 Task: Look for space in Mtwango, Tanzania from 10th July, 2023 to 15th July, 2023 for 7 adults in price range Rs.10000 to Rs.15000. Place can be entire place or shared room with 4 bedrooms having 7 beds and 4 bathrooms. Property type can be house, flat, guest house. Amenities needed are: wifi, TV, free parkinig on premises, gym, breakfast. Booking option can be shelf check-in. Required host language is English.
Action: Mouse moved to (536, 118)
Screenshot: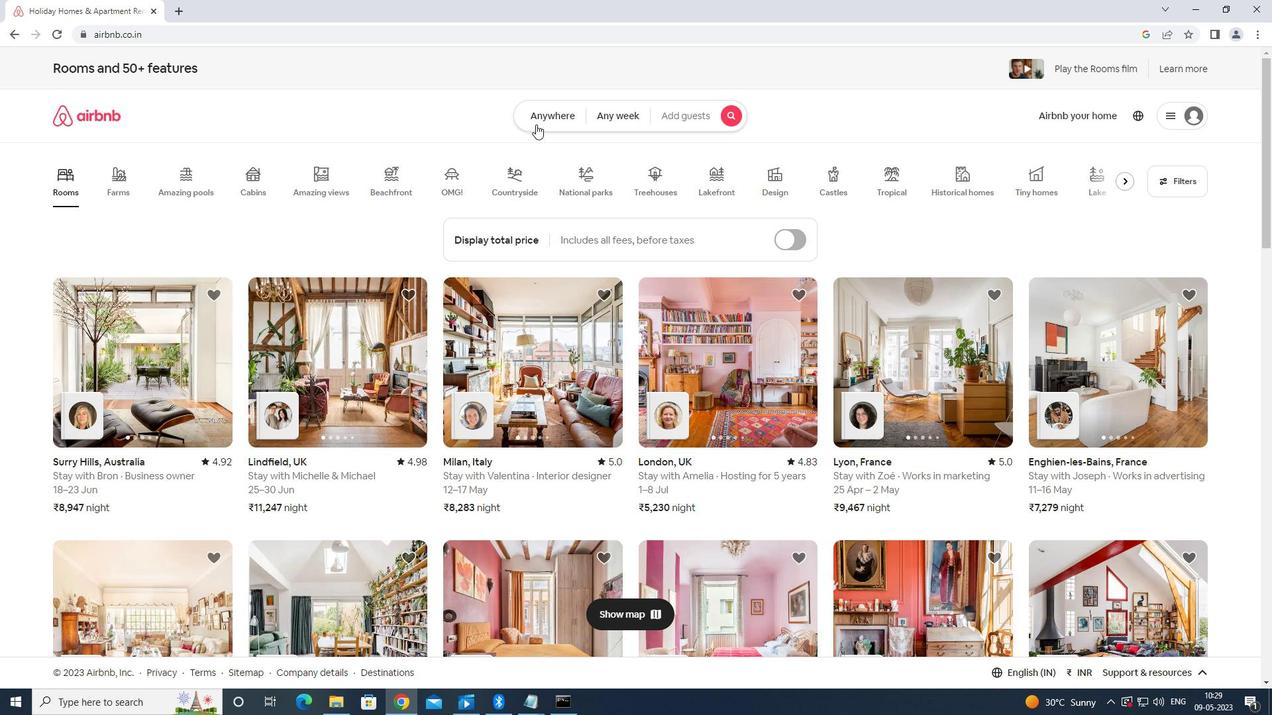 
Action: Mouse pressed left at (536, 118)
Screenshot: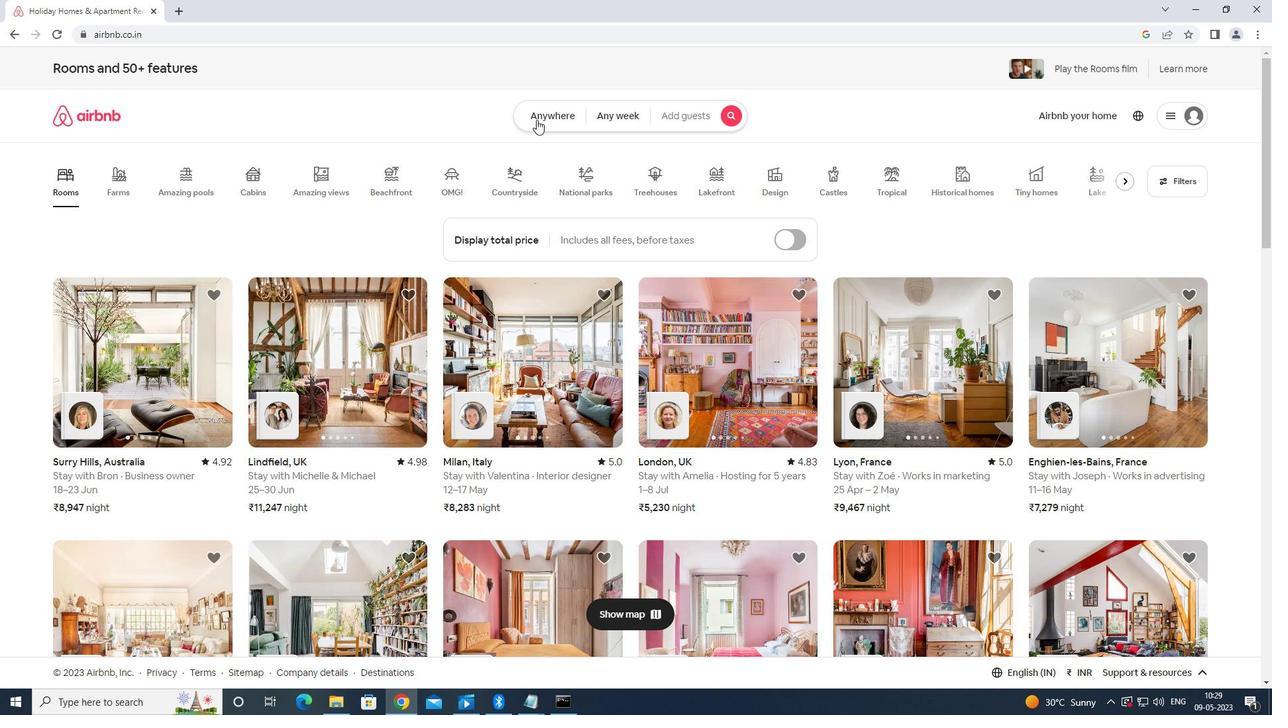 
Action: Mouse moved to (524, 156)
Screenshot: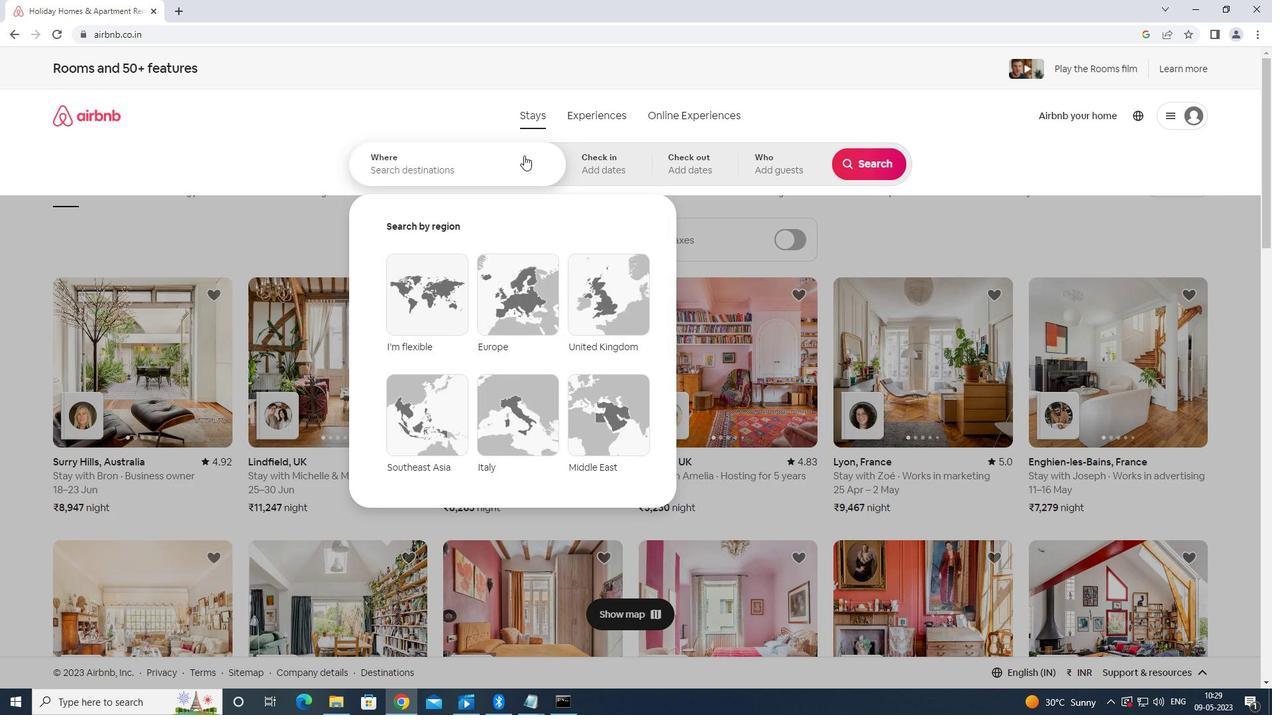 
Action: Mouse pressed left at (524, 156)
Screenshot: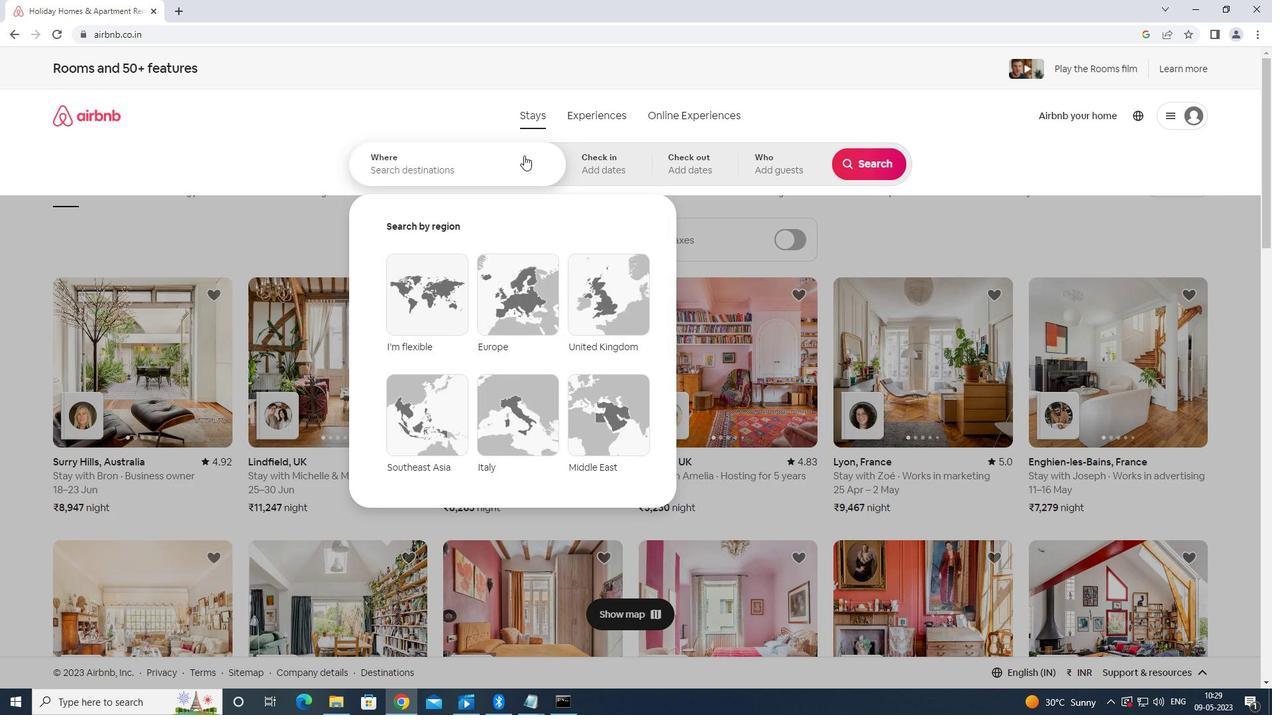 
Action: Key pressed mt<Key.backspace><Key.shift><Key.caps_lock>TWANGO<Key.space>TANZANIA<Key.enter>
Screenshot: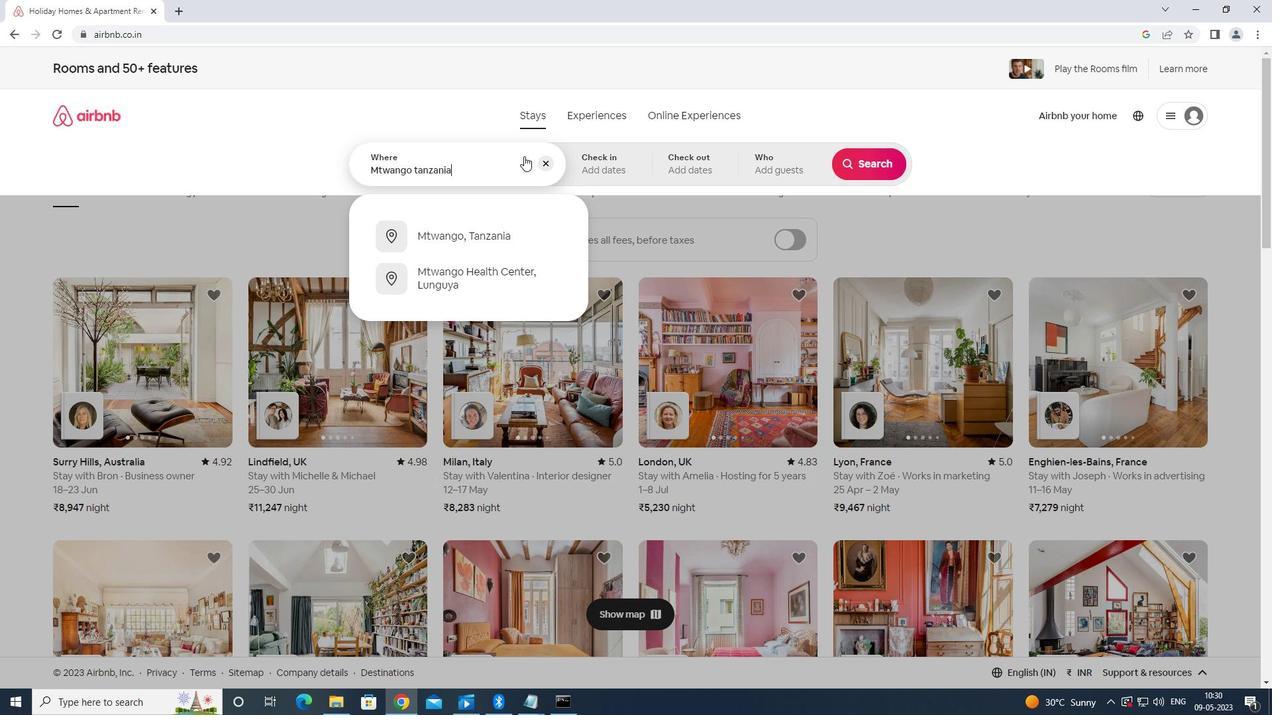 
Action: Mouse moved to (872, 269)
Screenshot: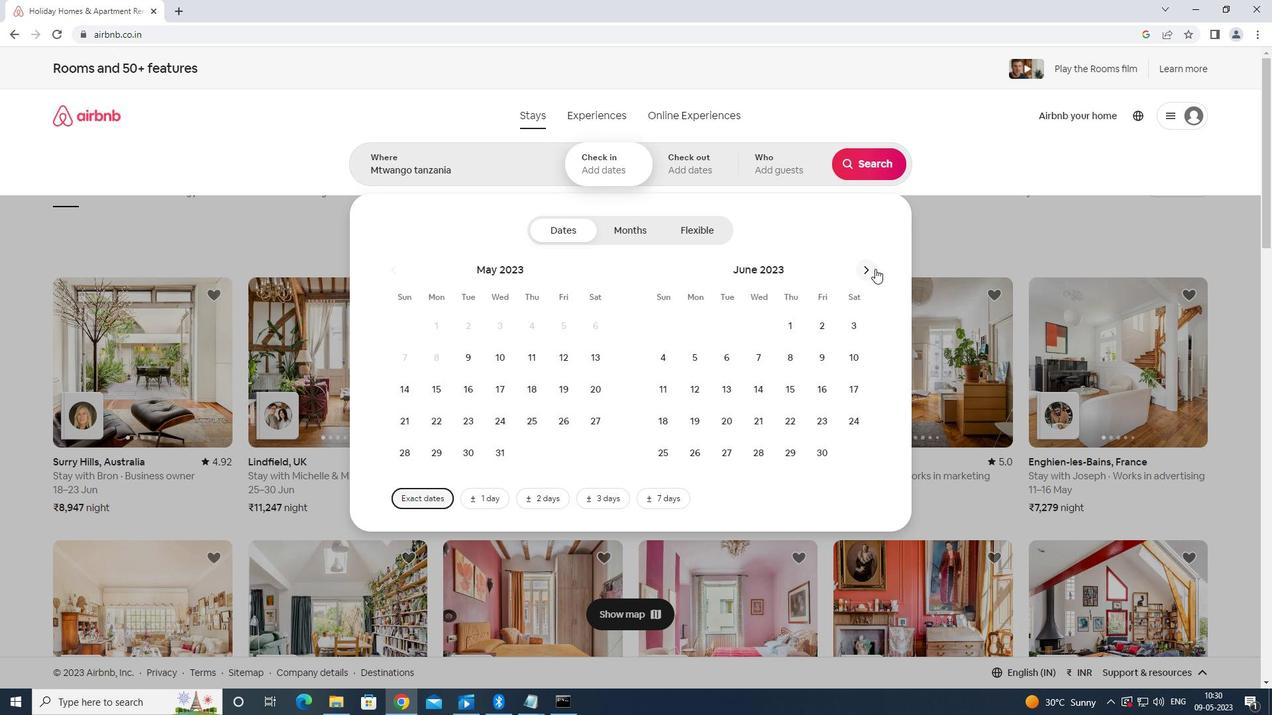 
Action: Mouse pressed left at (872, 269)
Screenshot: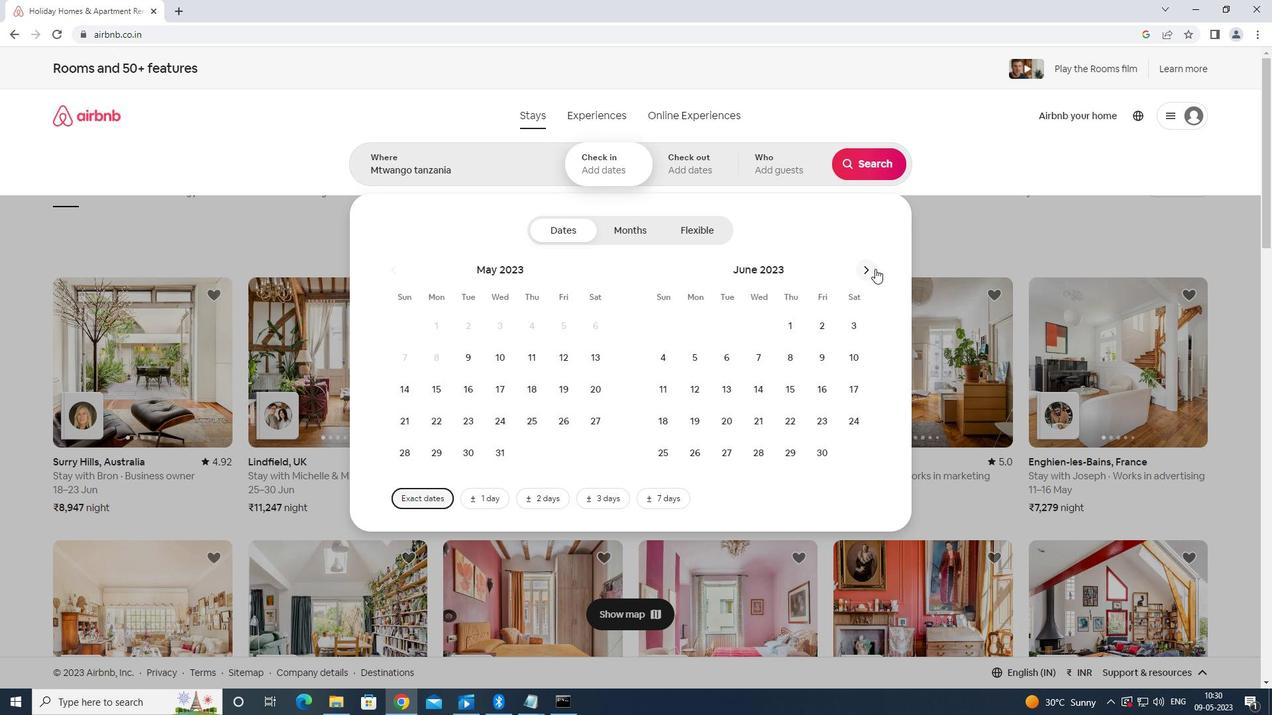 
Action: Mouse moved to (697, 392)
Screenshot: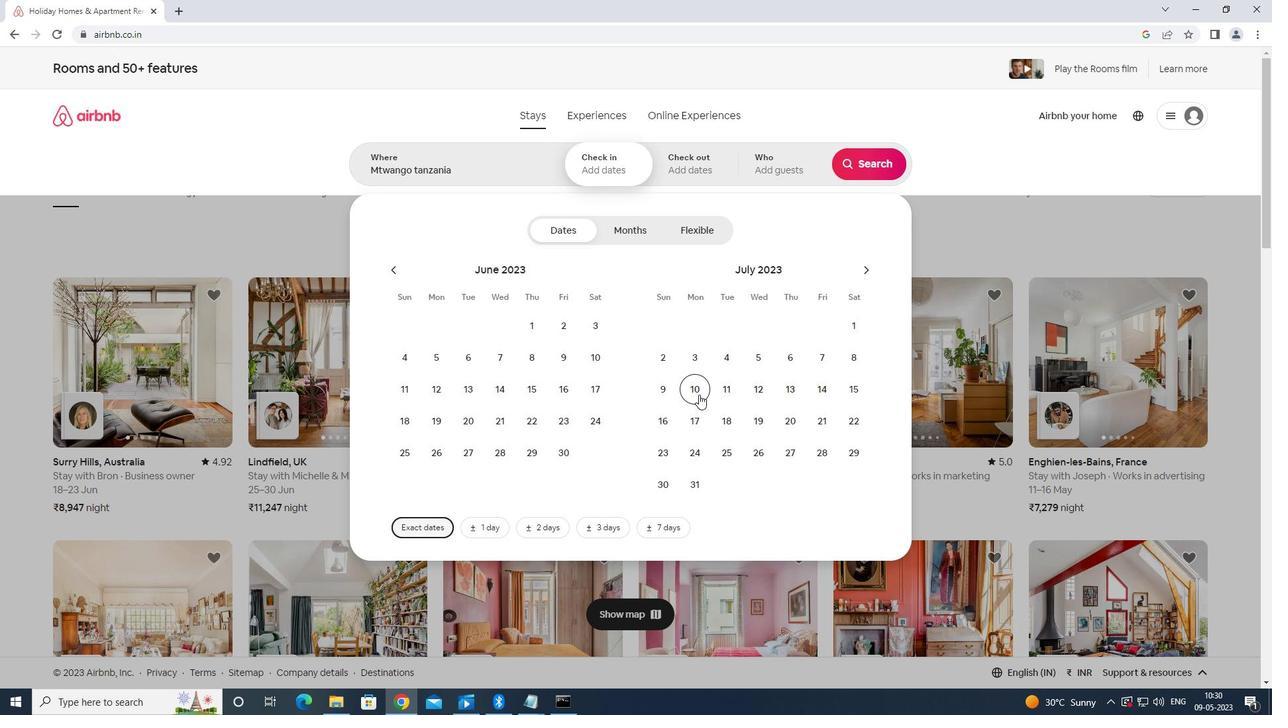 
Action: Mouse pressed left at (697, 392)
Screenshot: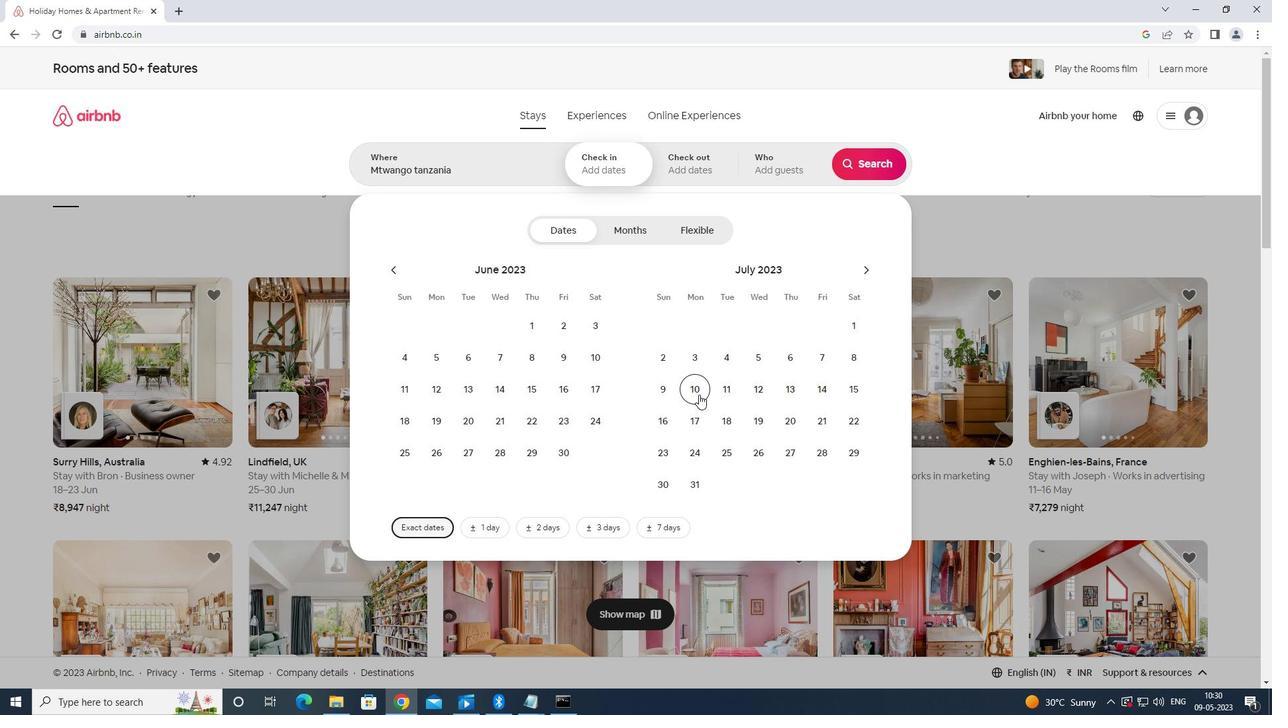 
Action: Mouse moved to (842, 382)
Screenshot: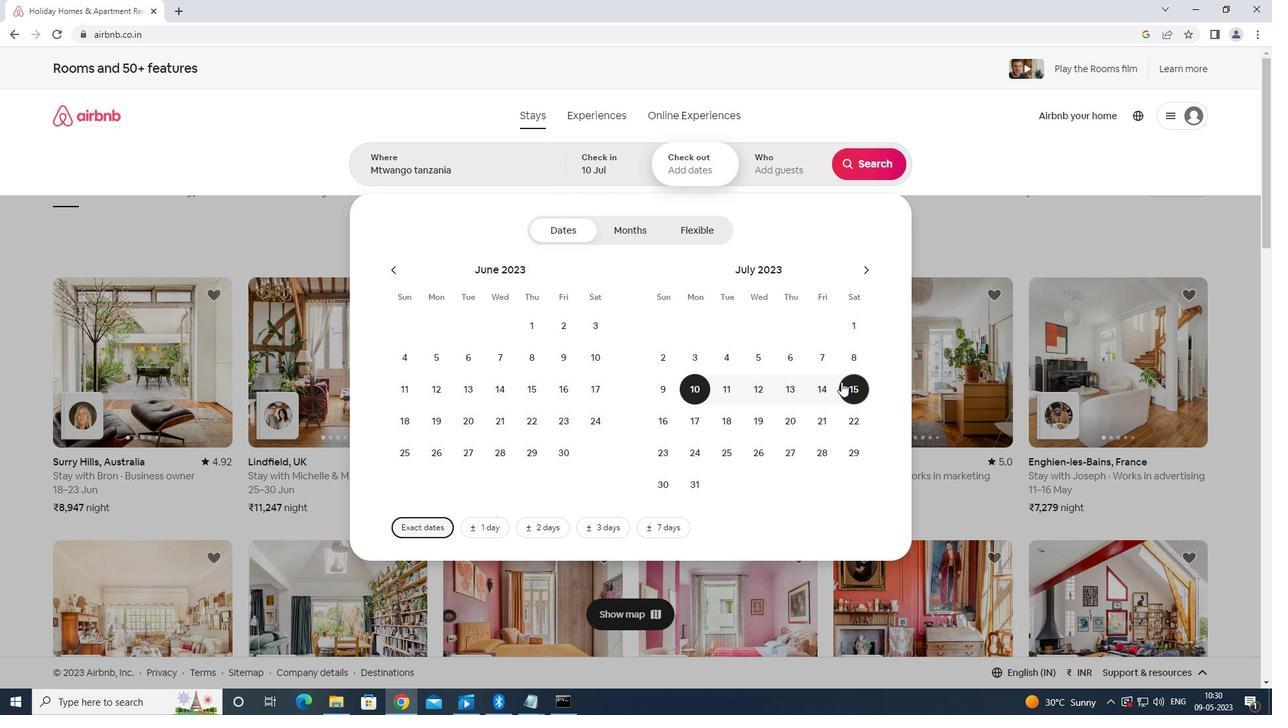 
Action: Mouse pressed left at (842, 382)
Screenshot: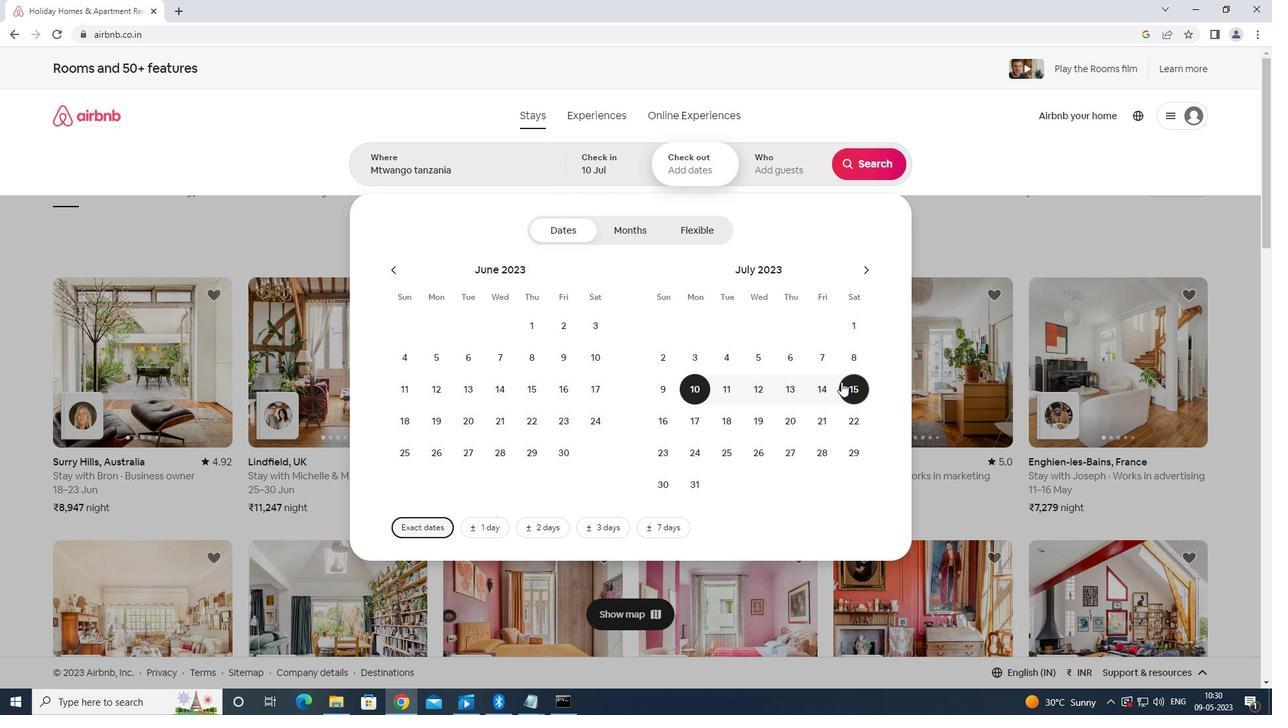 
Action: Mouse moved to (791, 157)
Screenshot: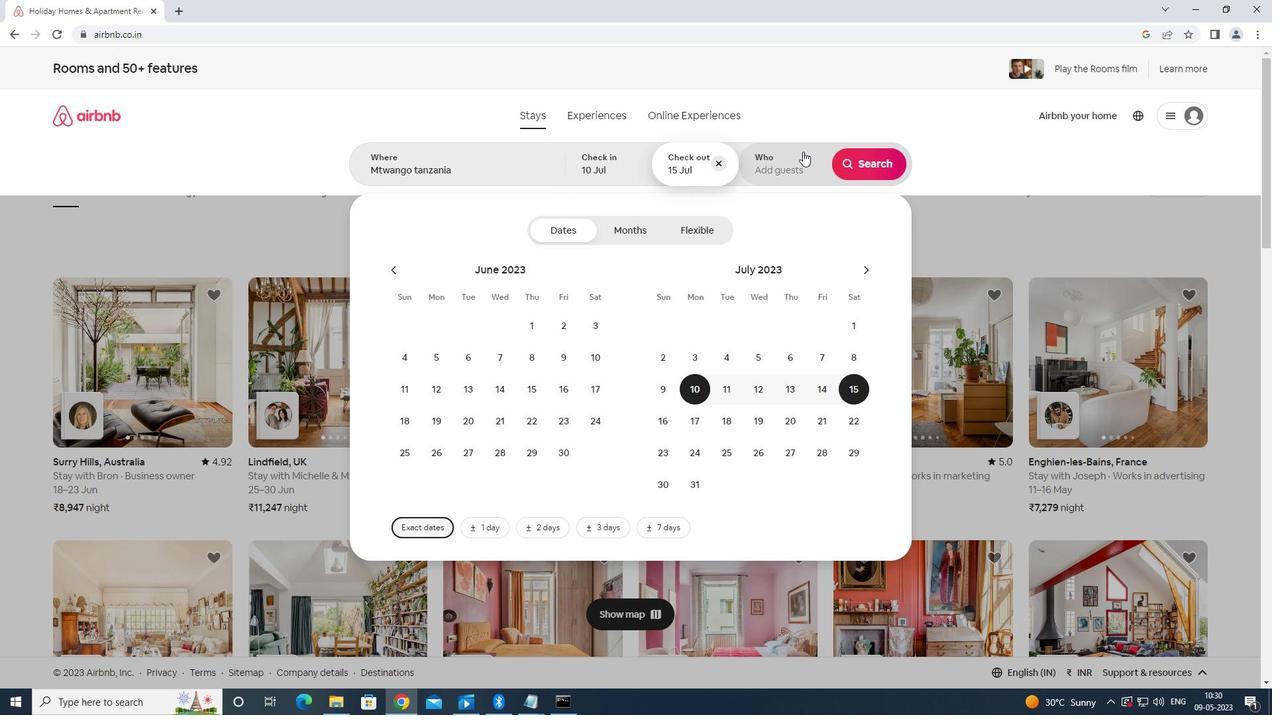 
Action: Mouse pressed left at (791, 157)
Screenshot: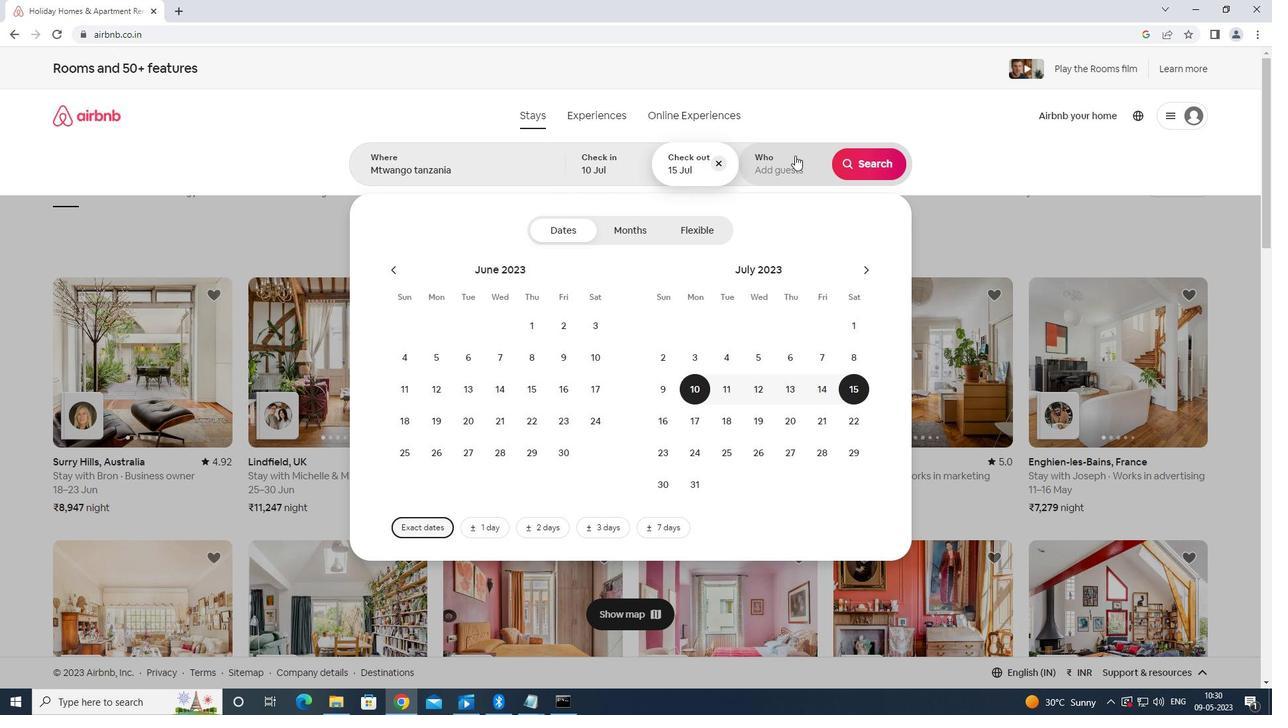 
Action: Mouse moved to (878, 232)
Screenshot: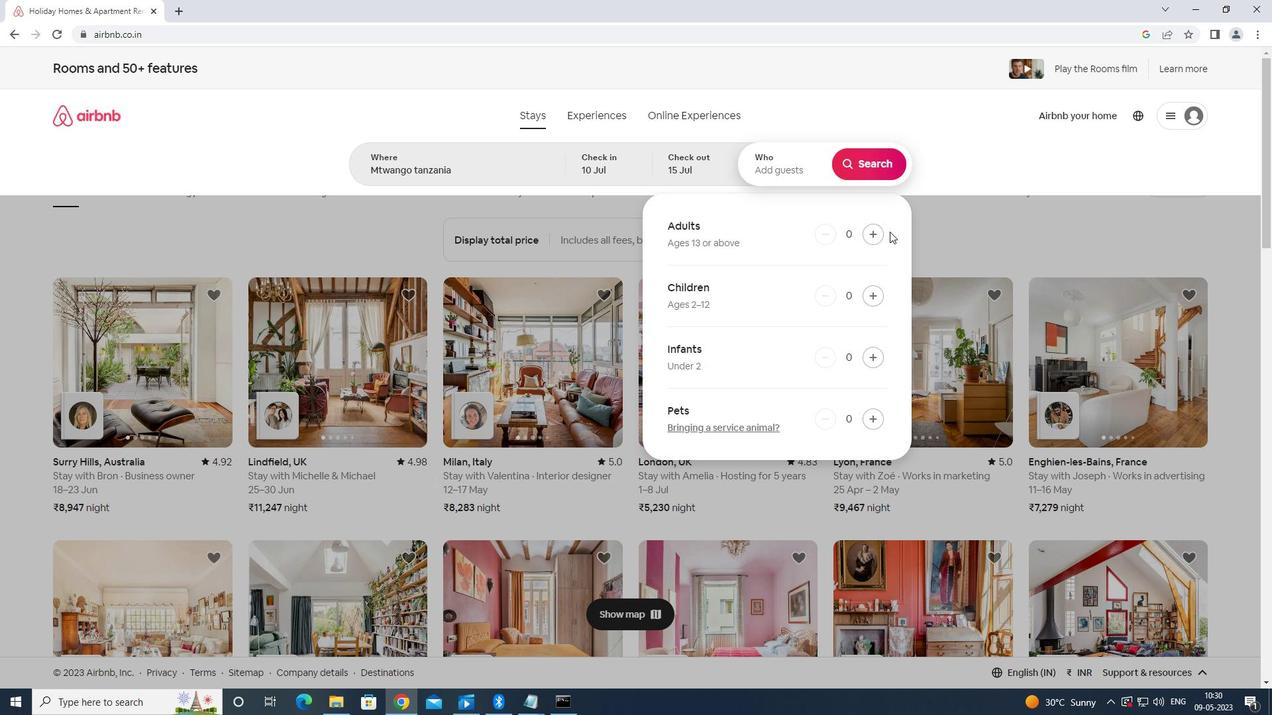 
Action: Mouse pressed left at (878, 232)
Screenshot: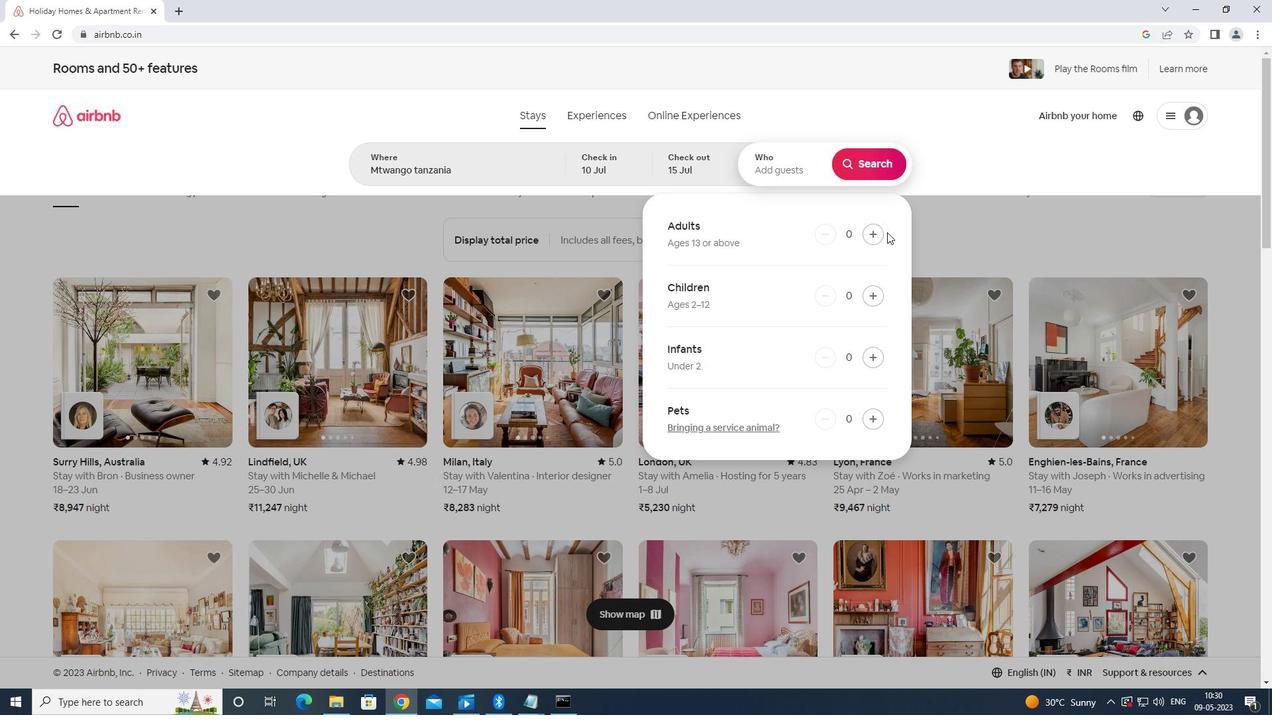 
Action: Mouse moved to (877, 232)
Screenshot: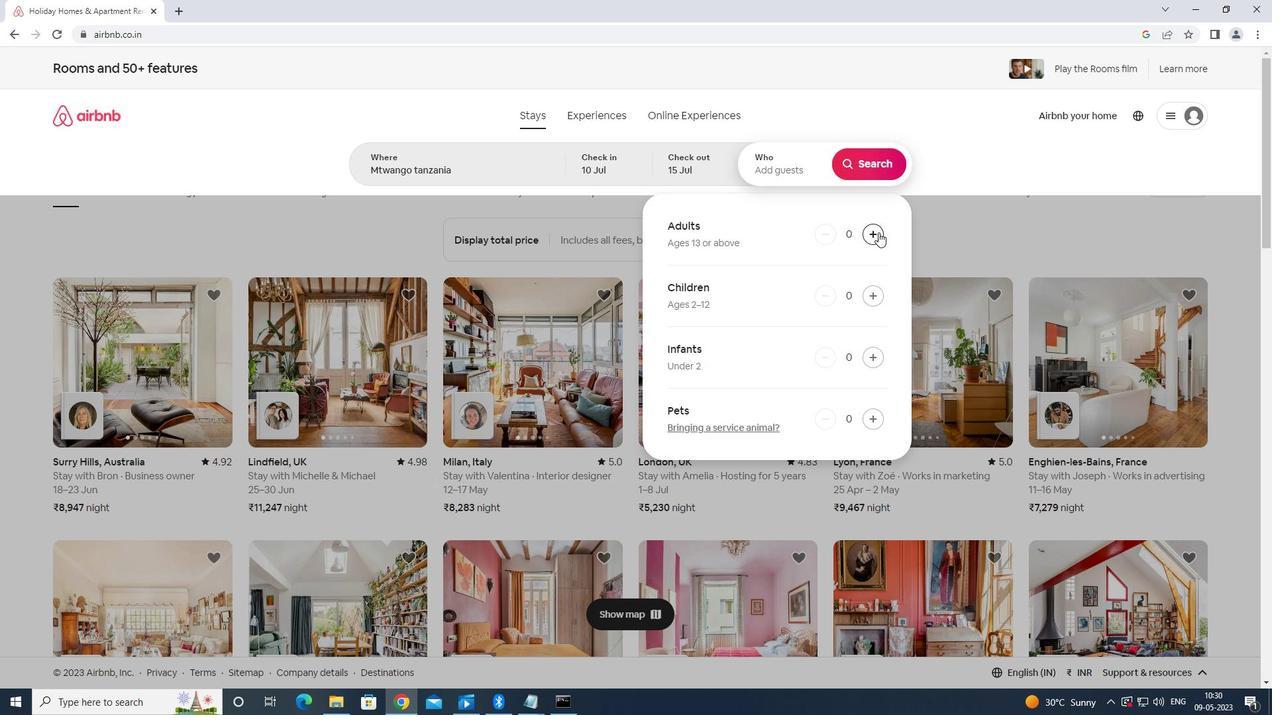 
Action: Mouse pressed left at (877, 232)
Screenshot: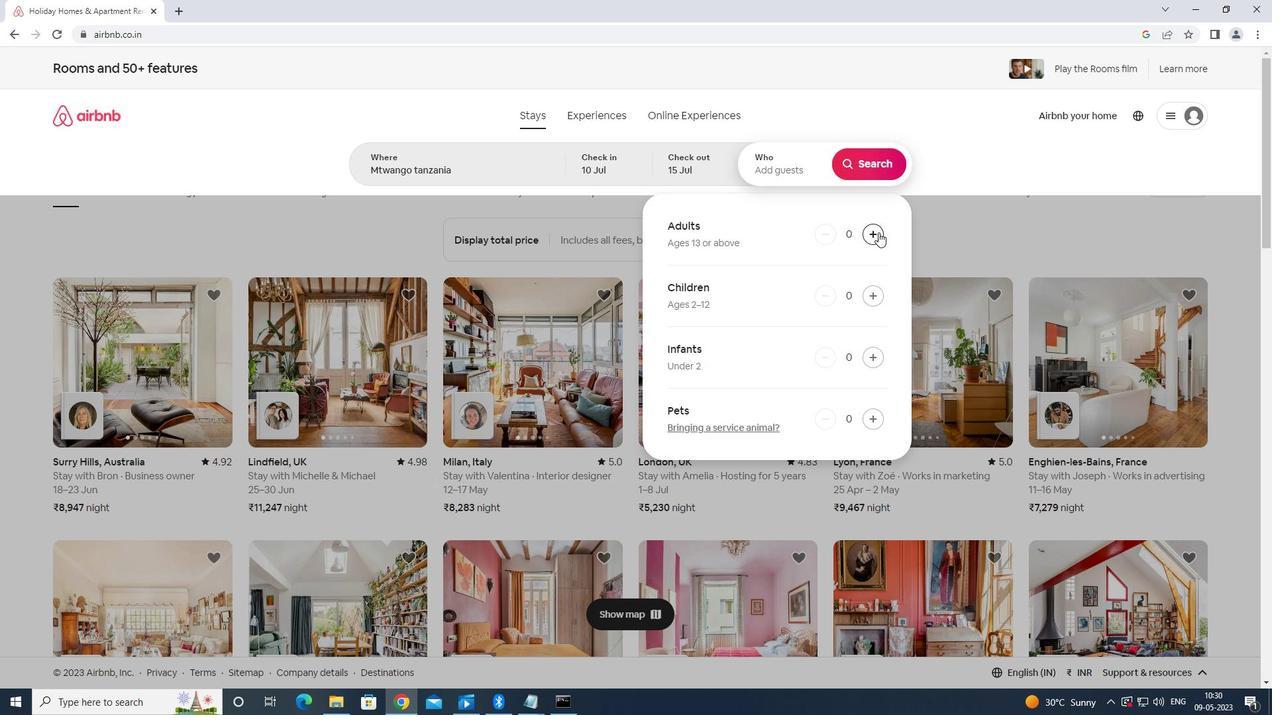 
Action: Mouse moved to (876, 233)
Screenshot: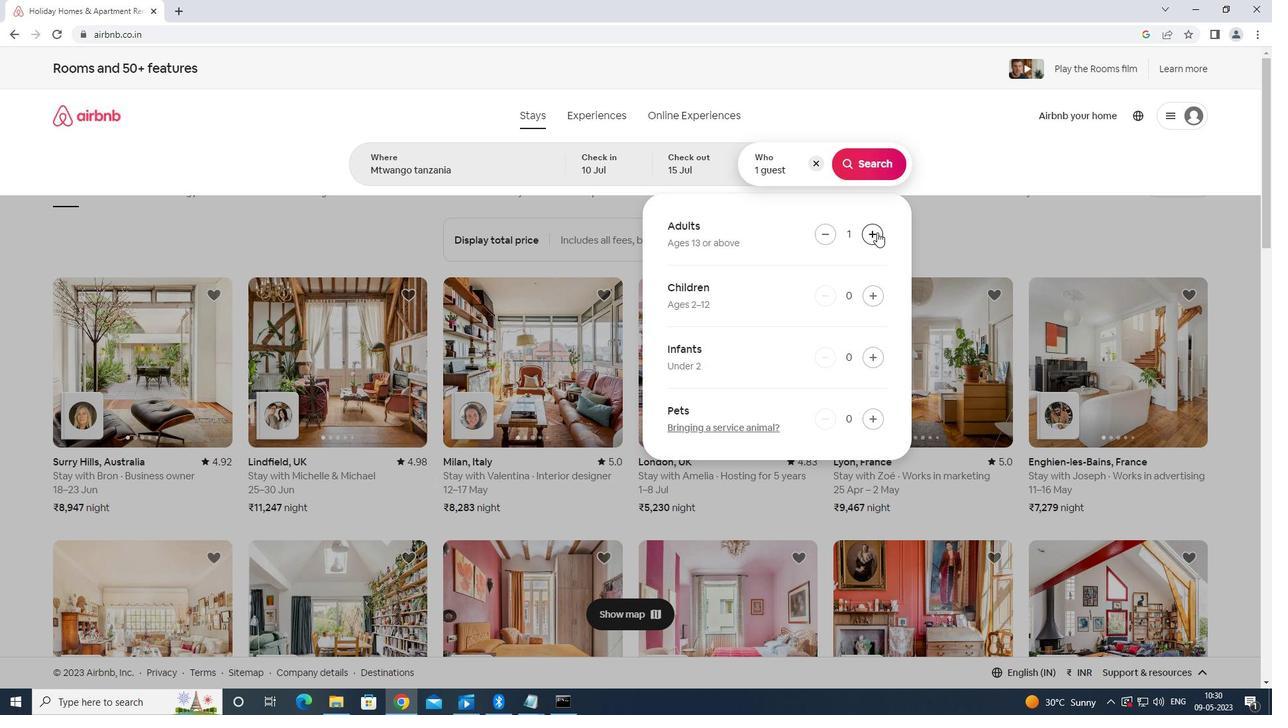 
Action: Mouse pressed left at (876, 233)
Screenshot: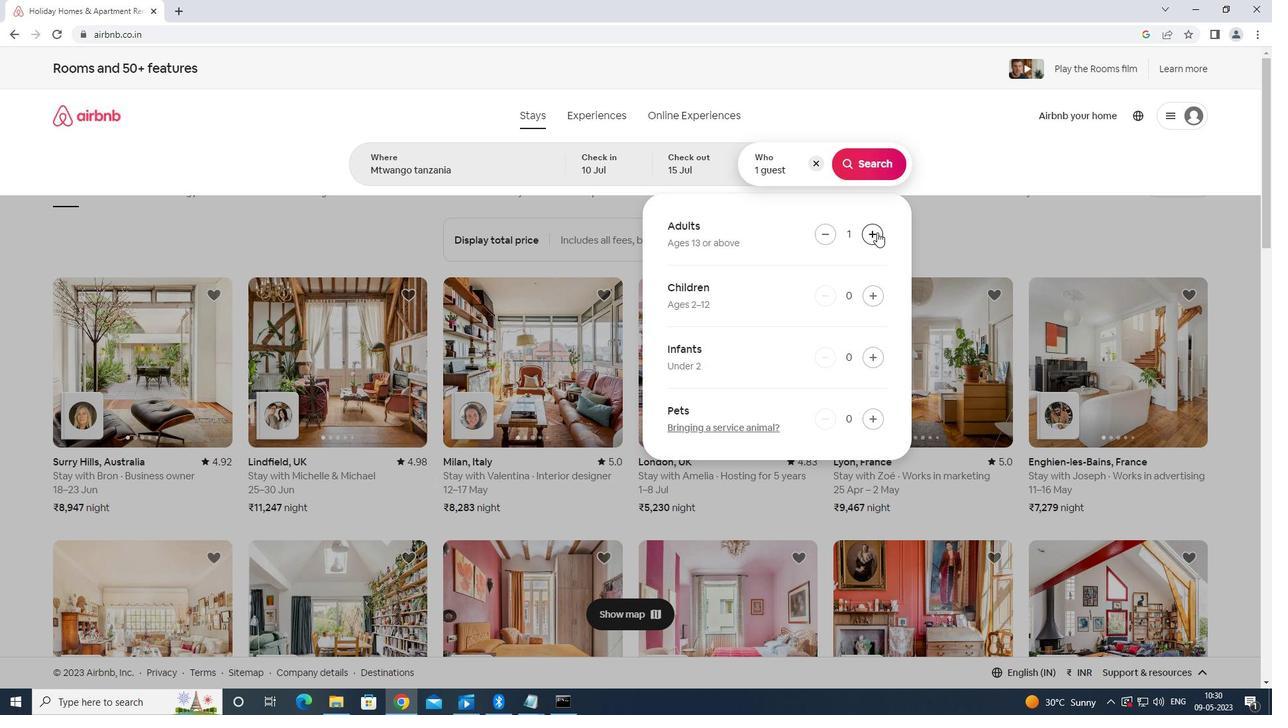 
Action: Mouse moved to (876, 233)
Screenshot: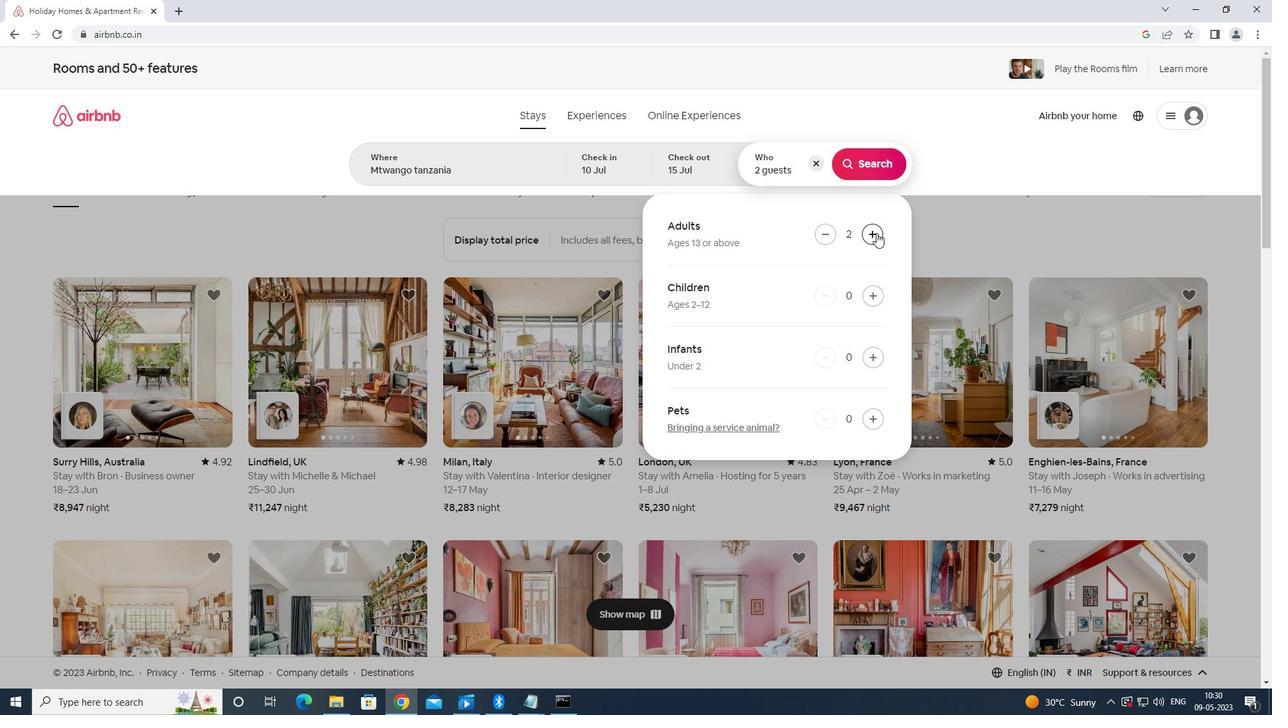 
Action: Mouse pressed left at (876, 233)
Screenshot: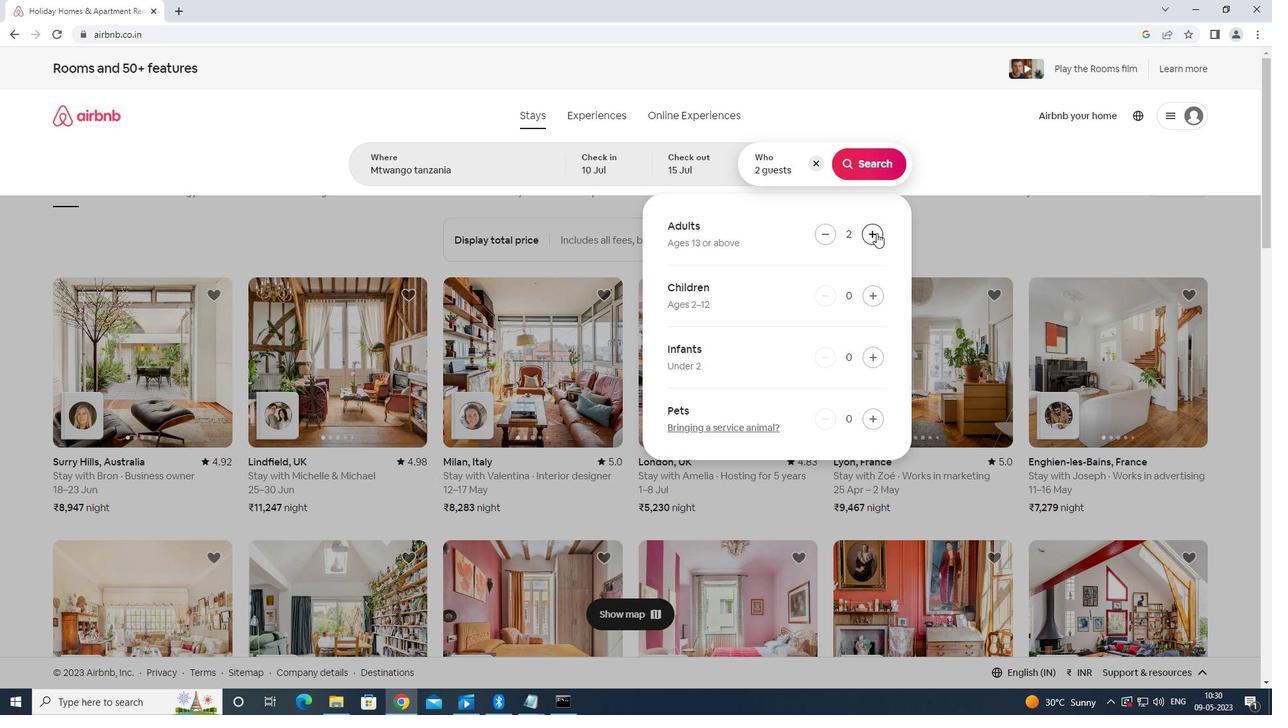 
Action: Mouse pressed left at (876, 233)
Screenshot: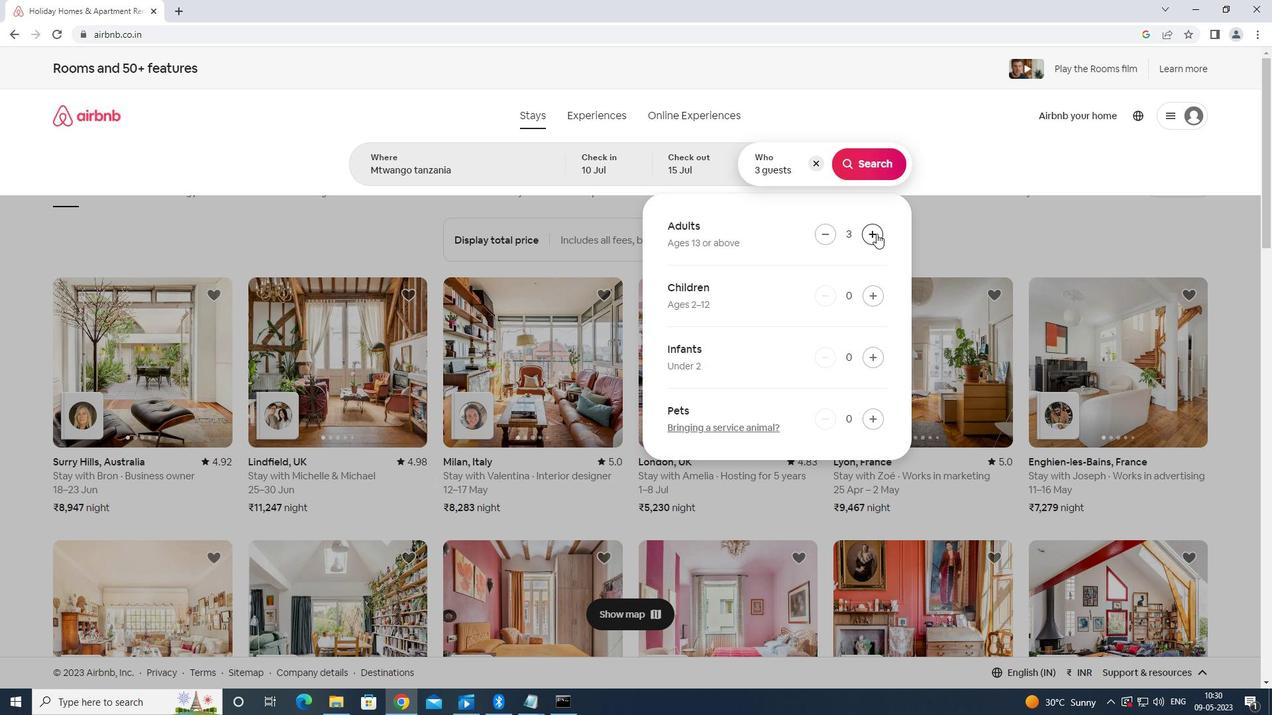 
Action: Mouse pressed left at (876, 233)
Screenshot: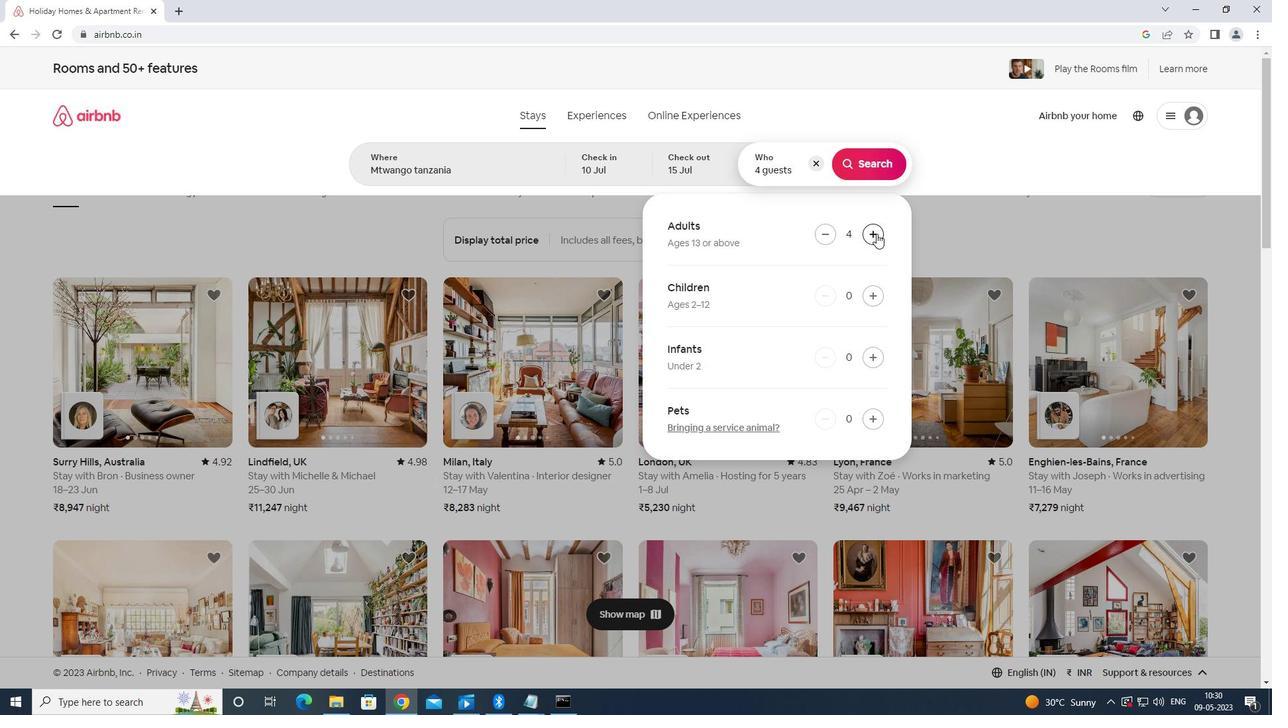 
Action: Mouse pressed left at (876, 233)
Screenshot: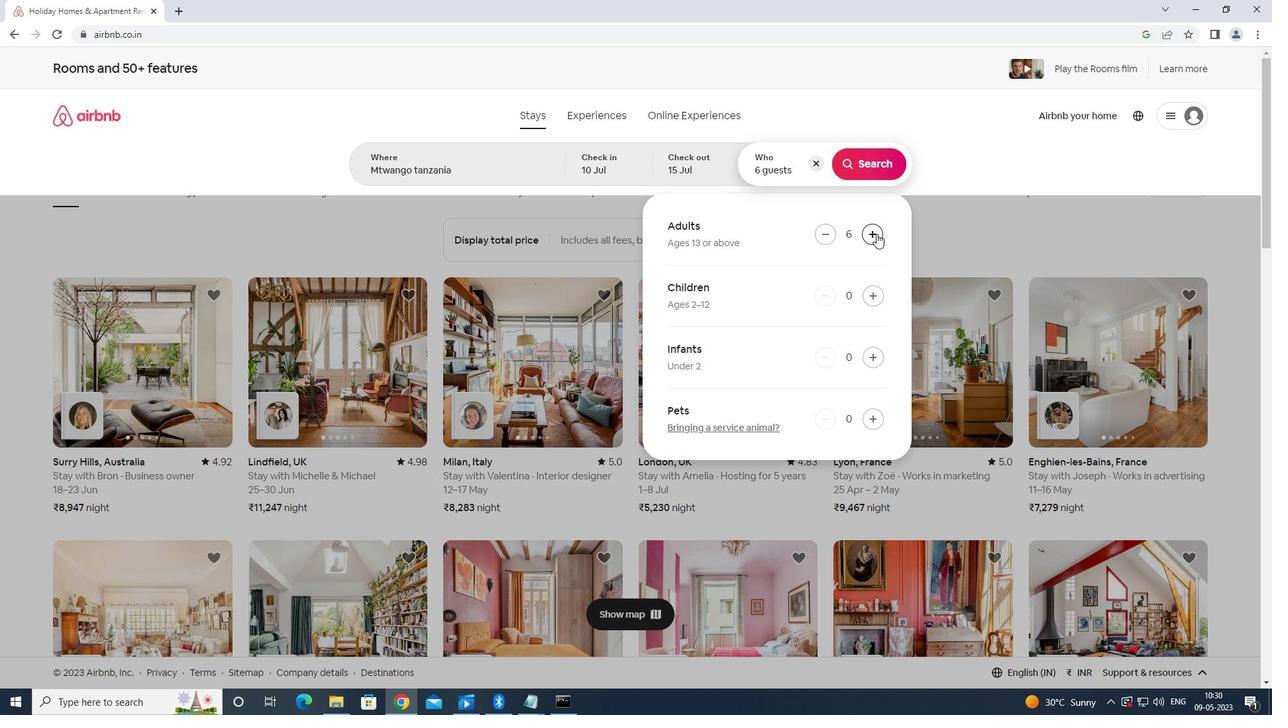 
Action: Mouse moved to (866, 163)
Screenshot: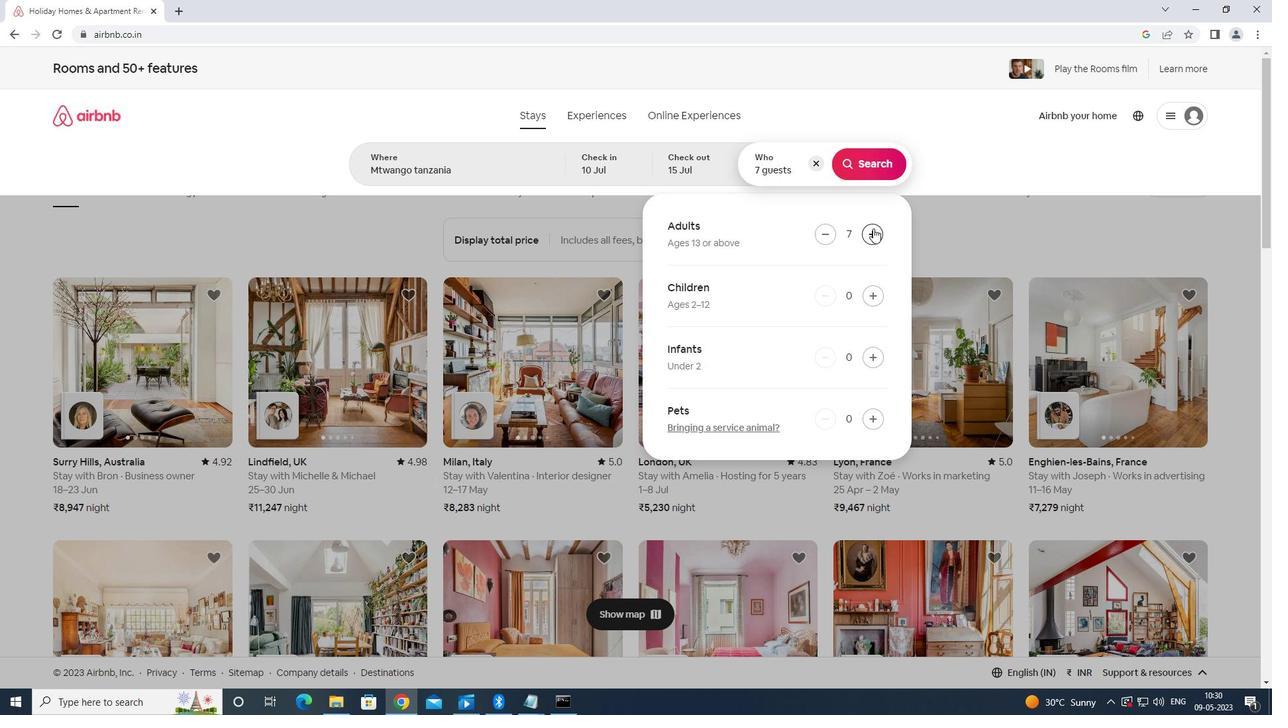 
Action: Mouse pressed left at (866, 163)
Screenshot: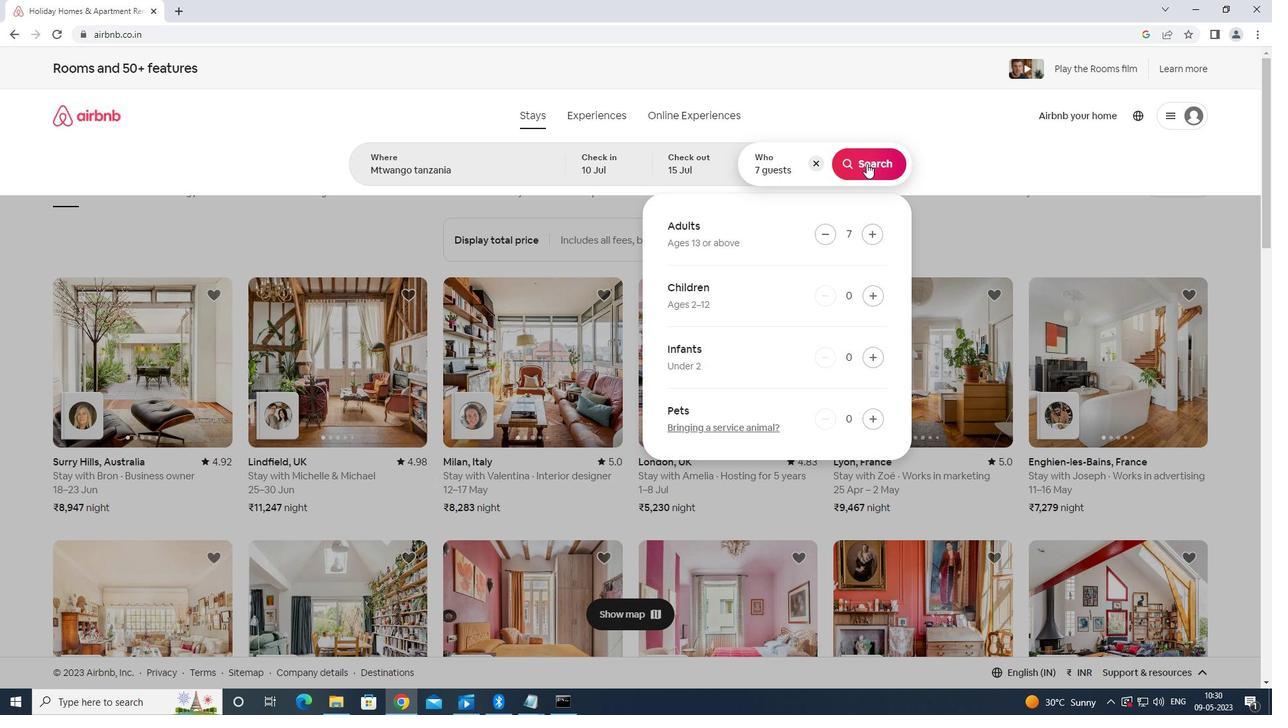 
Action: Mouse moved to (1229, 121)
Screenshot: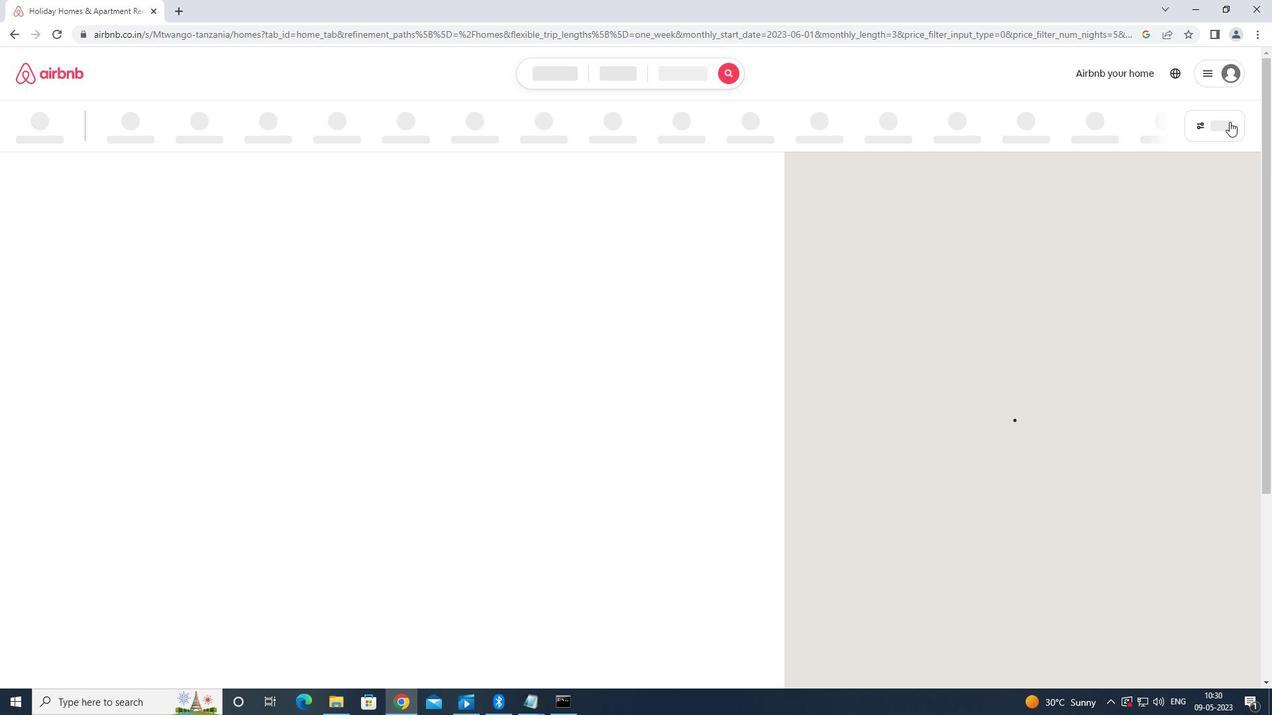 
Action: Mouse pressed left at (1229, 121)
Screenshot: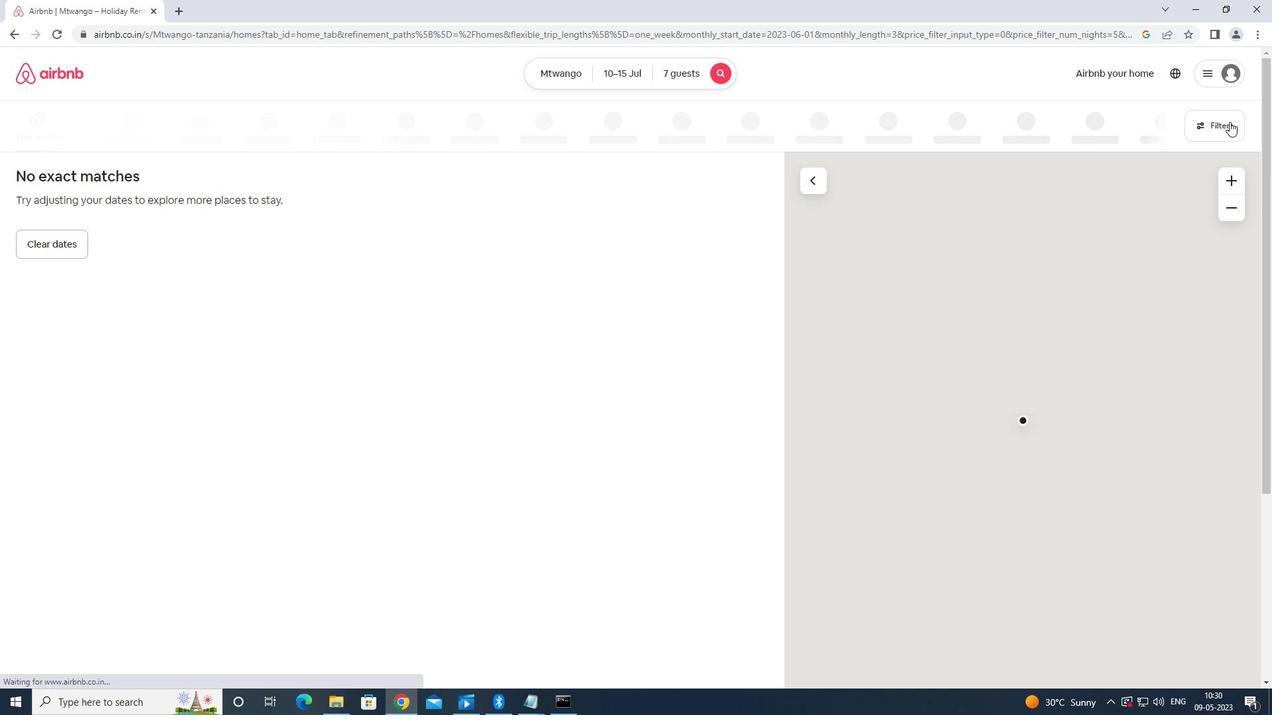
Action: Mouse moved to (502, 440)
Screenshot: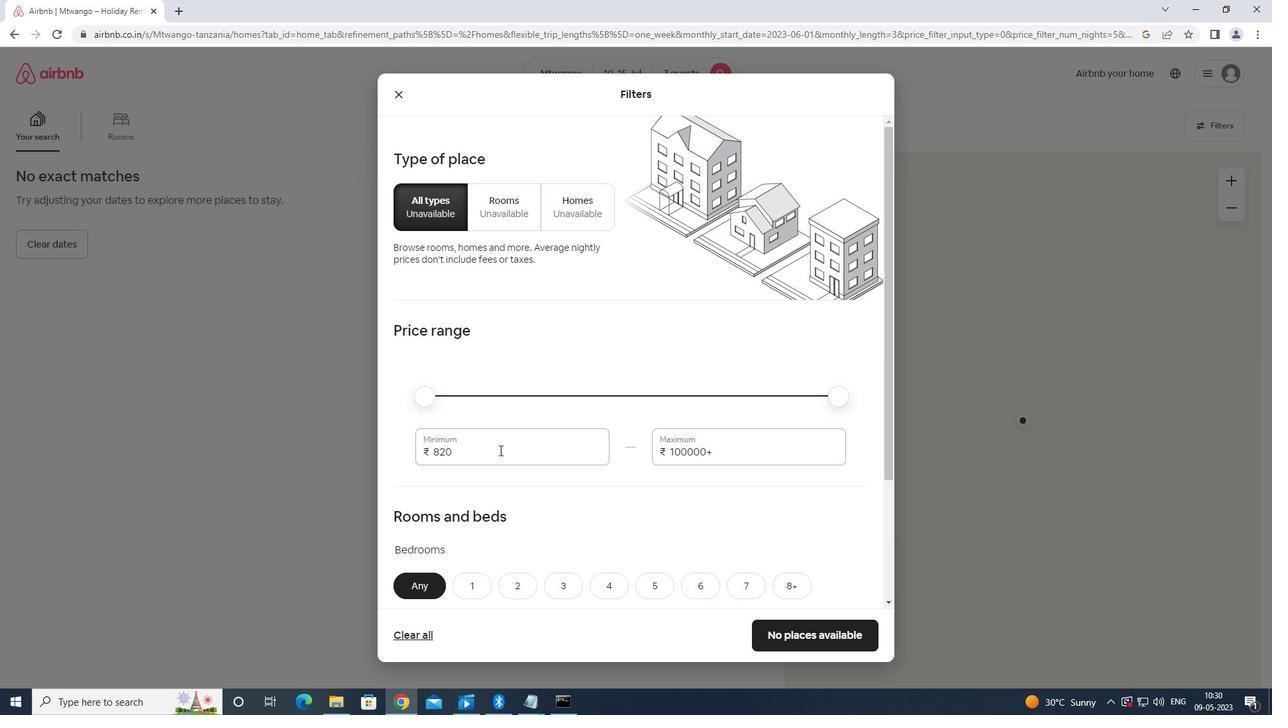 
Action: Mouse pressed left at (502, 440)
Screenshot: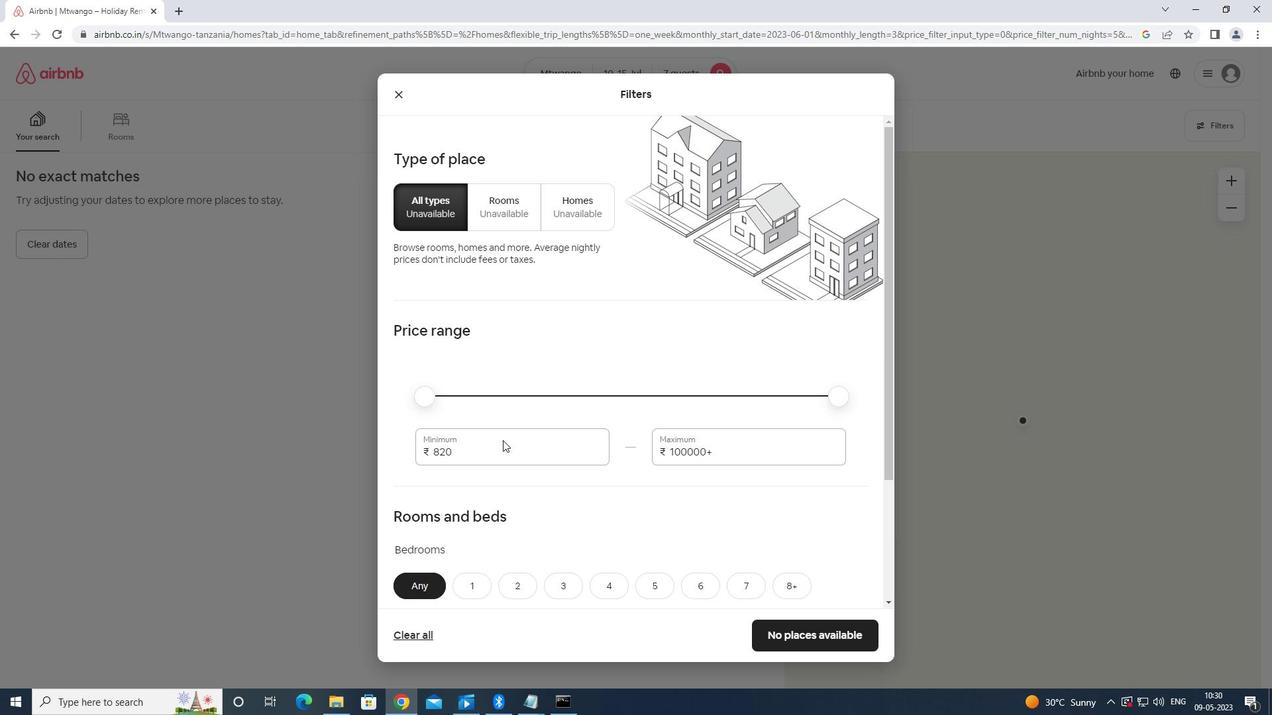 
Action: Mouse moved to (505, 438)
Screenshot: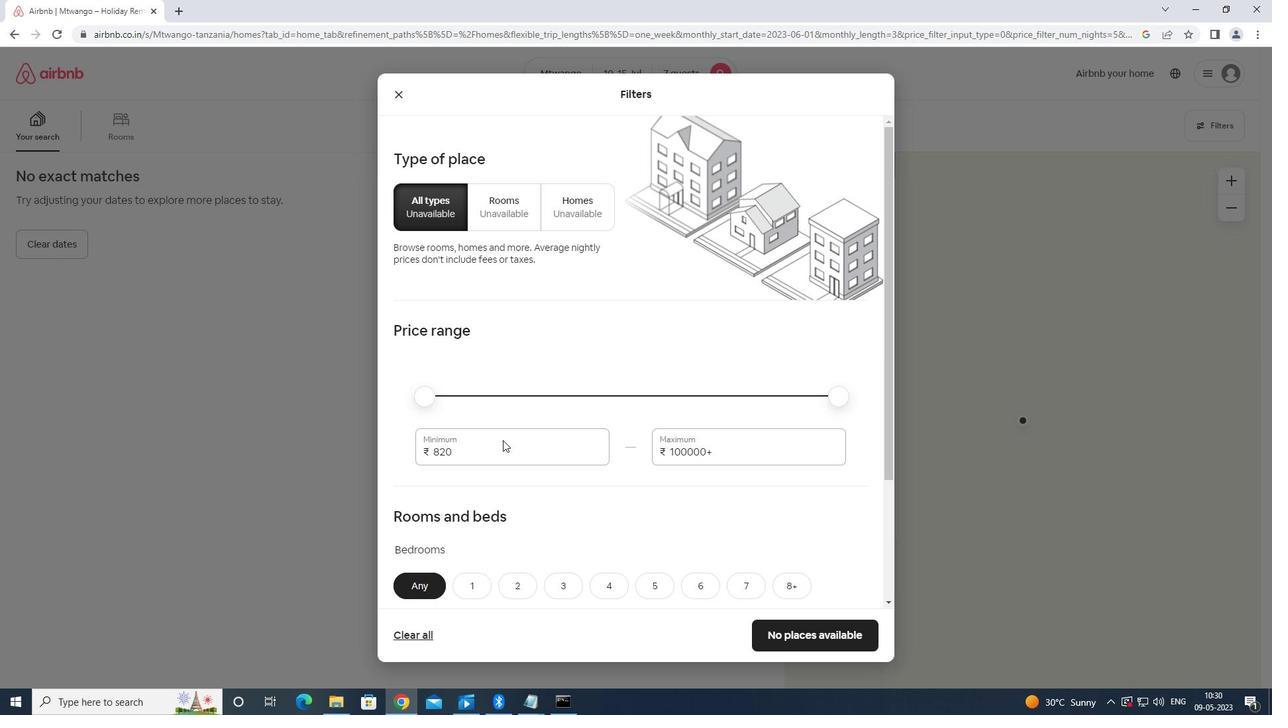 
Action: Key pressed <Key.backspace><Key.backspace><Key.backspace><Key.backspace><Key.backspace><Key.backspace><Key.backspace><Key.backspace><Key.backspace><Key.backspace>10000
Screenshot: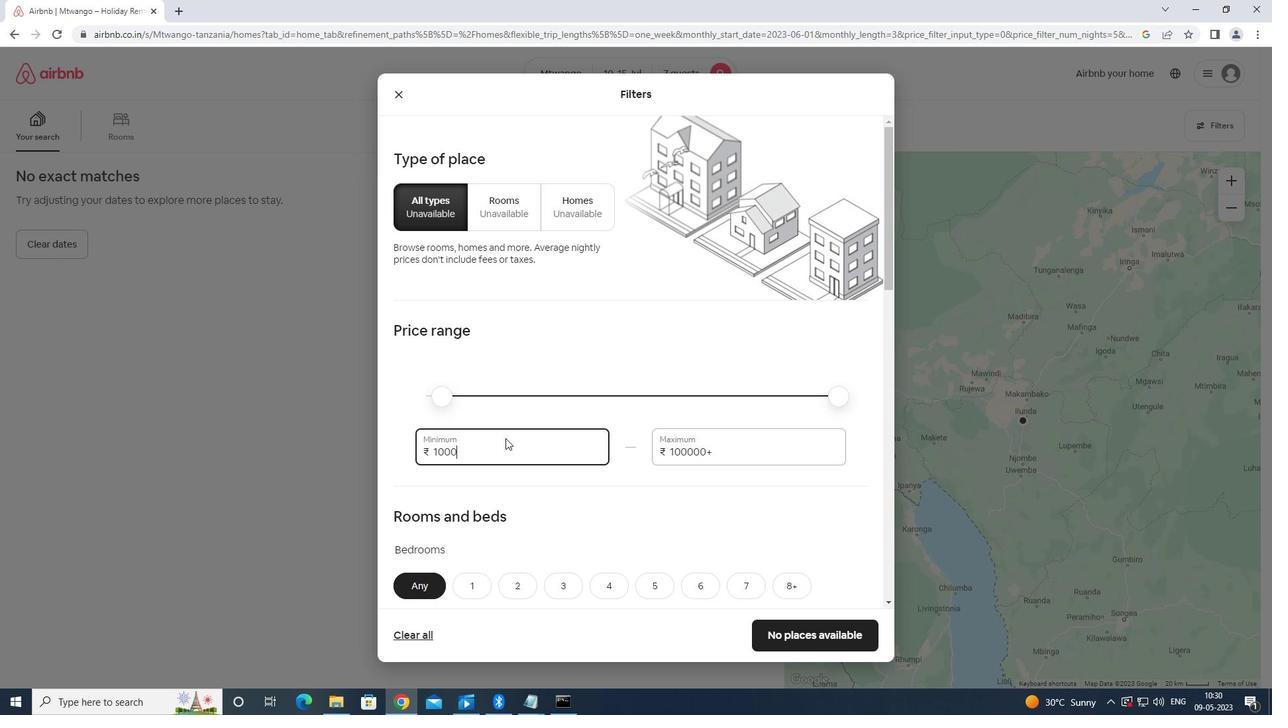 
Action: Mouse moved to (740, 454)
Screenshot: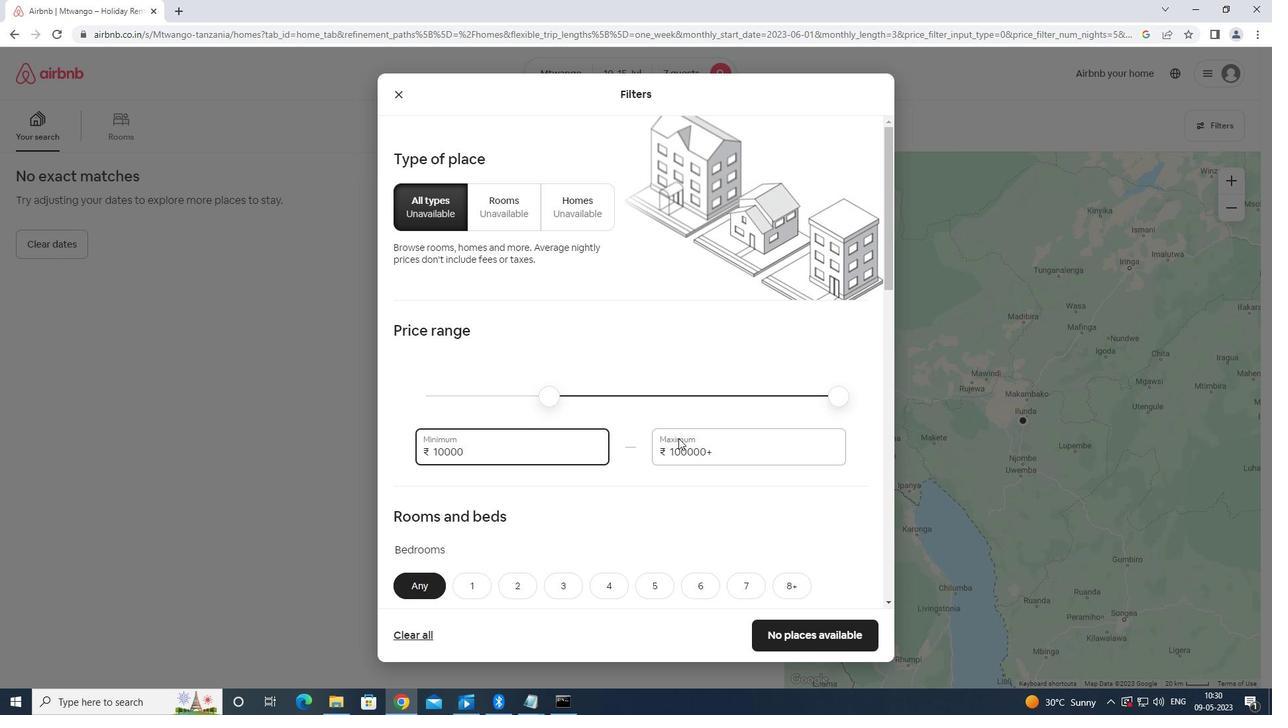
Action: Mouse pressed left at (740, 454)
Screenshot: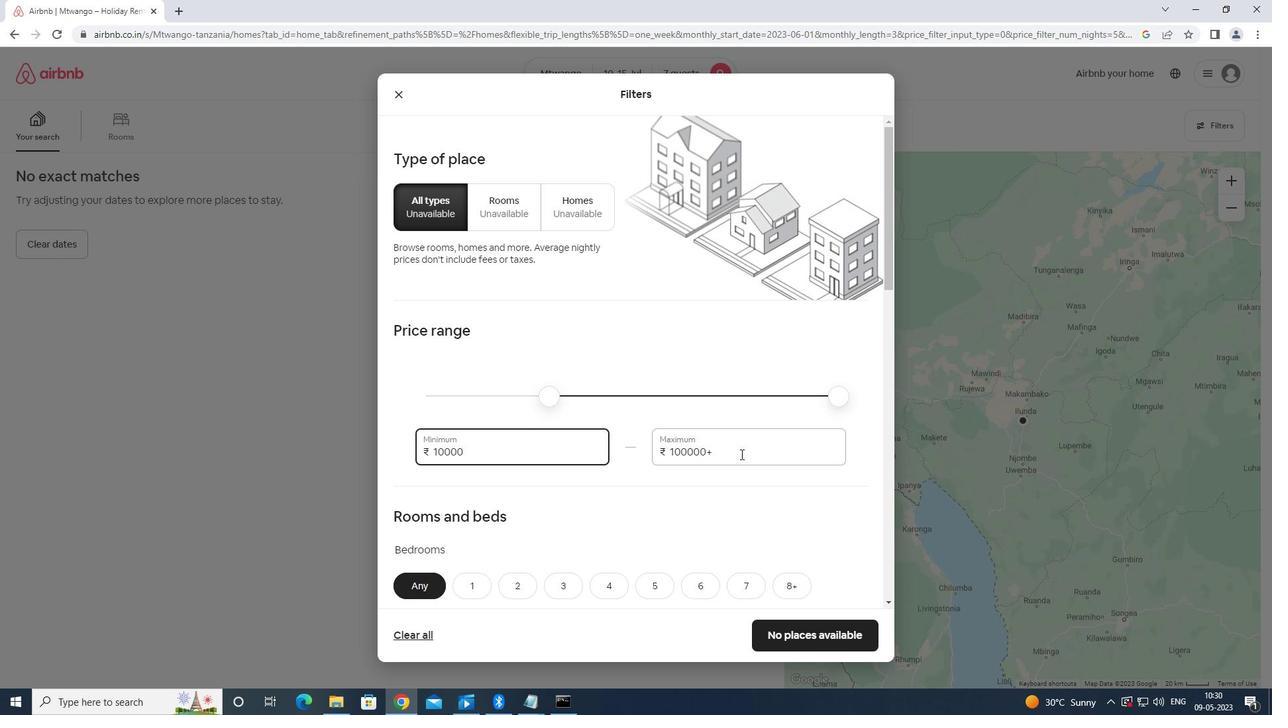 
Action: Key pressed <Key.backspace><Key.backspace><Key.backspace><Key.backspace><Key.backspace><Key.backspace><Key.backspace><Key.backspace><Key.backspace><Key.backspace><Key.backspace><Key.backspace><Key.backspace><Key.backspace>15000
Screenshot: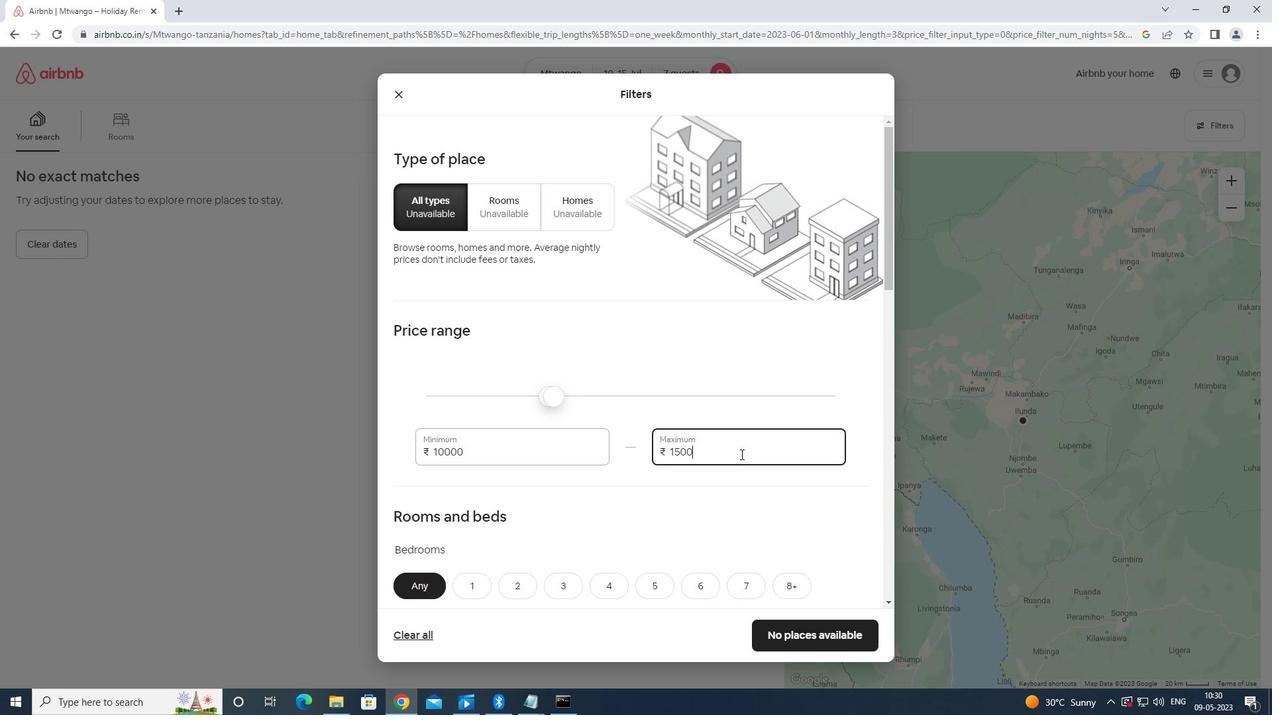 
Action: Mouse moved to (850, 424)
Screenshot: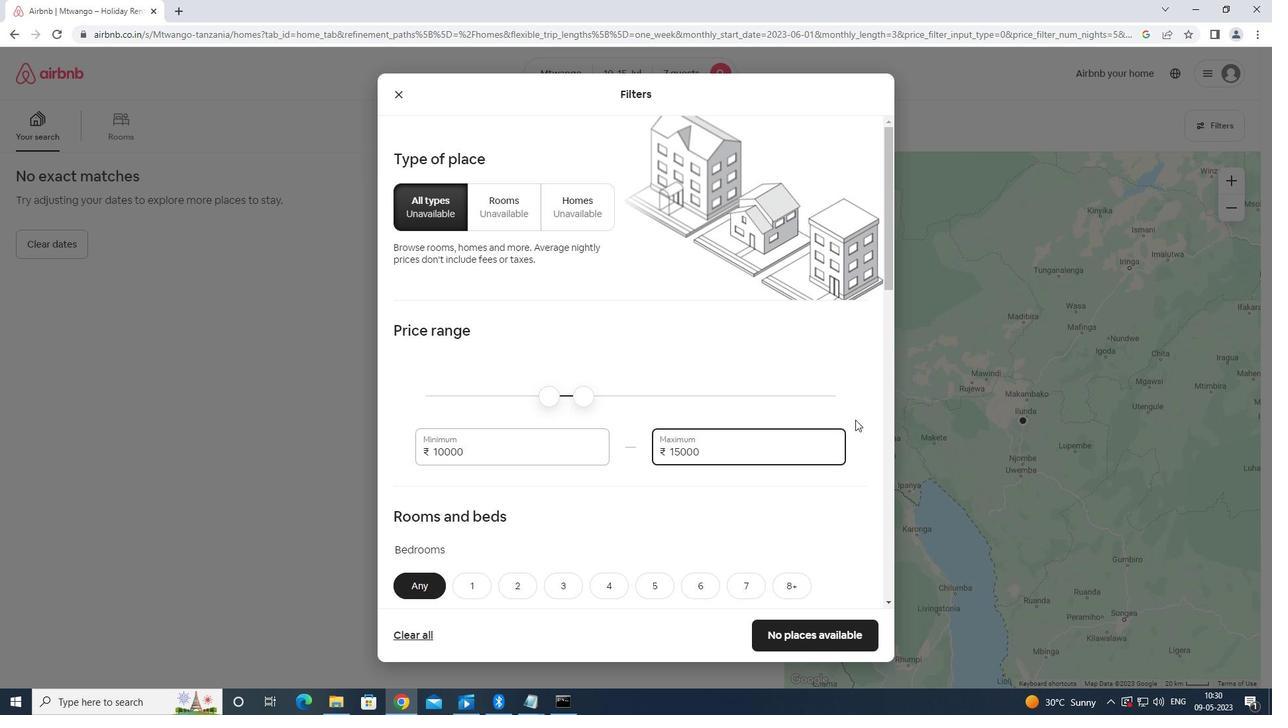 
Action: Mouse scrolled (850, 423) with delta (0, 0)
Screenshot: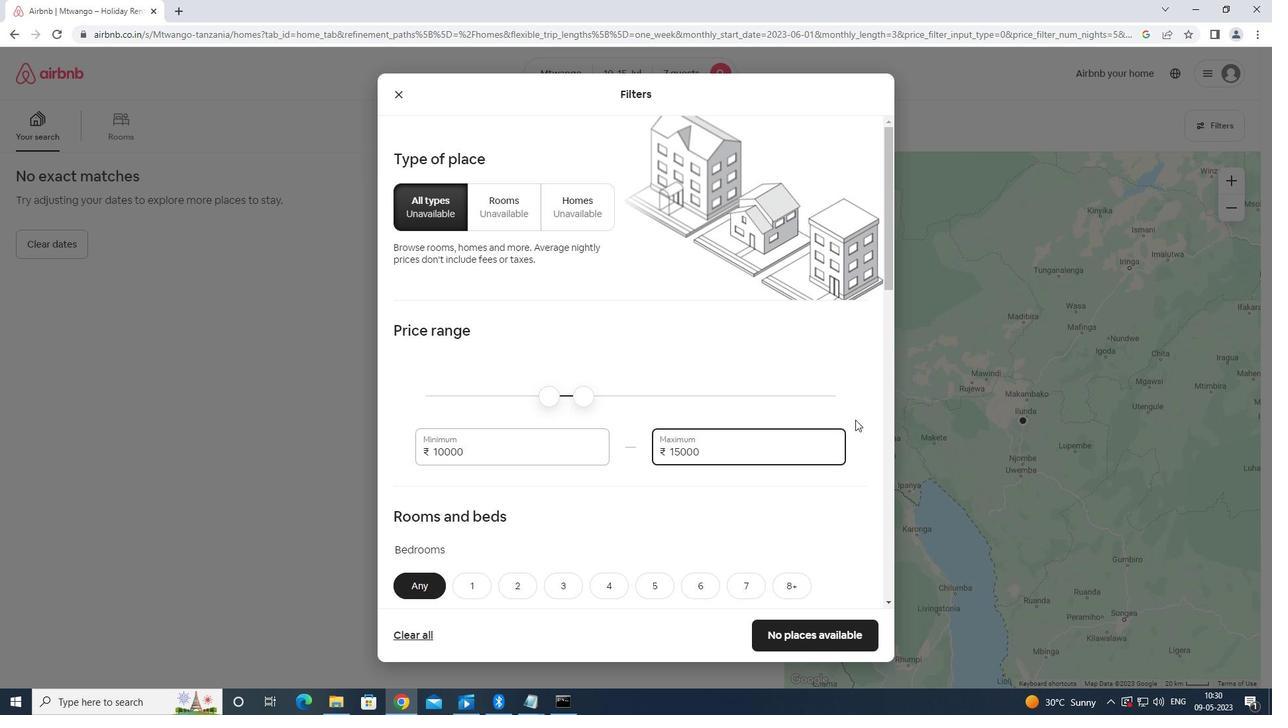 
Action: Mouse moved to (848, 425)
Screenshot: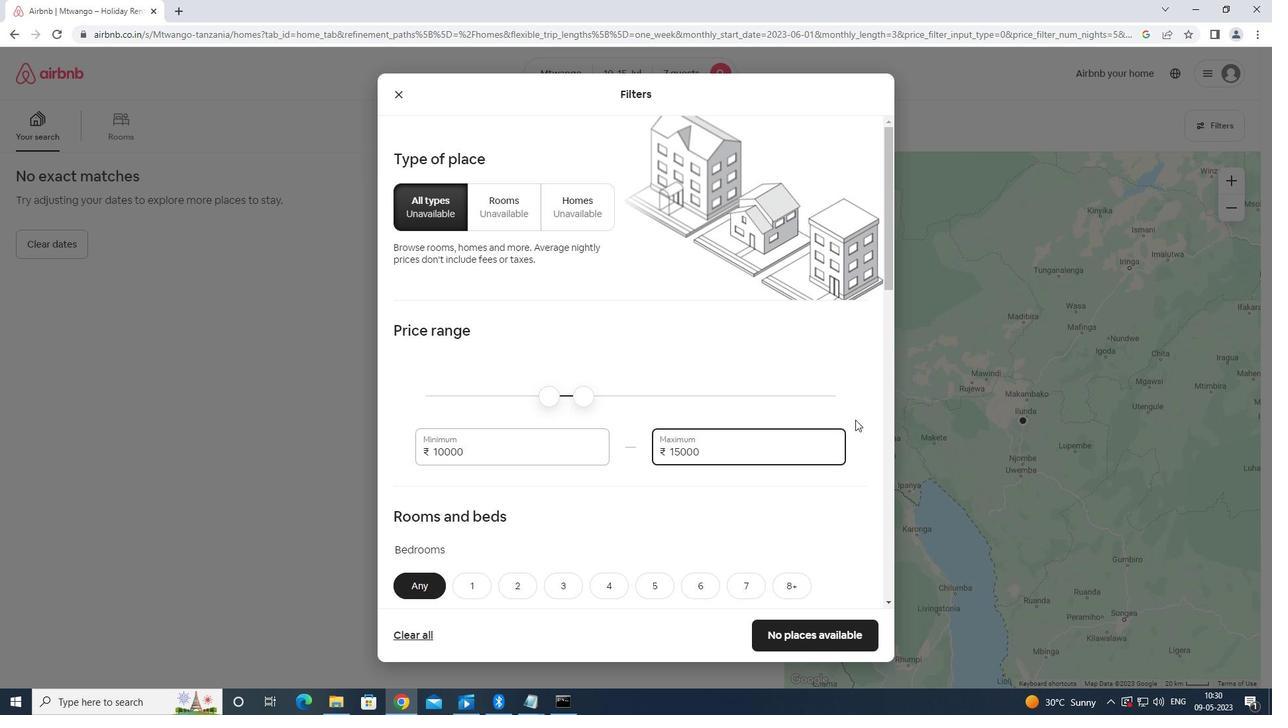 
Action: Mouse scrolled (848, 424) with delta (0, 0)
Screenshot: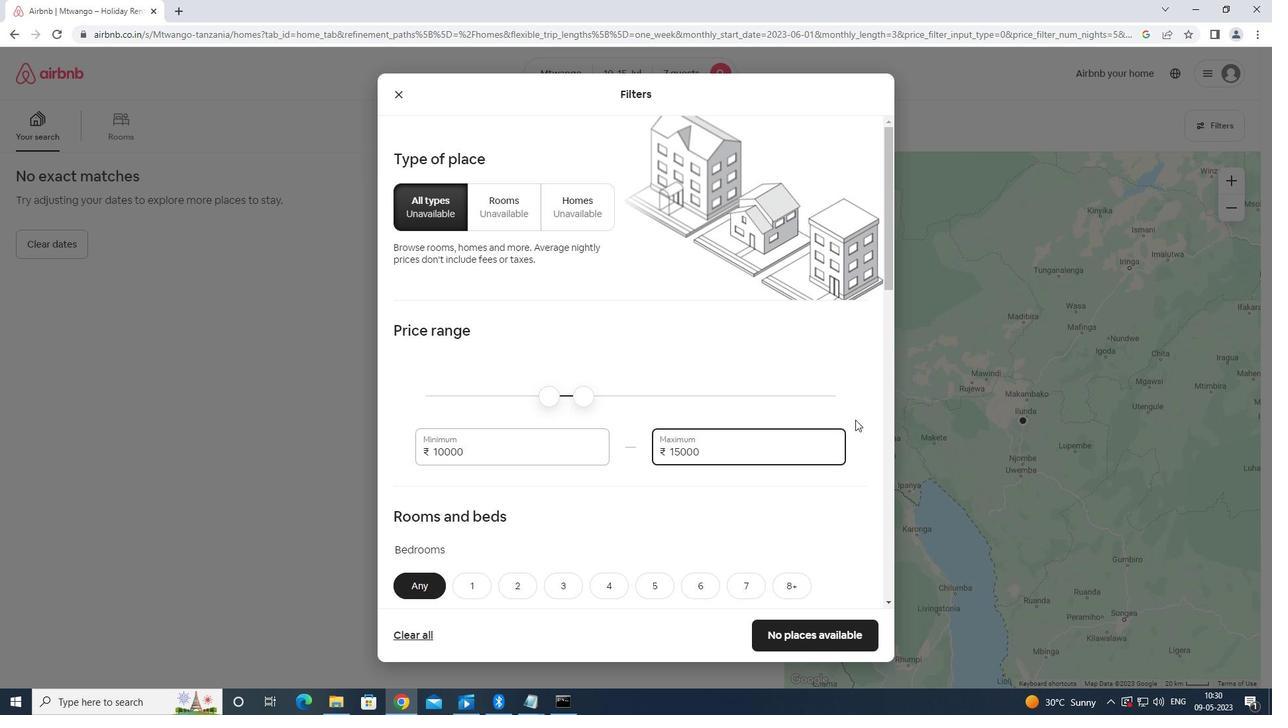 
Action: Mouse moved to (846, 428)
Screenshot: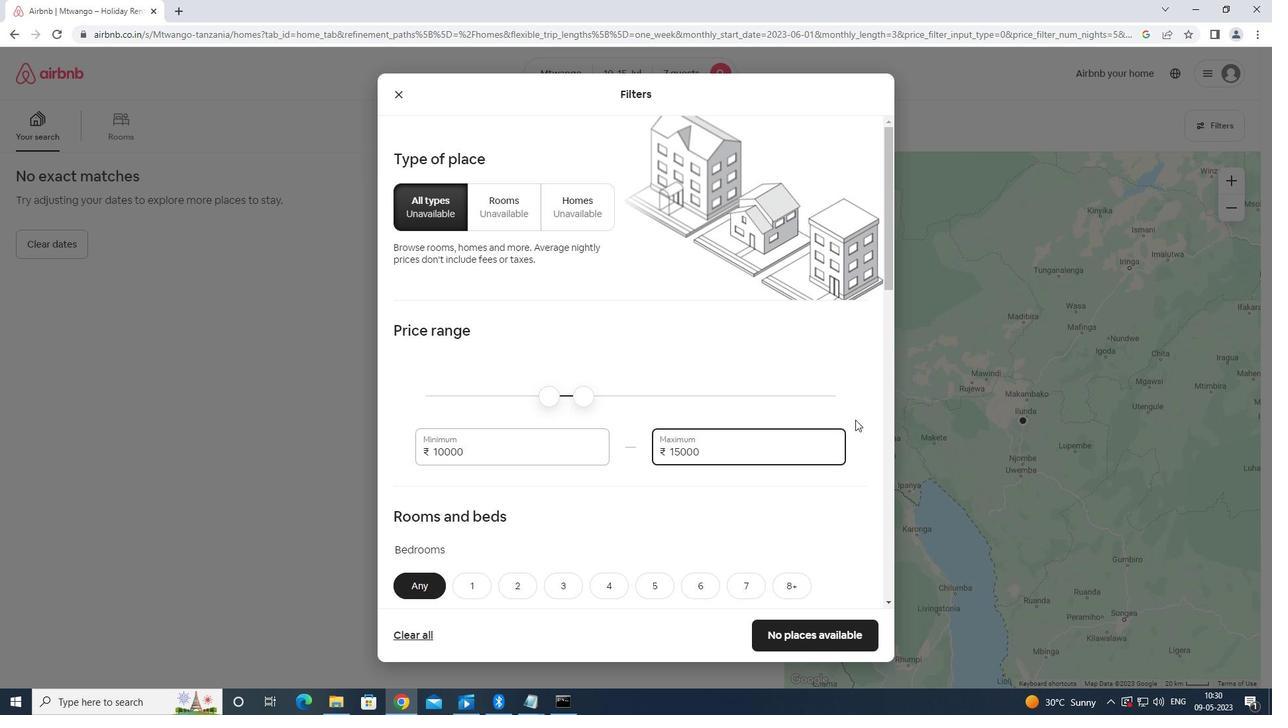 
Action: Mouse scrolled (846, 428) with delta (0, 0)
Screenshot: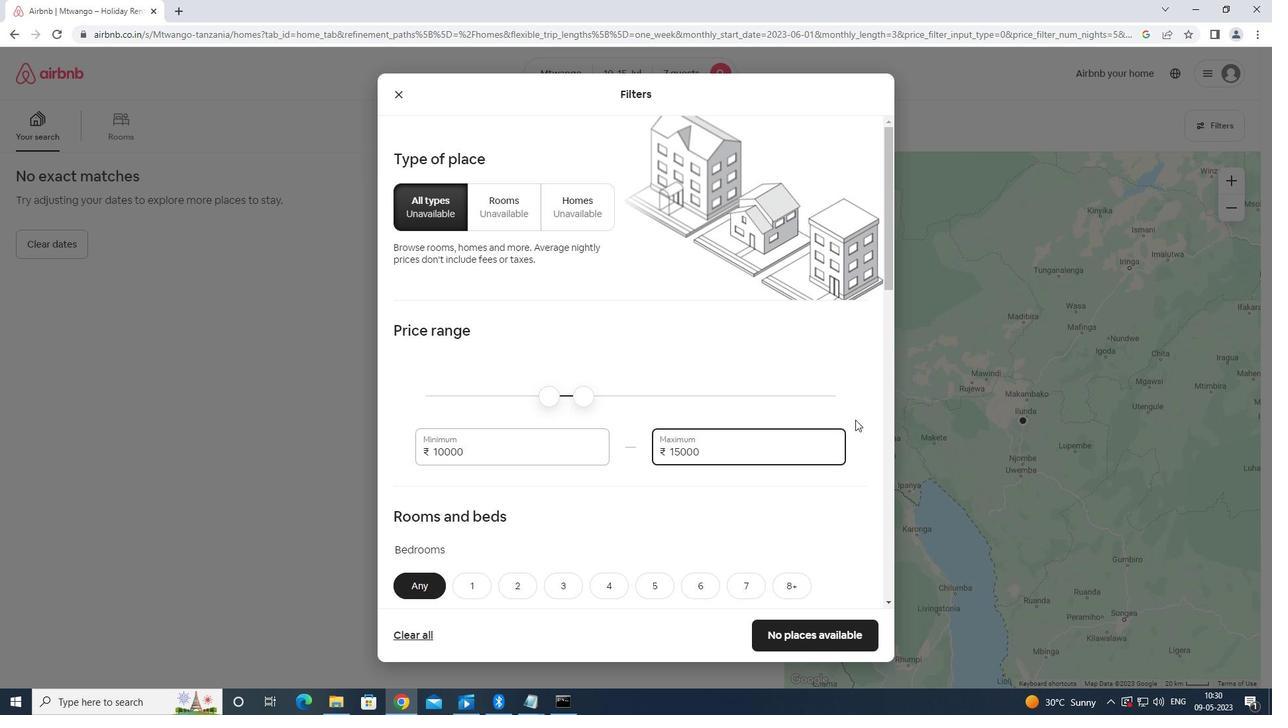 
Action: Mouse moved to (611, 389)
Screenshot: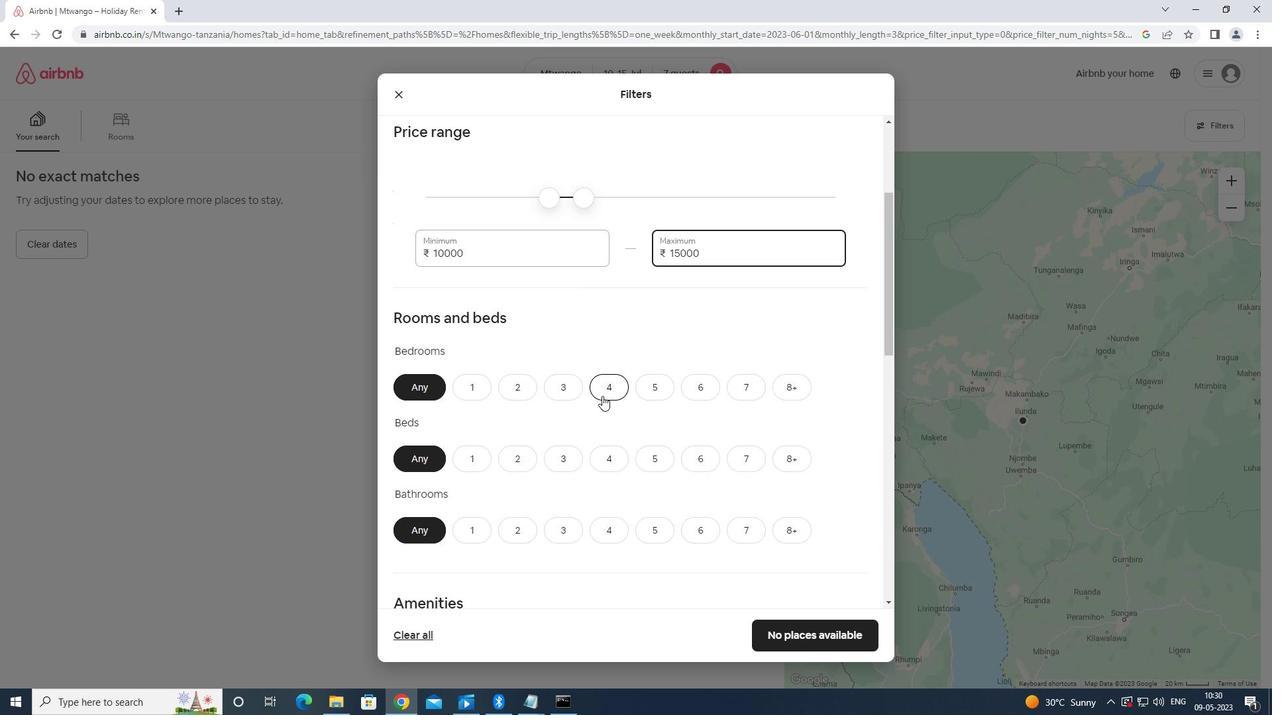 
Action: Mouse pressed left at (611, 389)
Screenshot: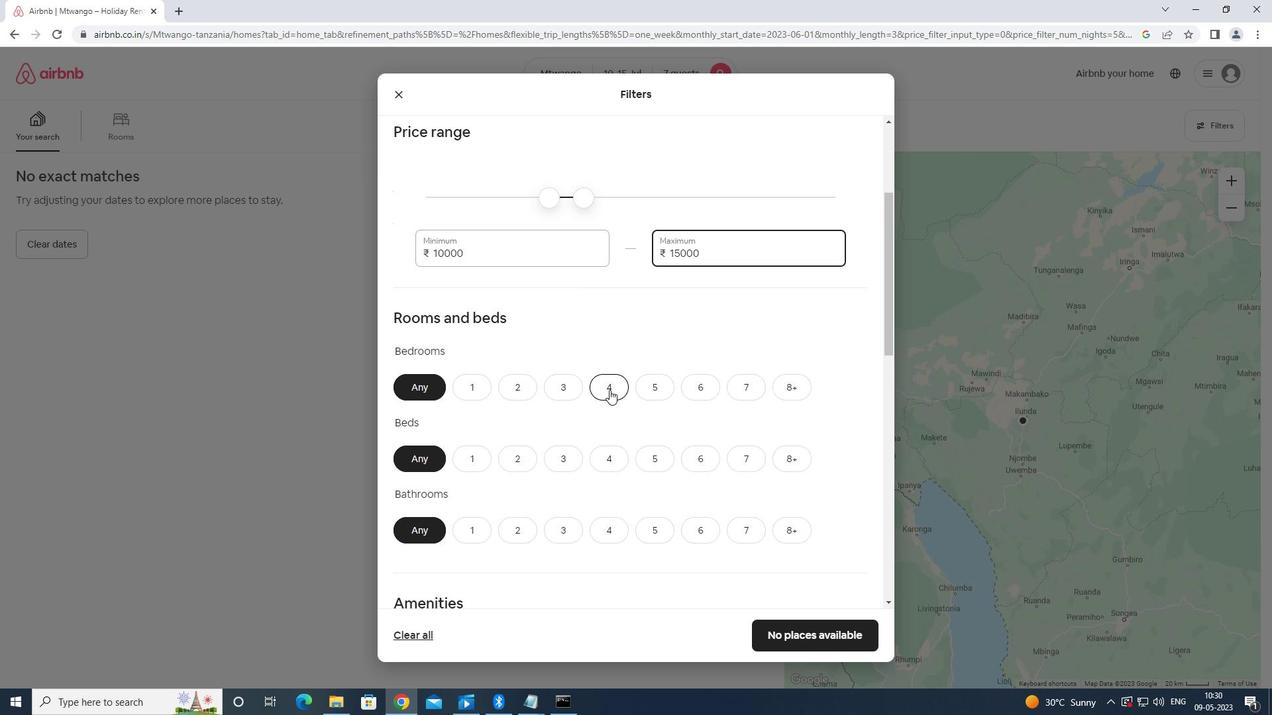 
Action: Mouse moved to (752, 461)
Screenshot: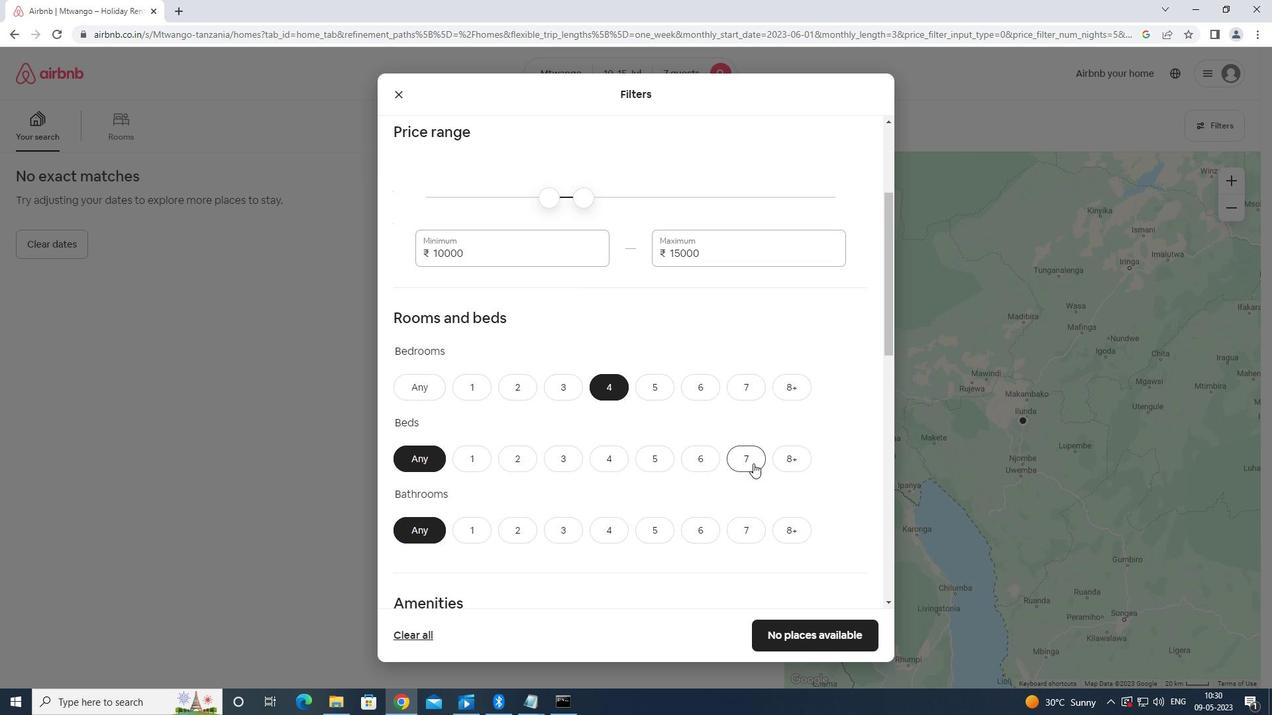 
Action: Mouse pressed left at (752, 461)
Screenshot: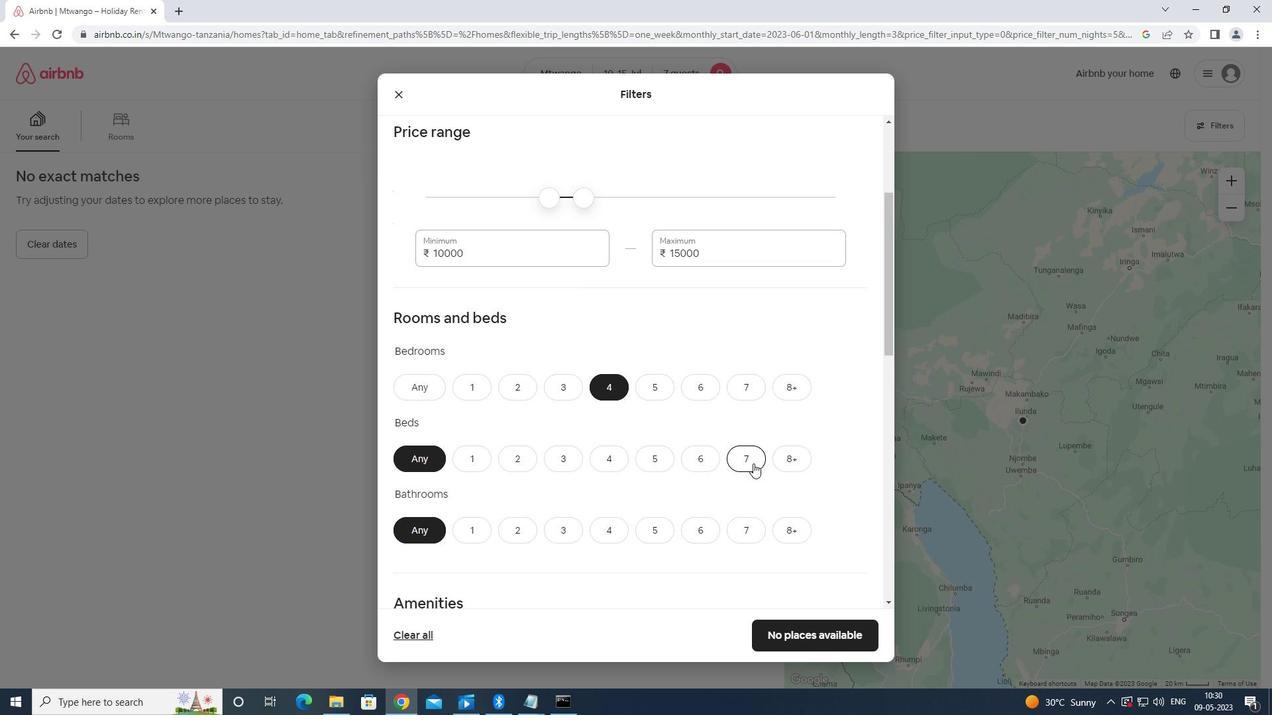 
Action: Mouse moved to (609, 531)
Screenshot: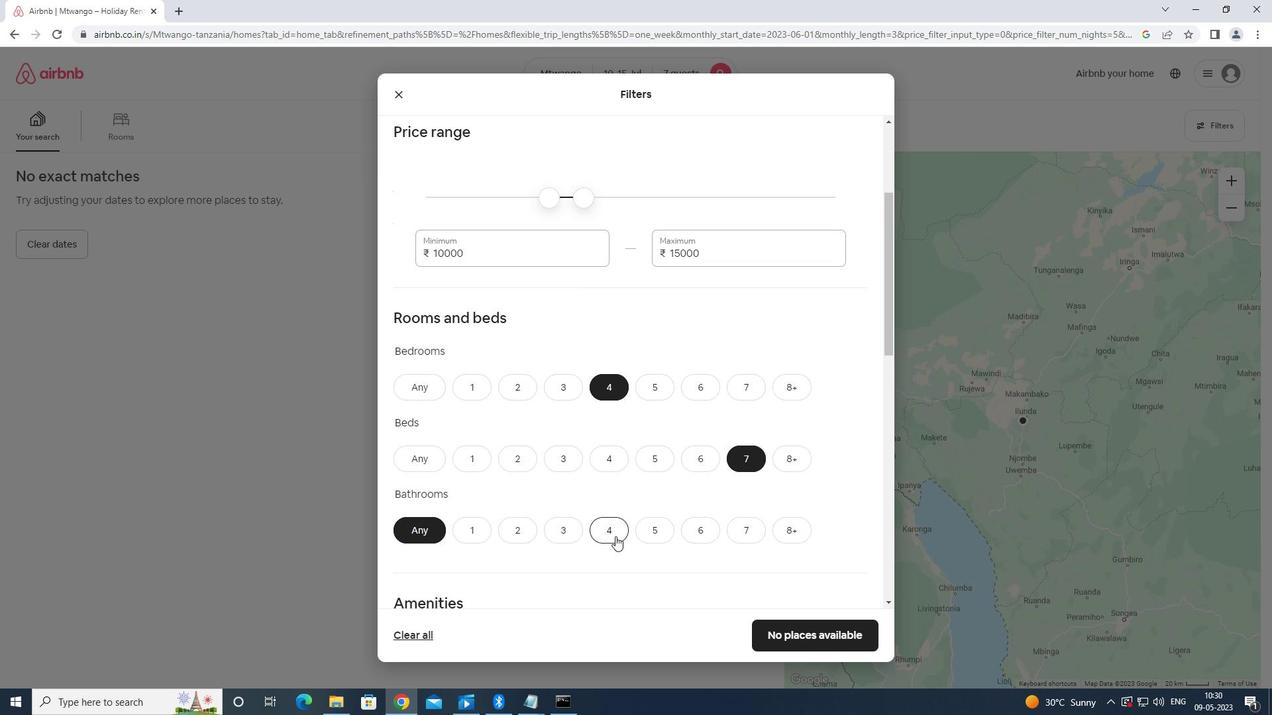 
Action: Mouse pressed left at (609, 531)
Screenshot: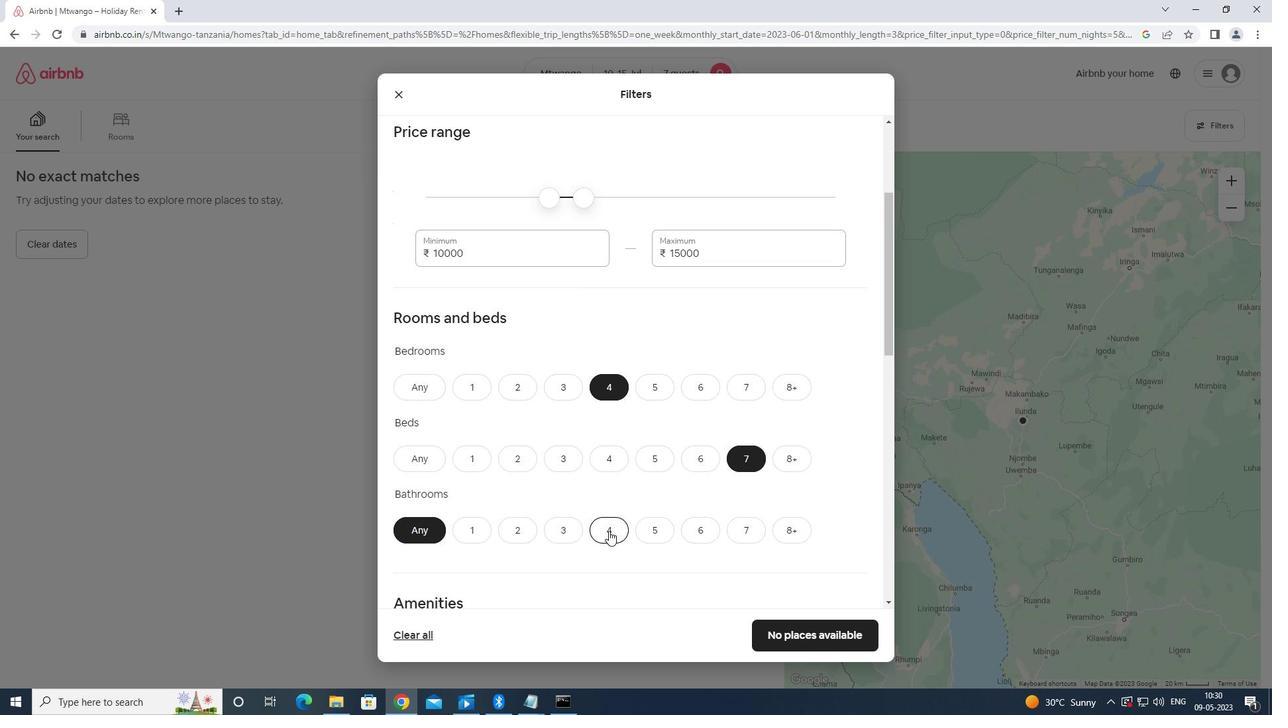 
Action: Mouse moved to (600, 530)
Screenshot: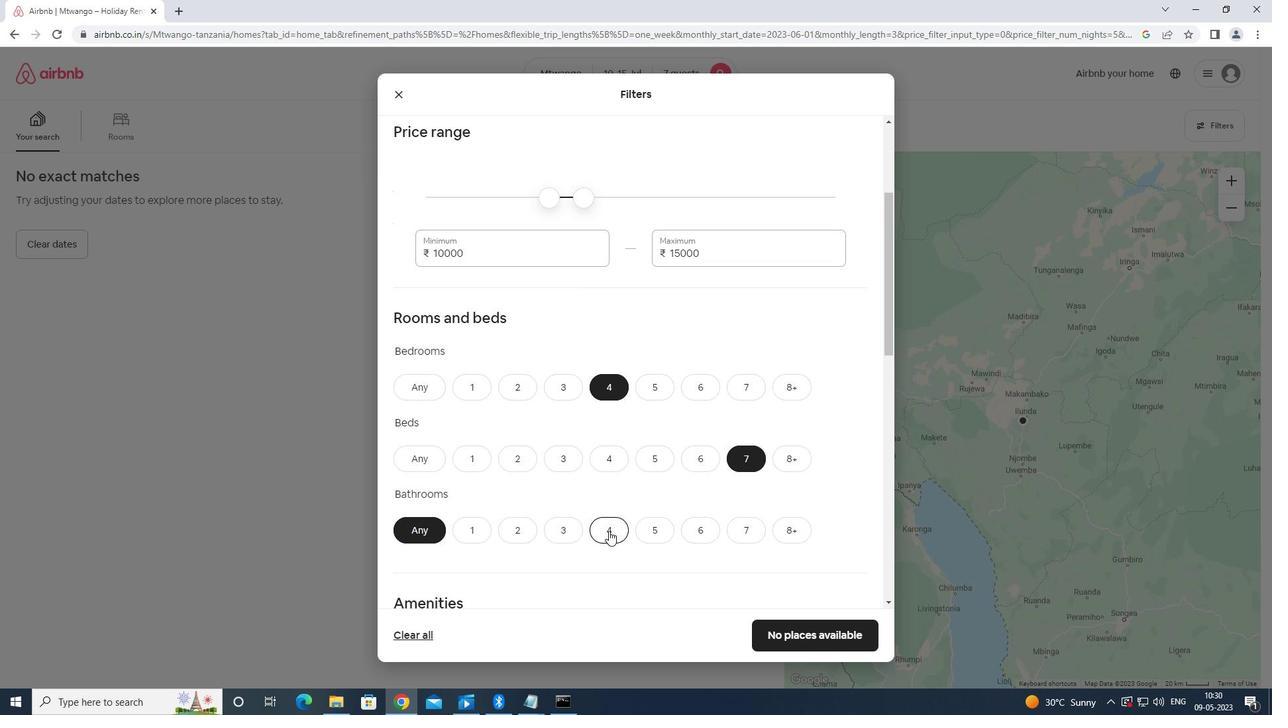 
Action: Mouse scrolled (600, 530) with delta (0, 0)
Screenshot: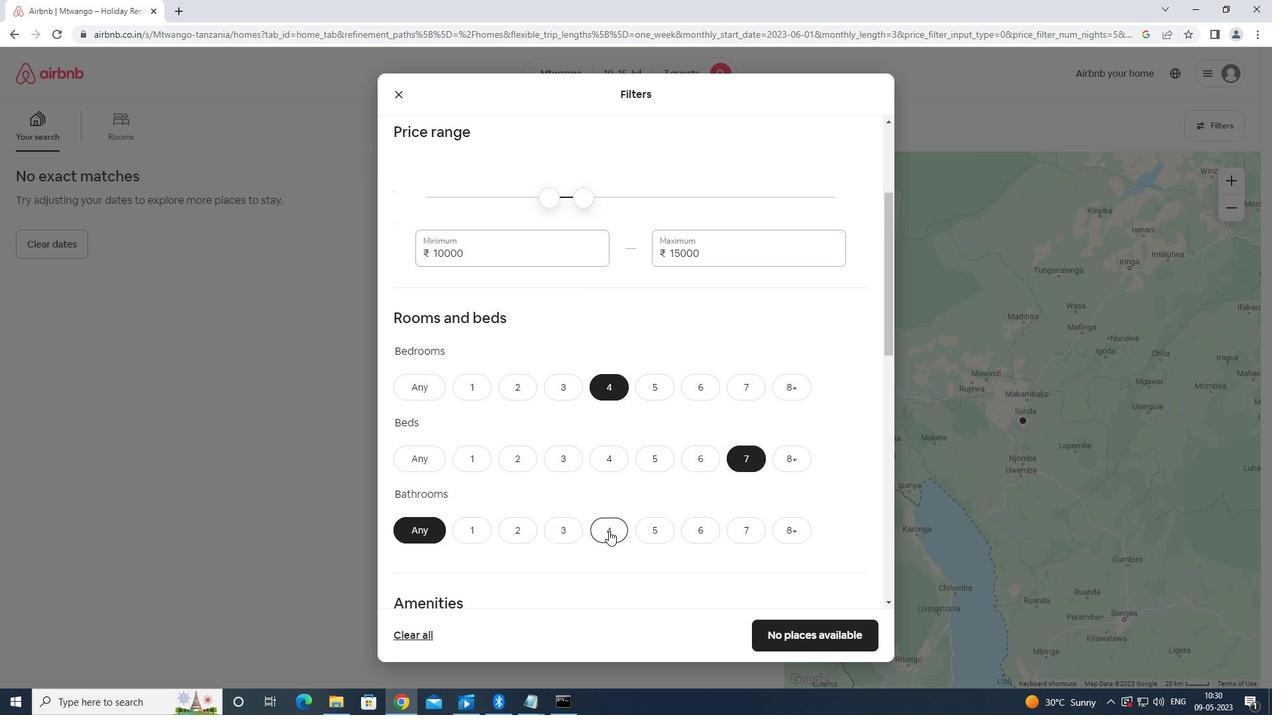 
Action: Mouse scrolled (600, 530) with delta (0, 0)
Screenshot: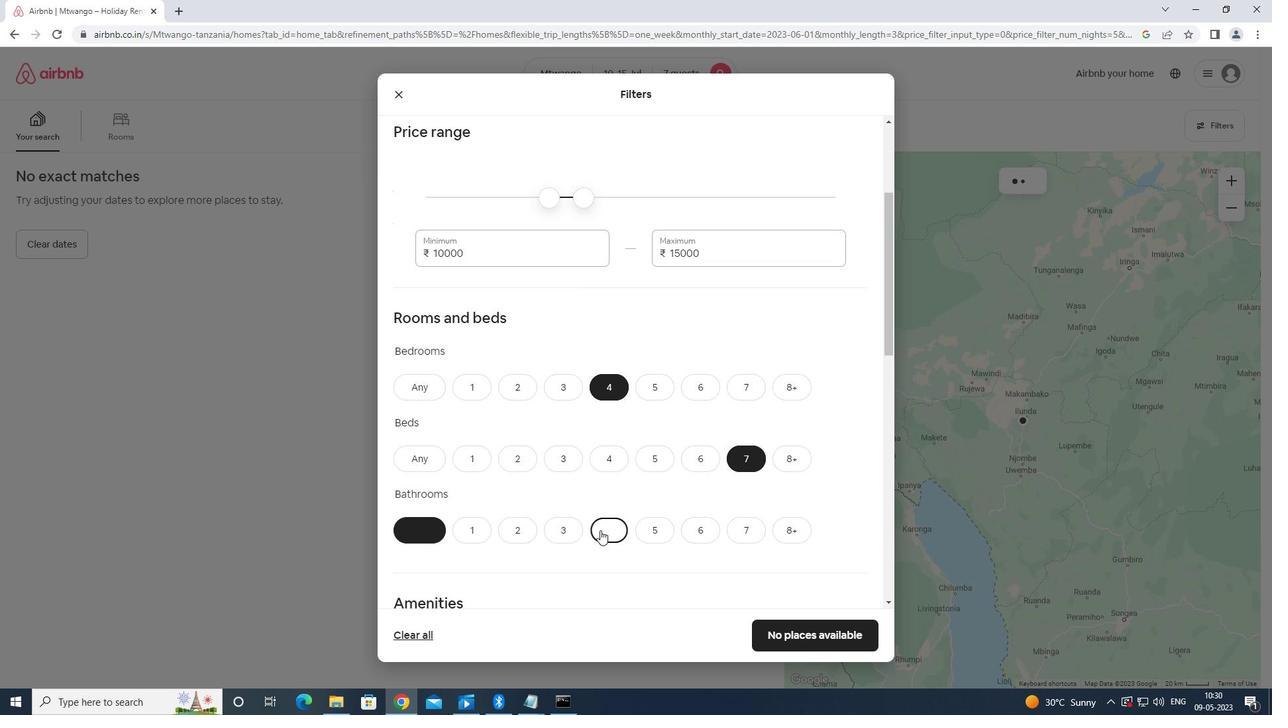 
Action: Mouse moved to (600, 530)
Screenshot: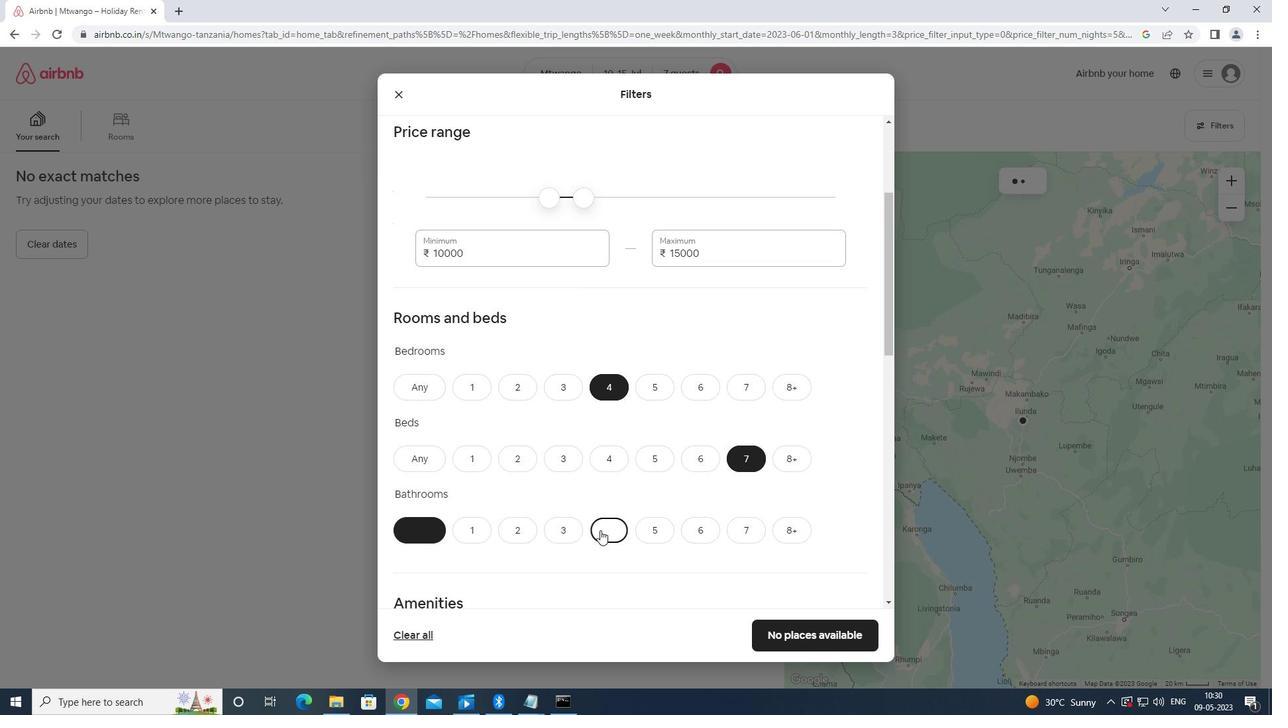 
Action: Mouse scrolled (600, 530) with delta (0, 0)
Screenshot: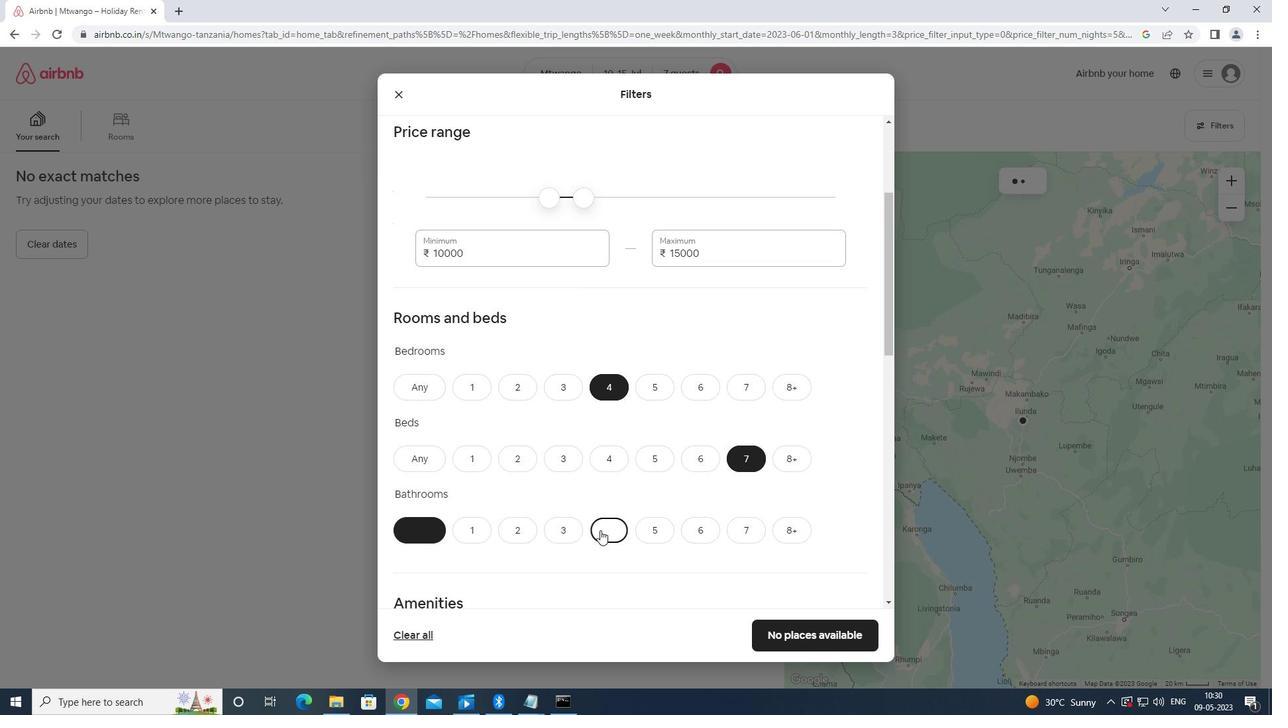 
Action: Mouse moved to (398, 465)
Screenshot: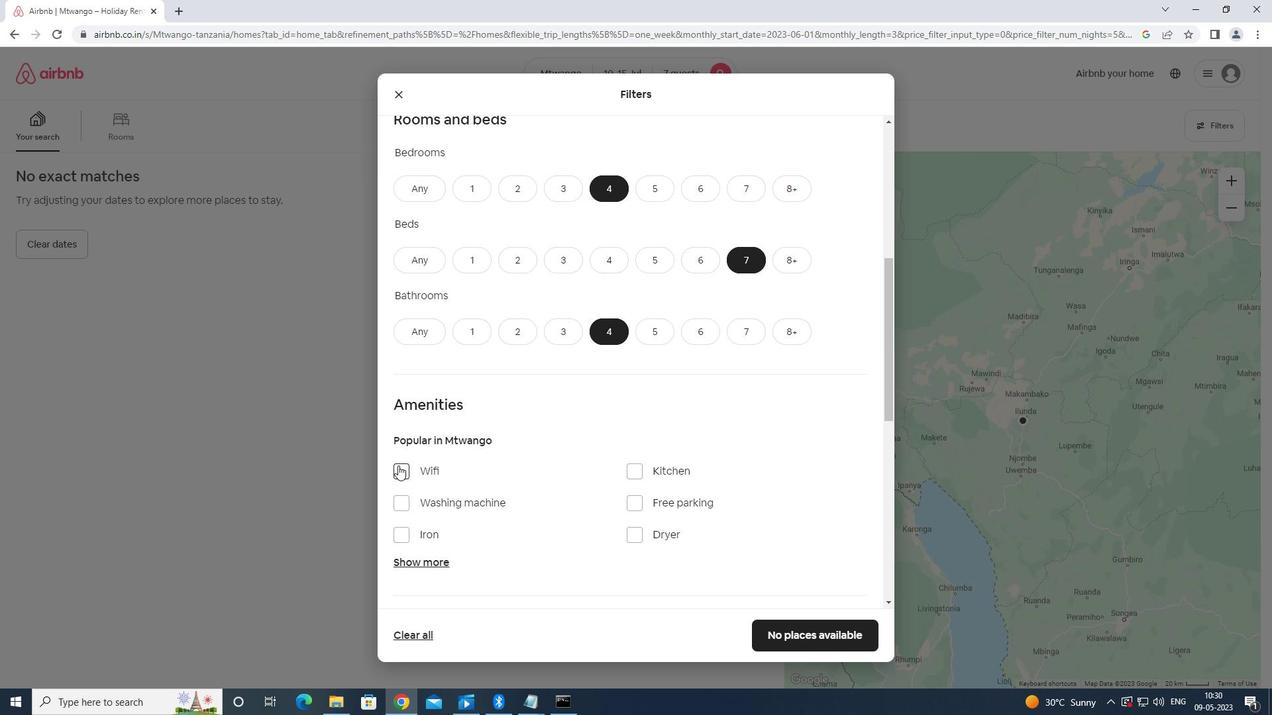 
Action: Mouse pressed left at (398, 465)
Screenshot: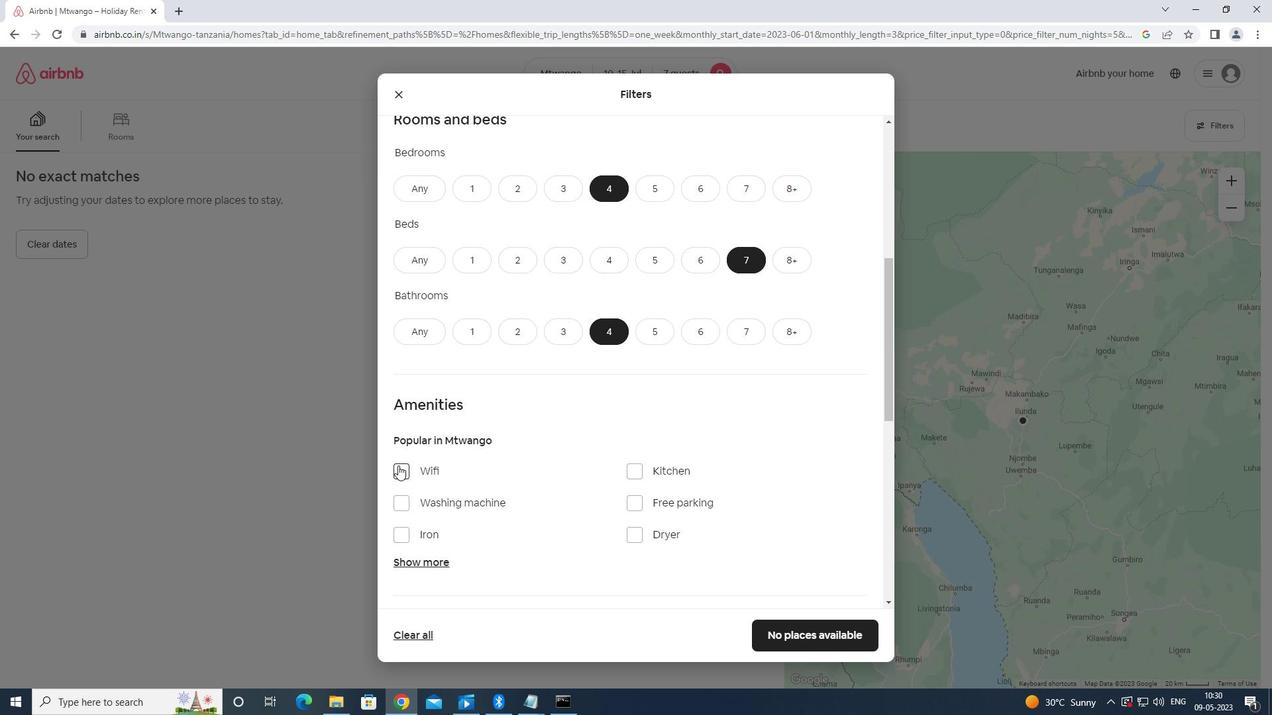 
Action: Mouse moved to (636, 505)
Screenshot: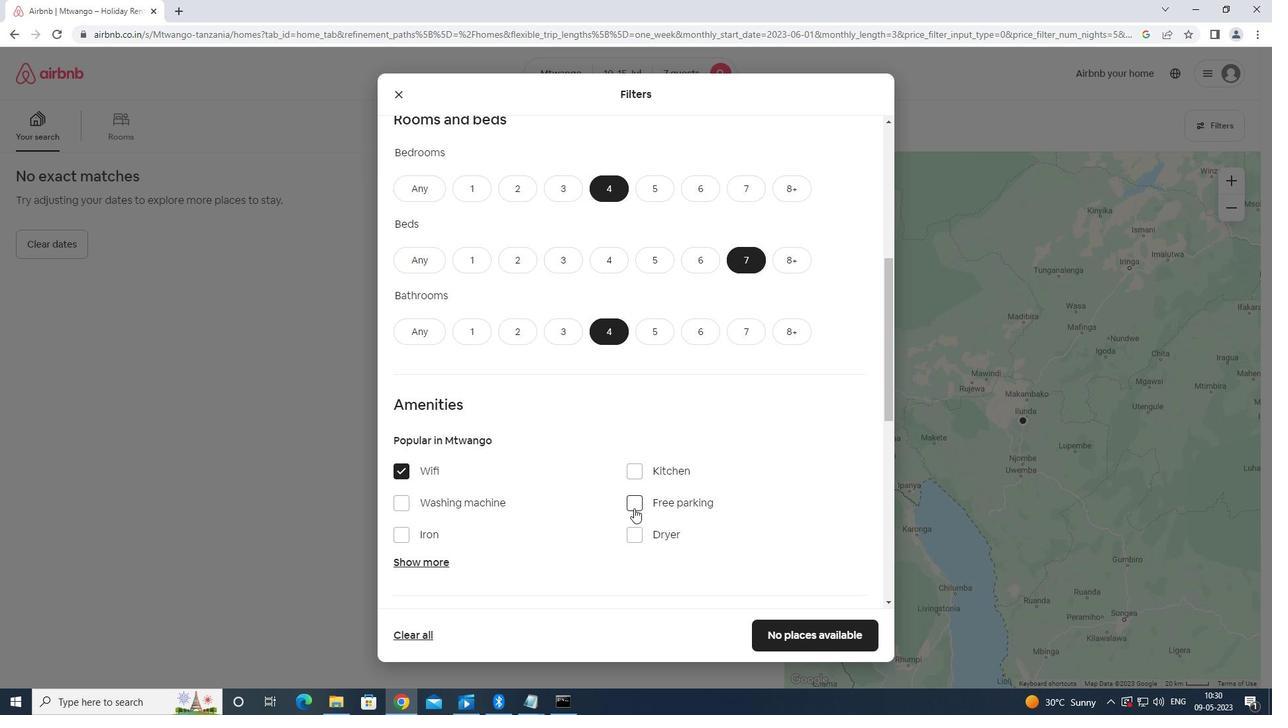 
Action: Mouse pressed left at (636, 505)
Screenshot: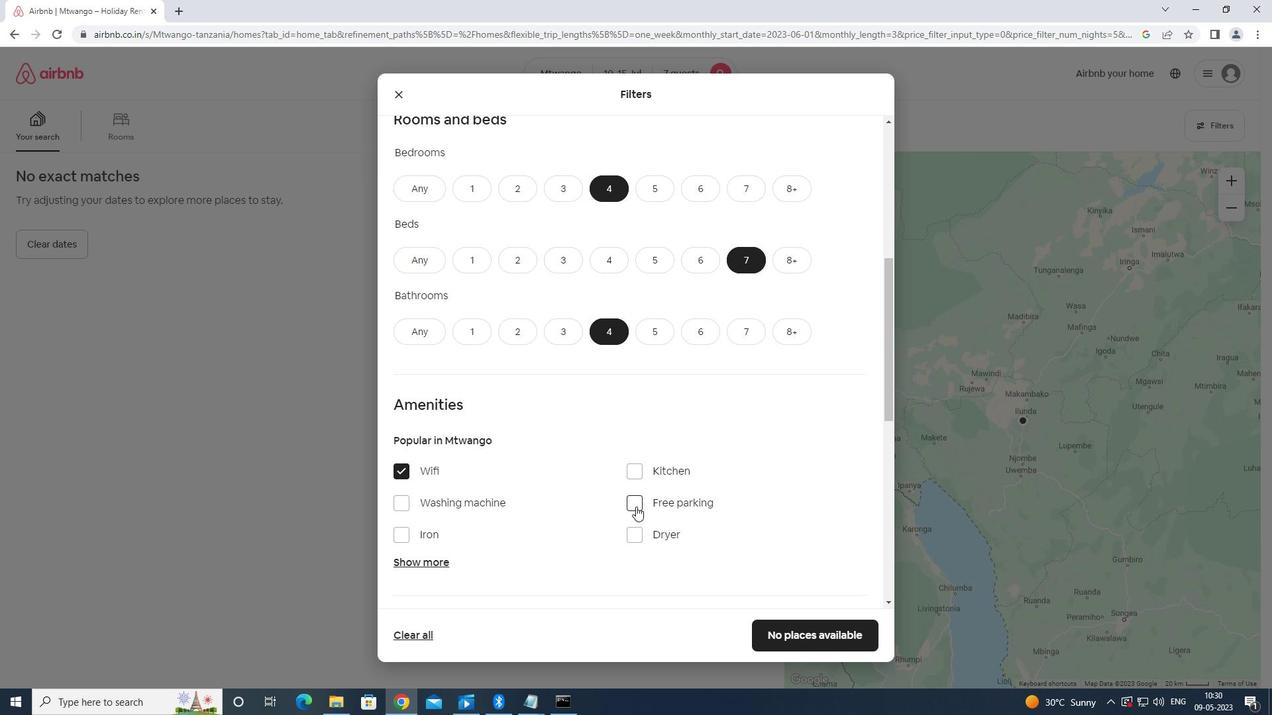 
Action: Mouse moved to (436, 562)
Screenshot: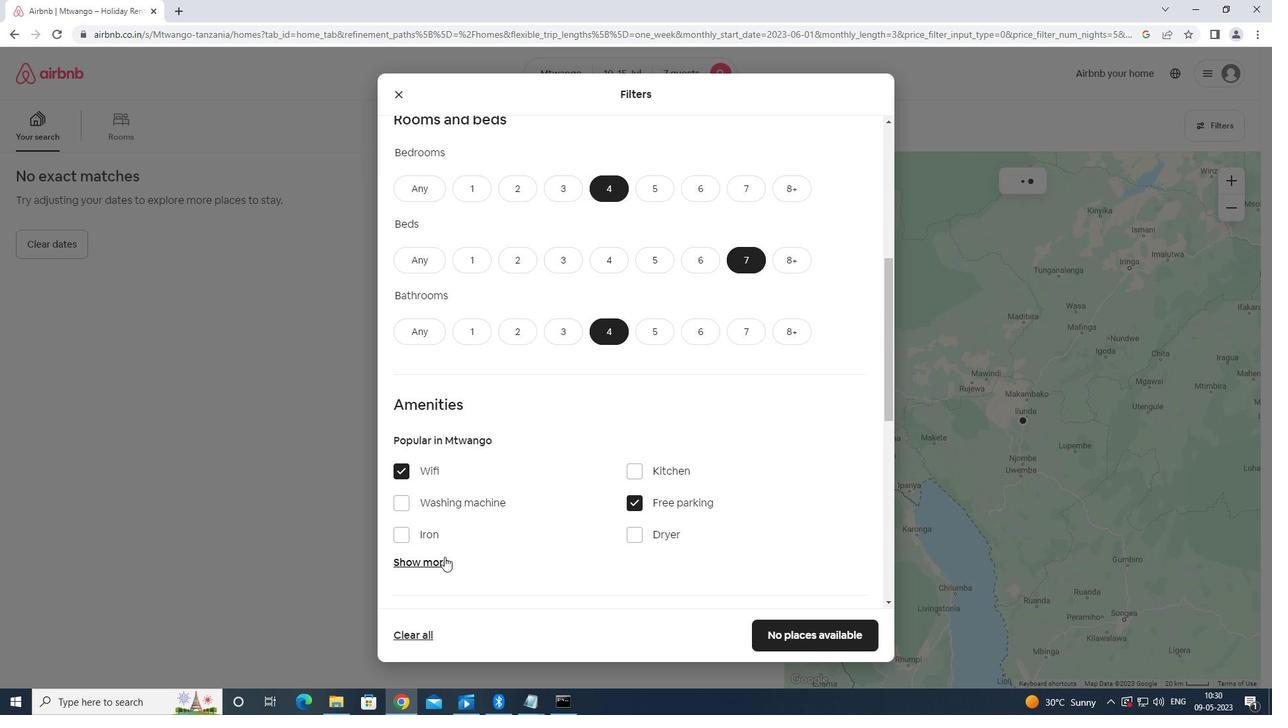 
Action: Mouse pressed left at (436, 562)
Screenshot: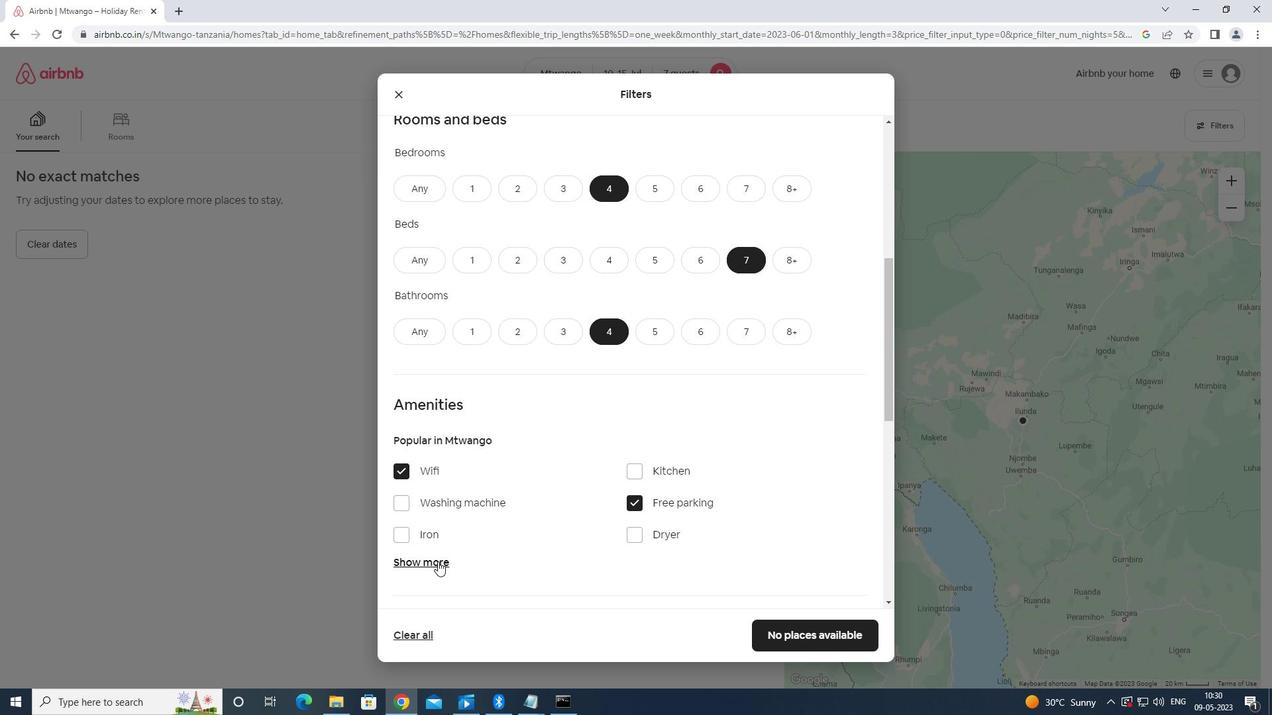 
Action: Mouse moved to (434, 554)
Screenshot: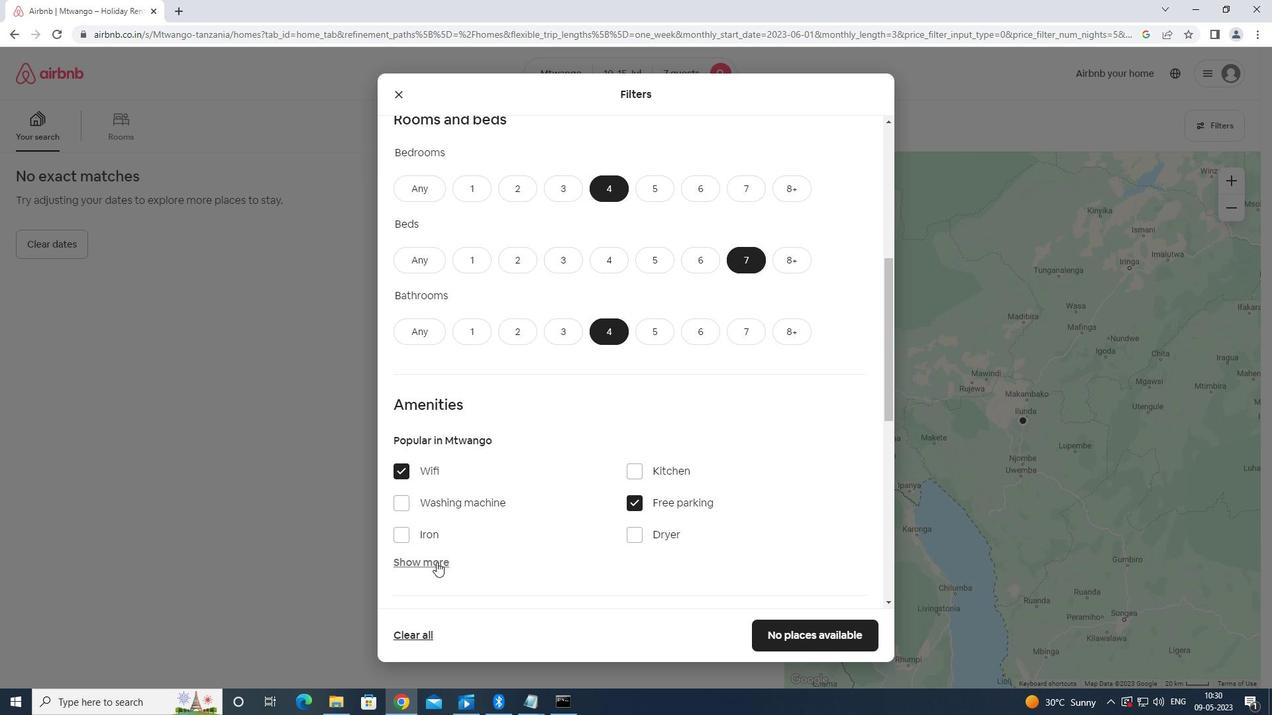 
Action: Mouse scrolled (434, 554) with delta (0, 0)
Screenshot: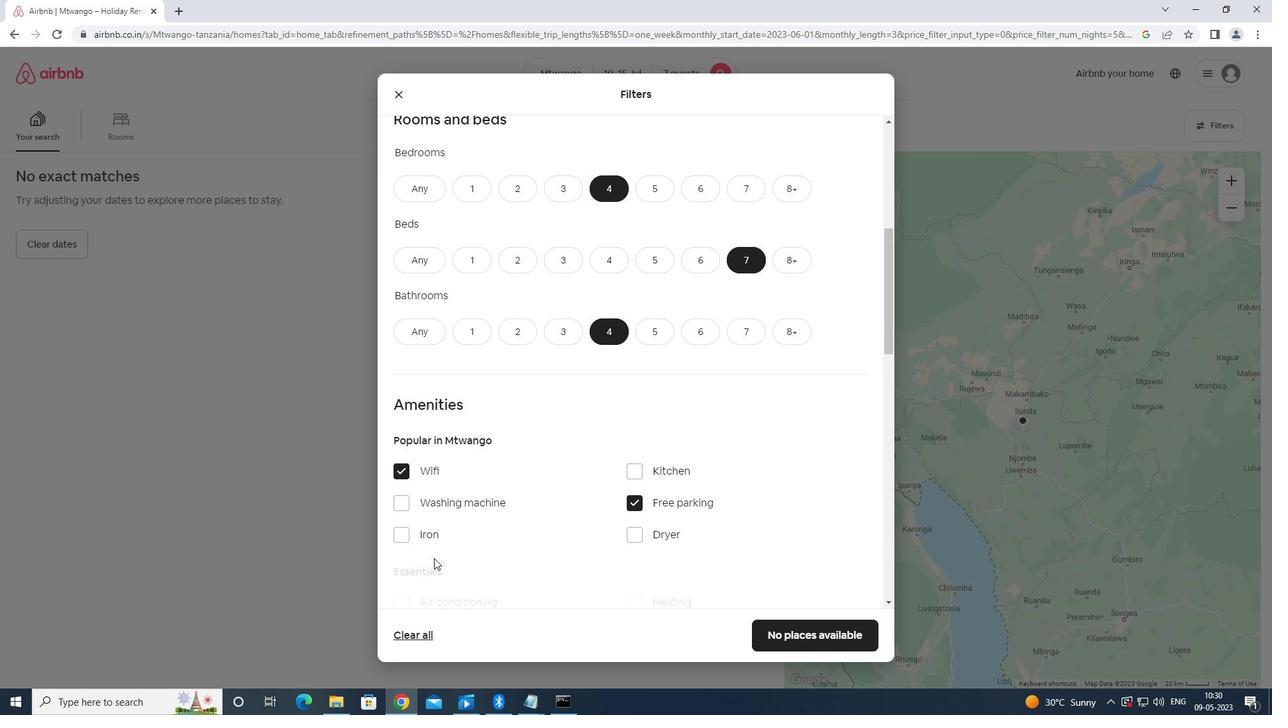 
Action: Mouse scrolled (434, 554) with delta (0, 0)
Screenshot: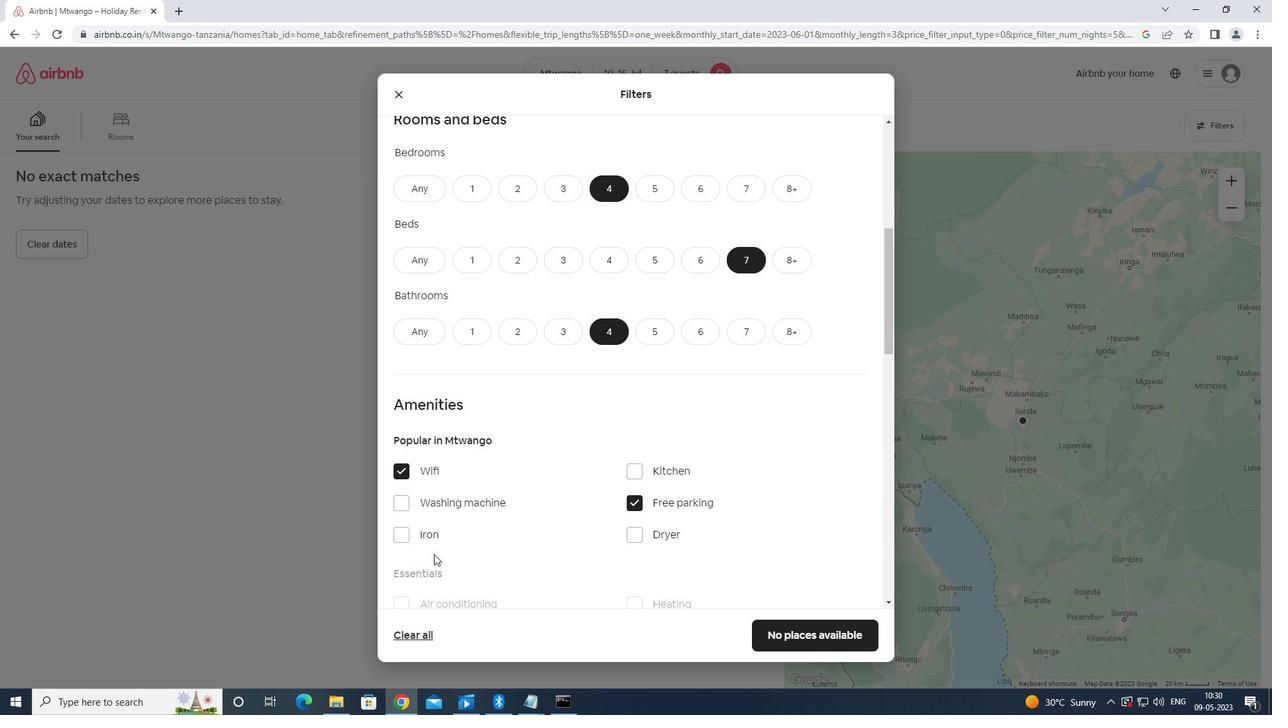
Action: Mouse scrolled (434, 554) with delta (0, 0)
Screenshot: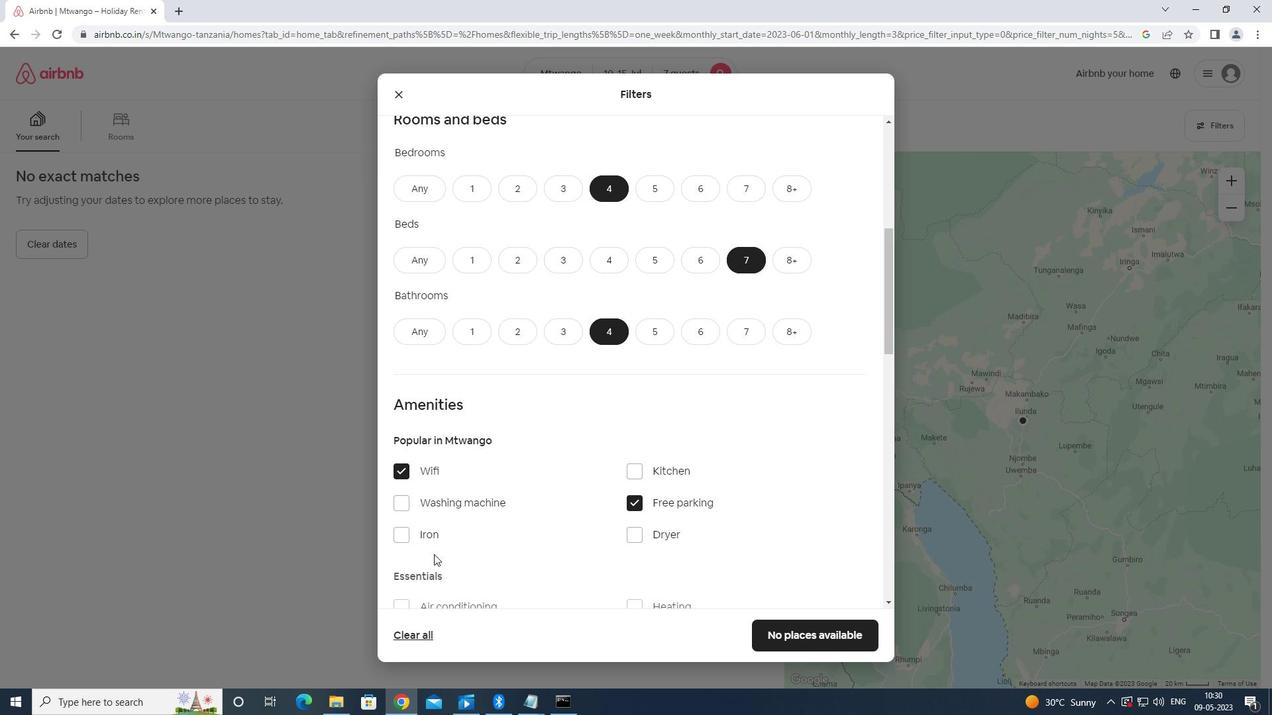 
Action: Mouse moved to (636, 443)
Screenshot: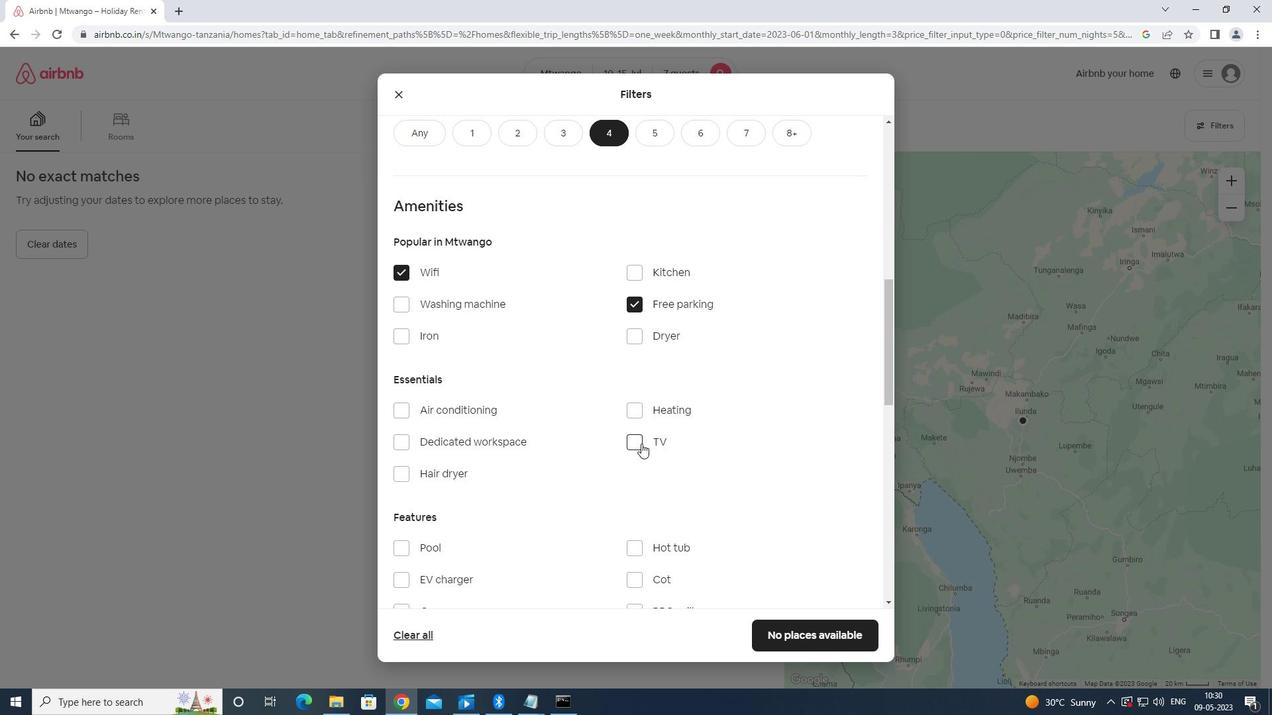 
Action: Mouse pressed left at (636, 443)
Screenshot: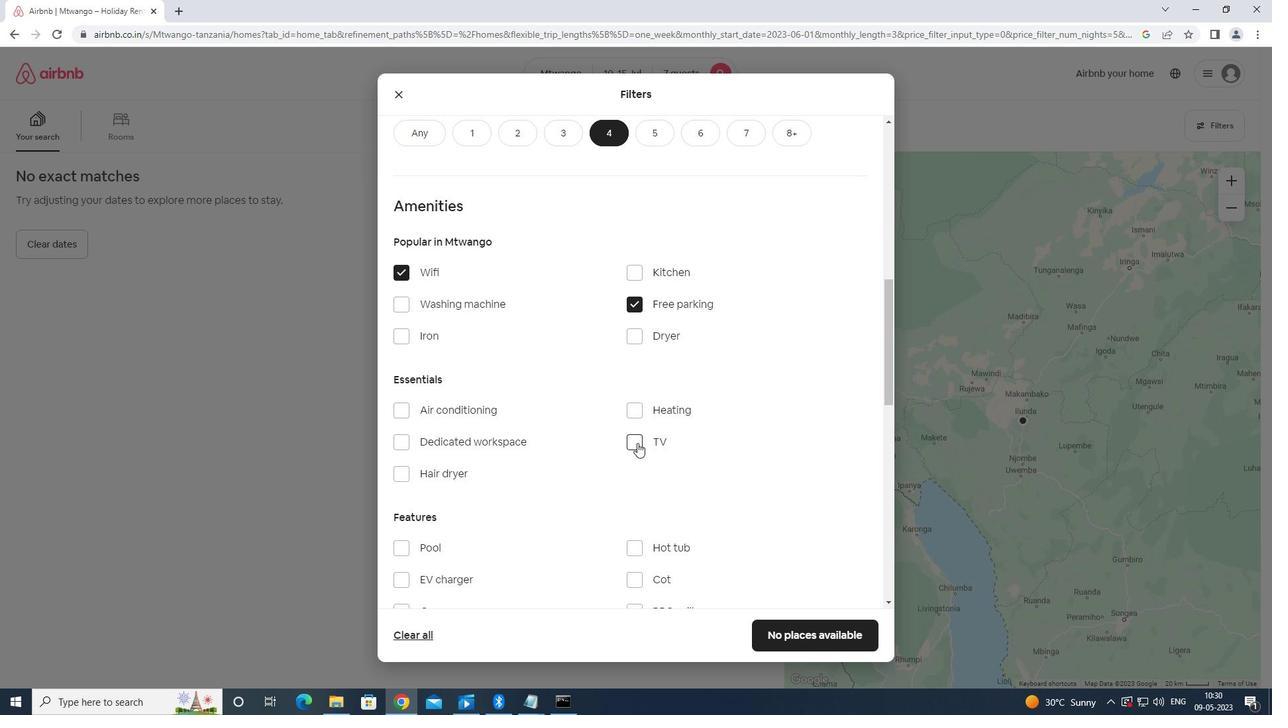 
Action: Mouse moved to (634, 442)
Screenshot: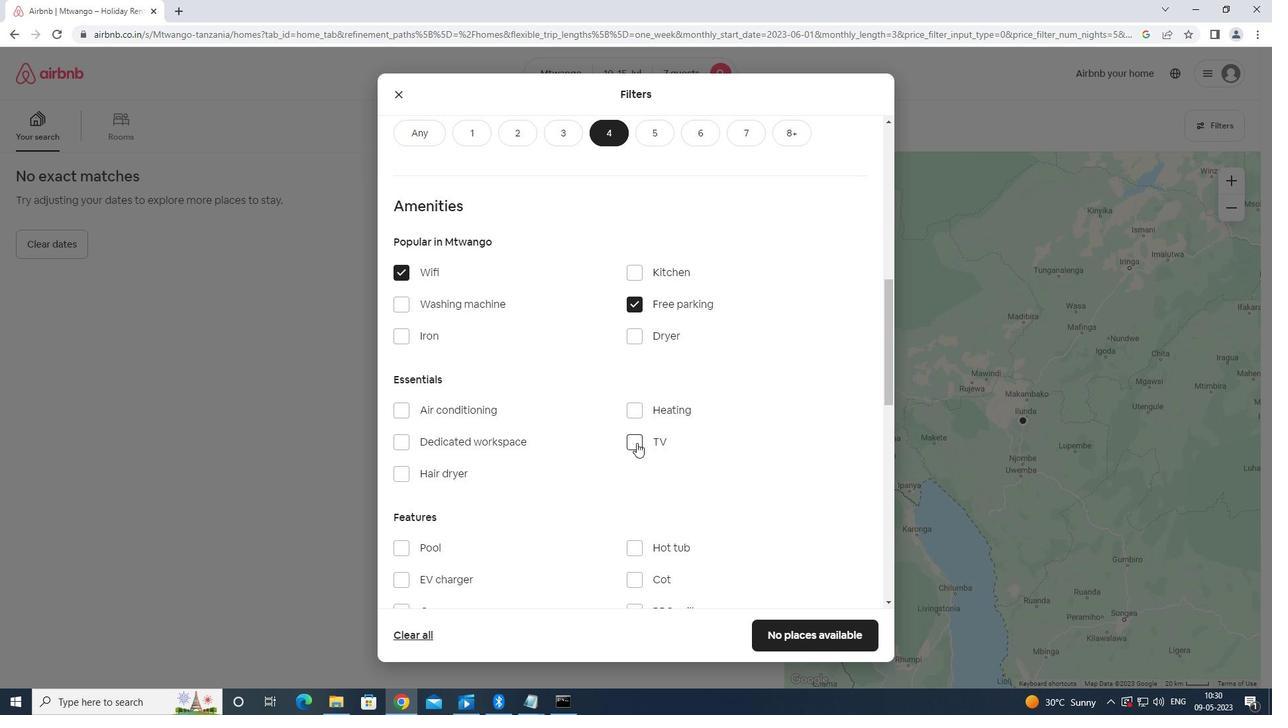 
Action: Mouse scrolled (634, 442) with delta (0, 0)
Screenshot: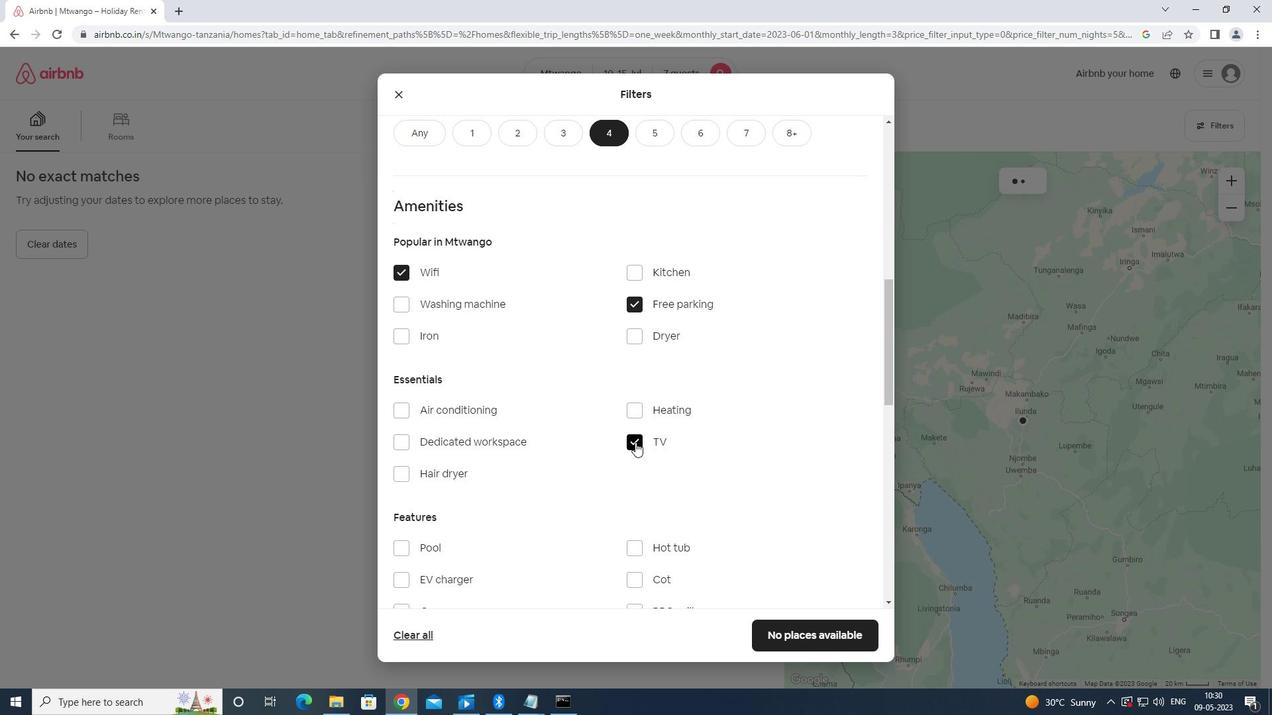 
Action: Mouse moved to (634, 447)
Screenshot: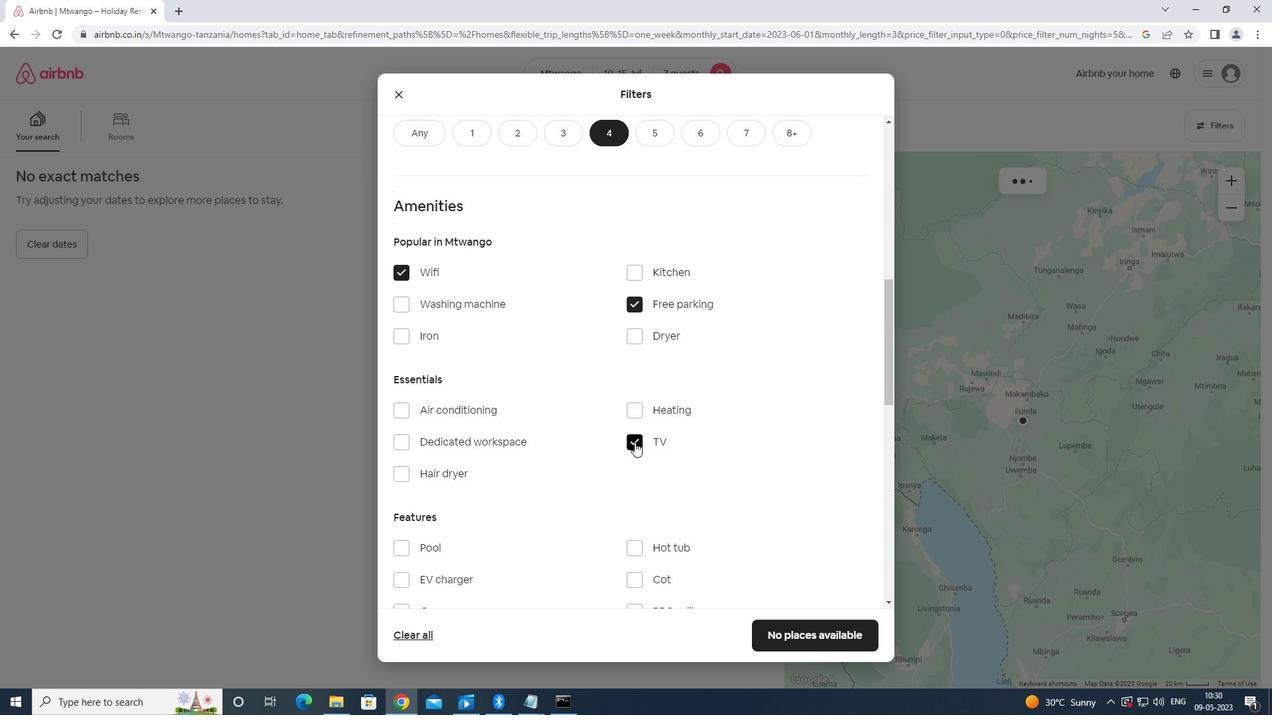 
Action: Mouse scrolled (634, 446) with delta (0, 0)
Screenshot: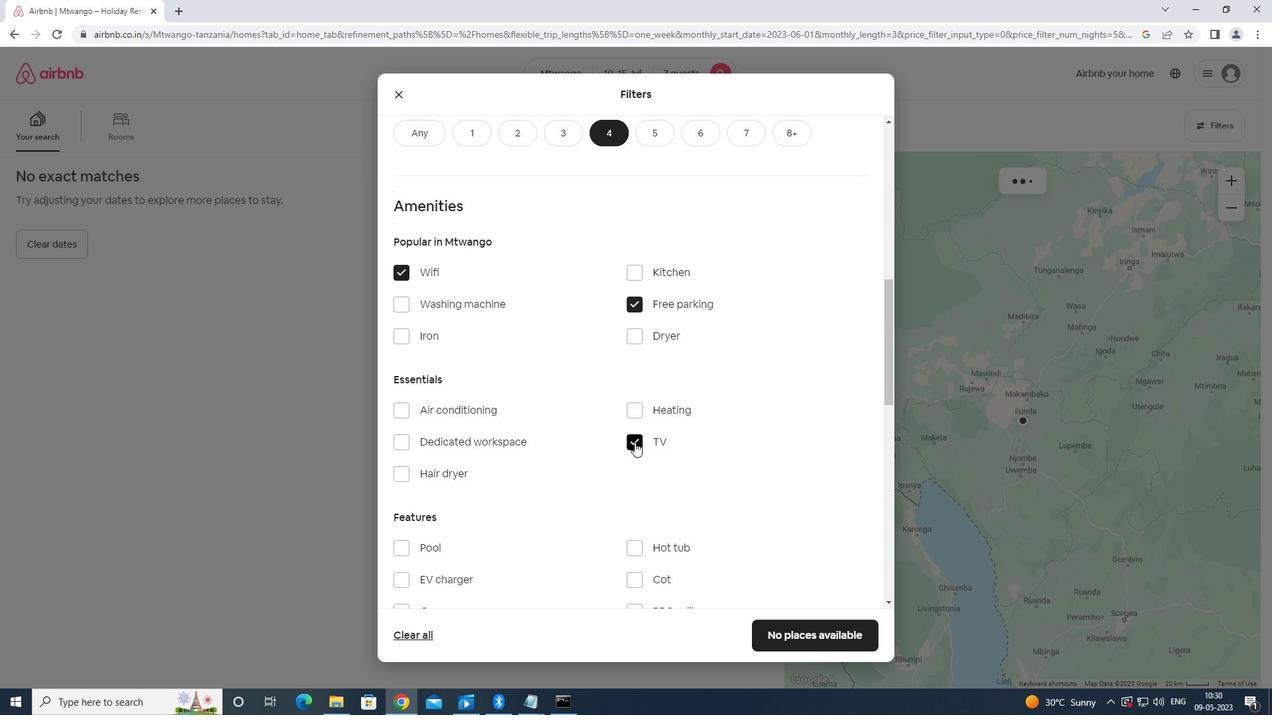 
Action: Mouse moved to (406, 478)
Screenshot: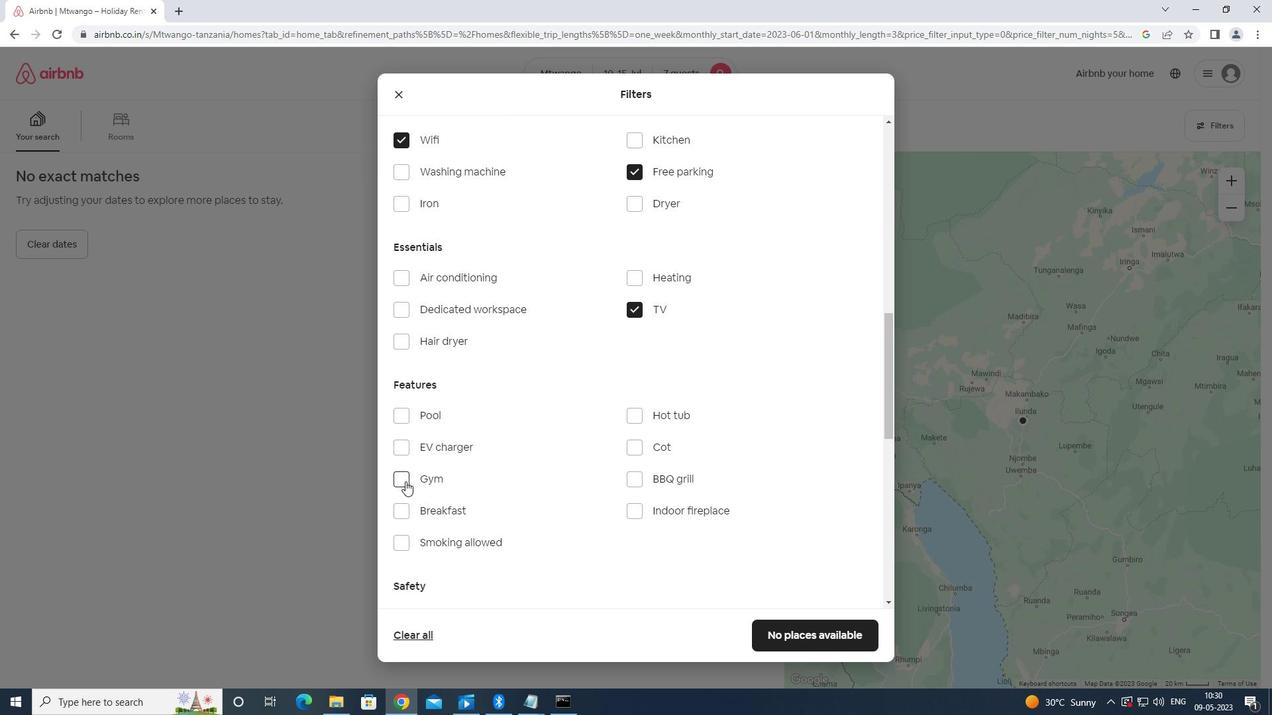 
Action: Mouse pressed left at (406, 478)
Screenshot: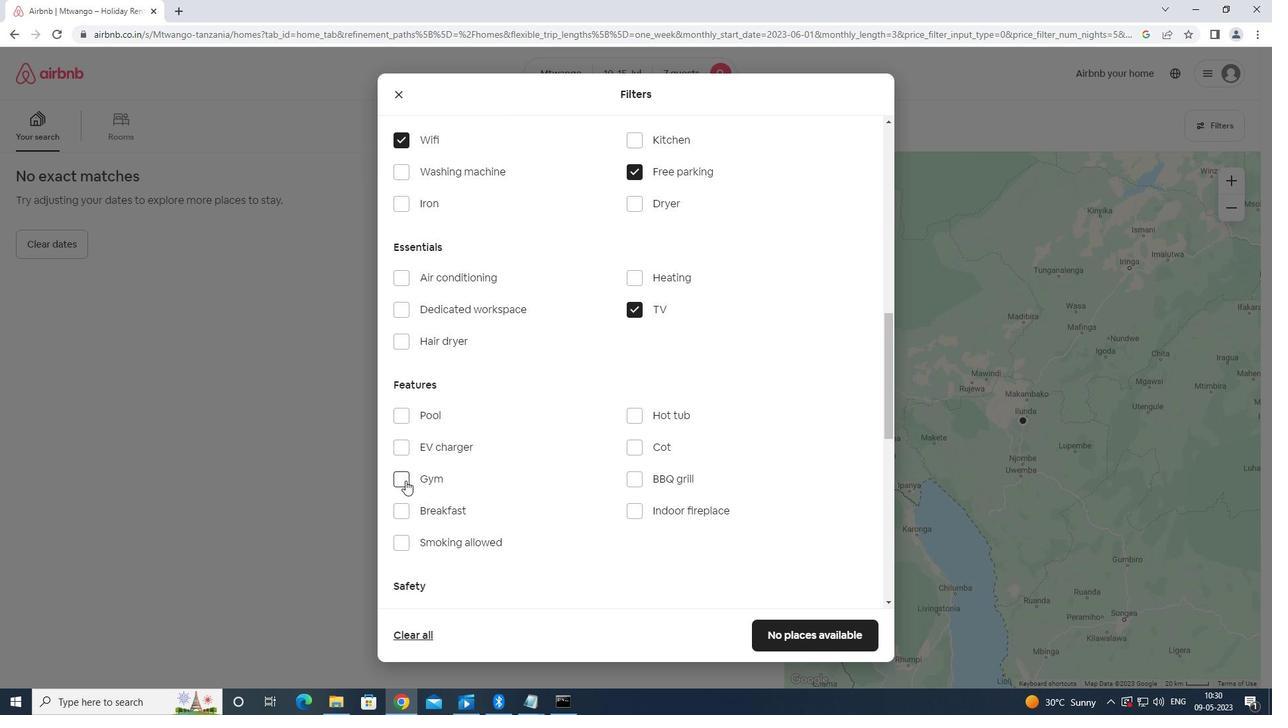 
Action: Mouse moved to (401, 506)
Screenshot: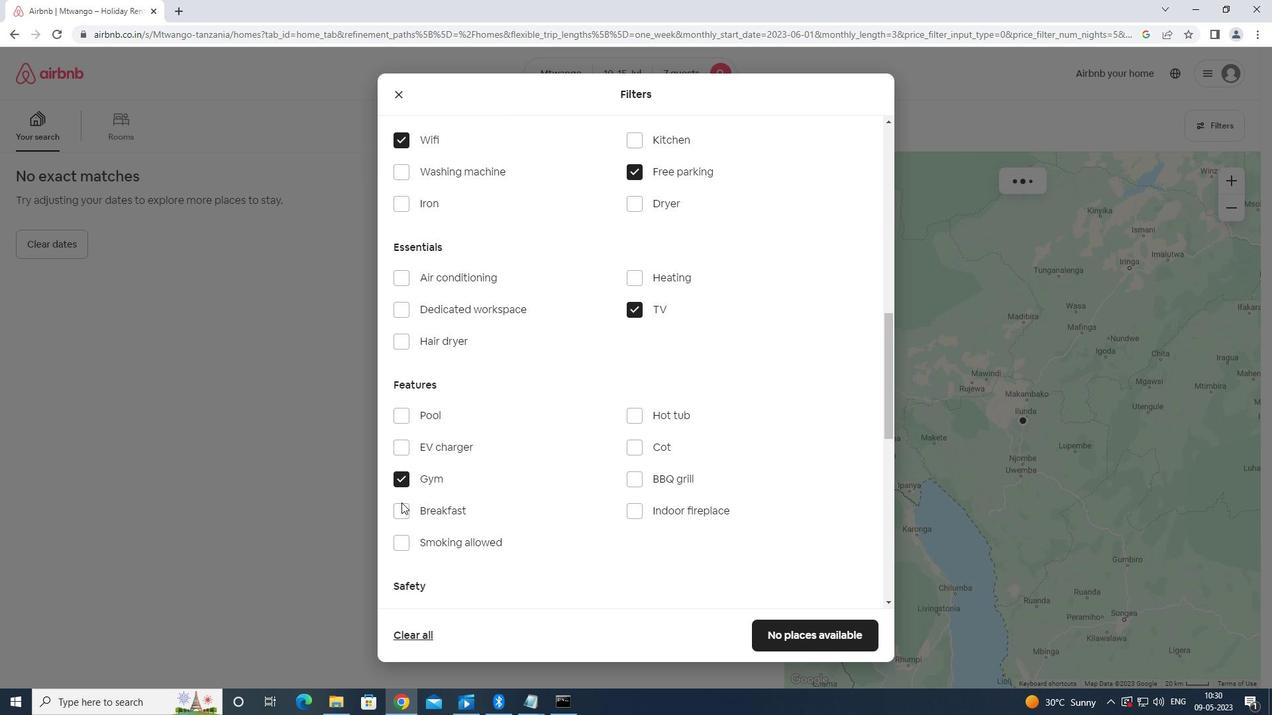 
Action: Mouse pressed left at (401, 506)
Screenshot: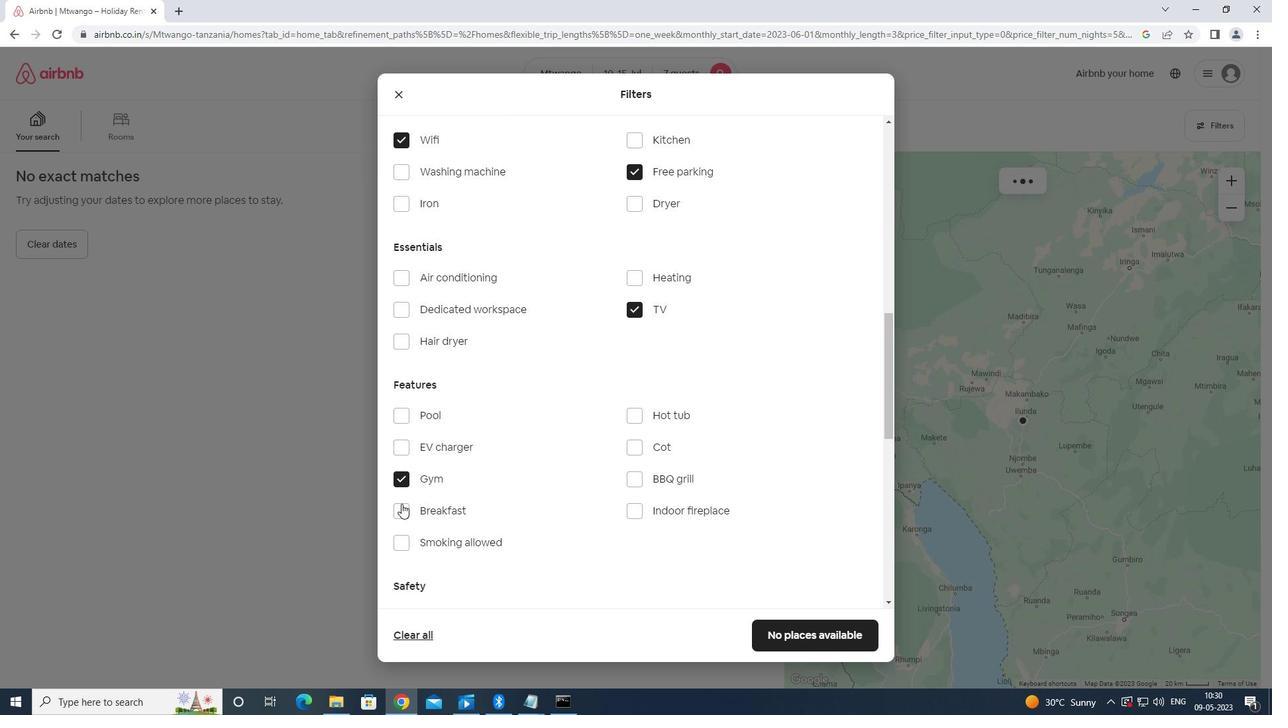 
Action: Mouse moved to (393, 562)
Screenshot: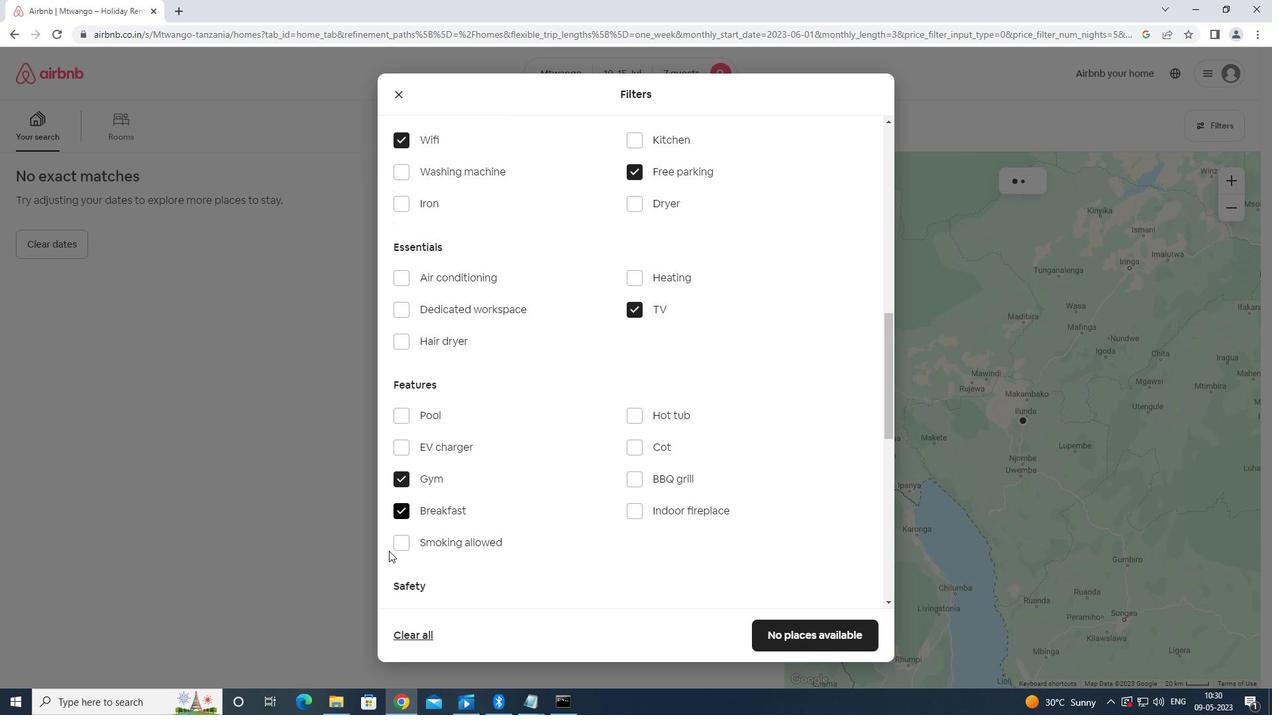 
Action: Mouse scrolled (393, 561) with delta (0, 0)
Screenshot: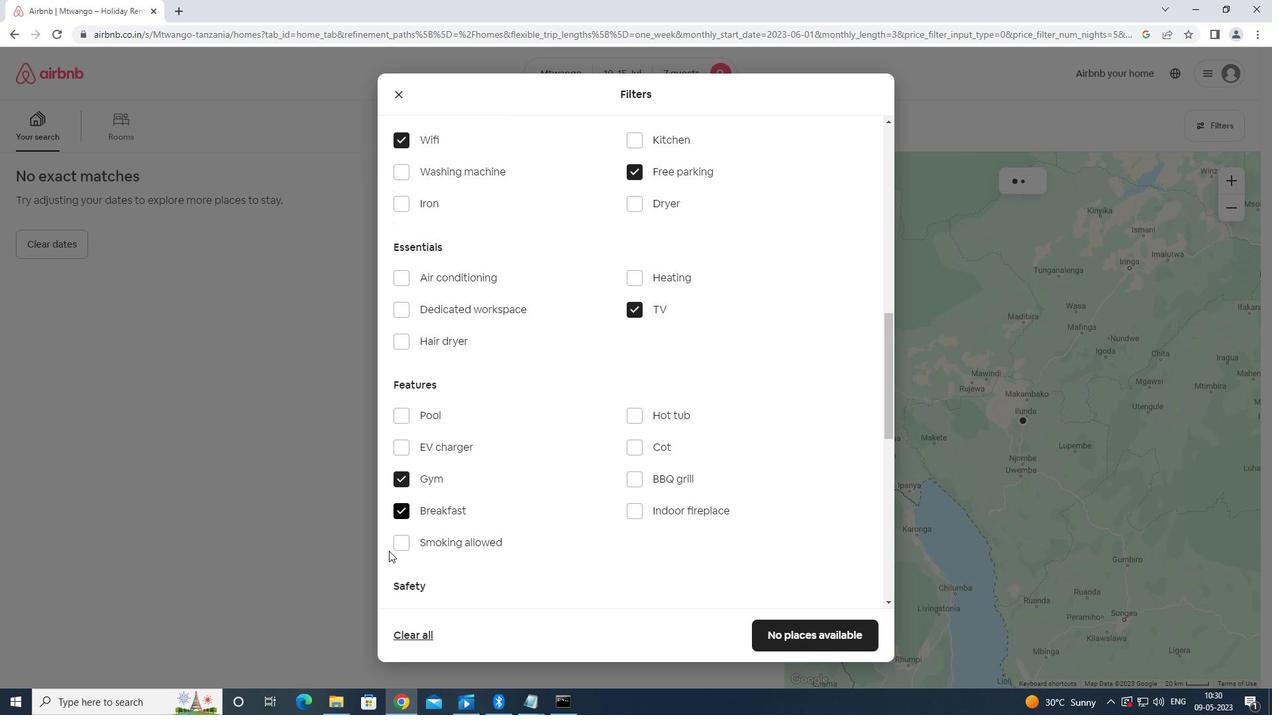 
Action: Mouse moved to (395, 563)
Screenshot: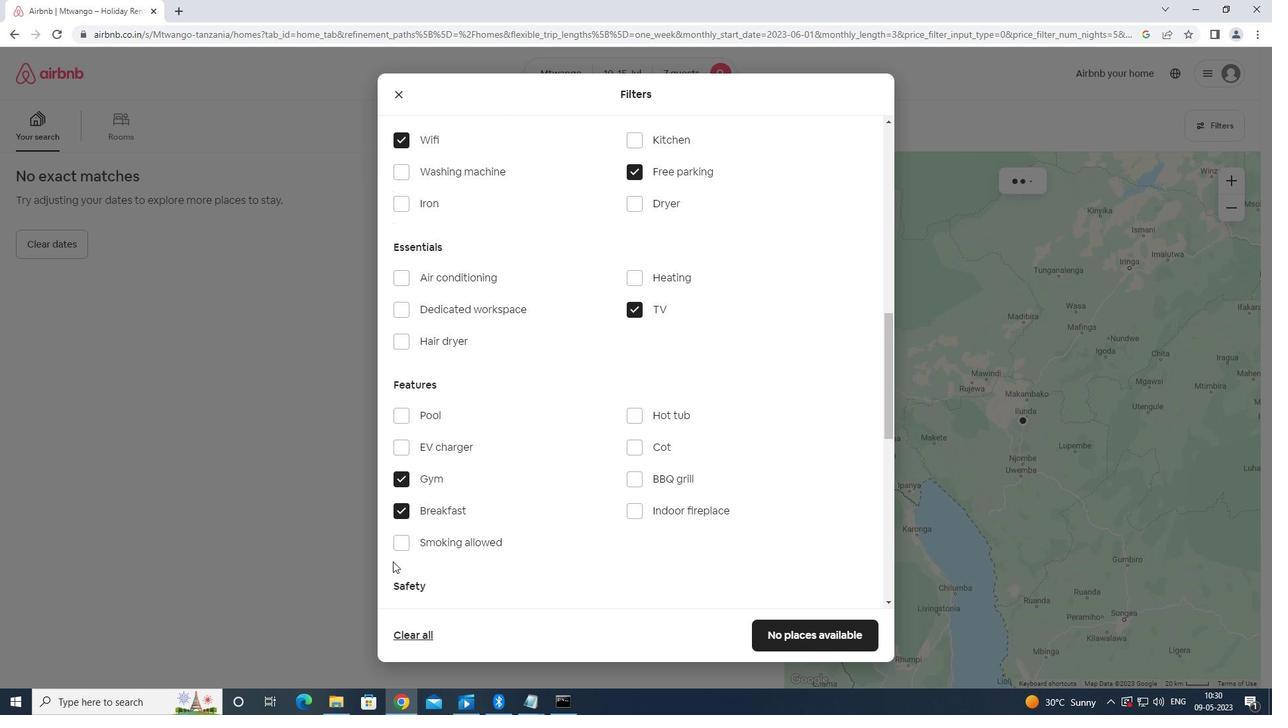 
Action: Mouse scrolled (395, 563) with delta (0, 0)
Screenshot: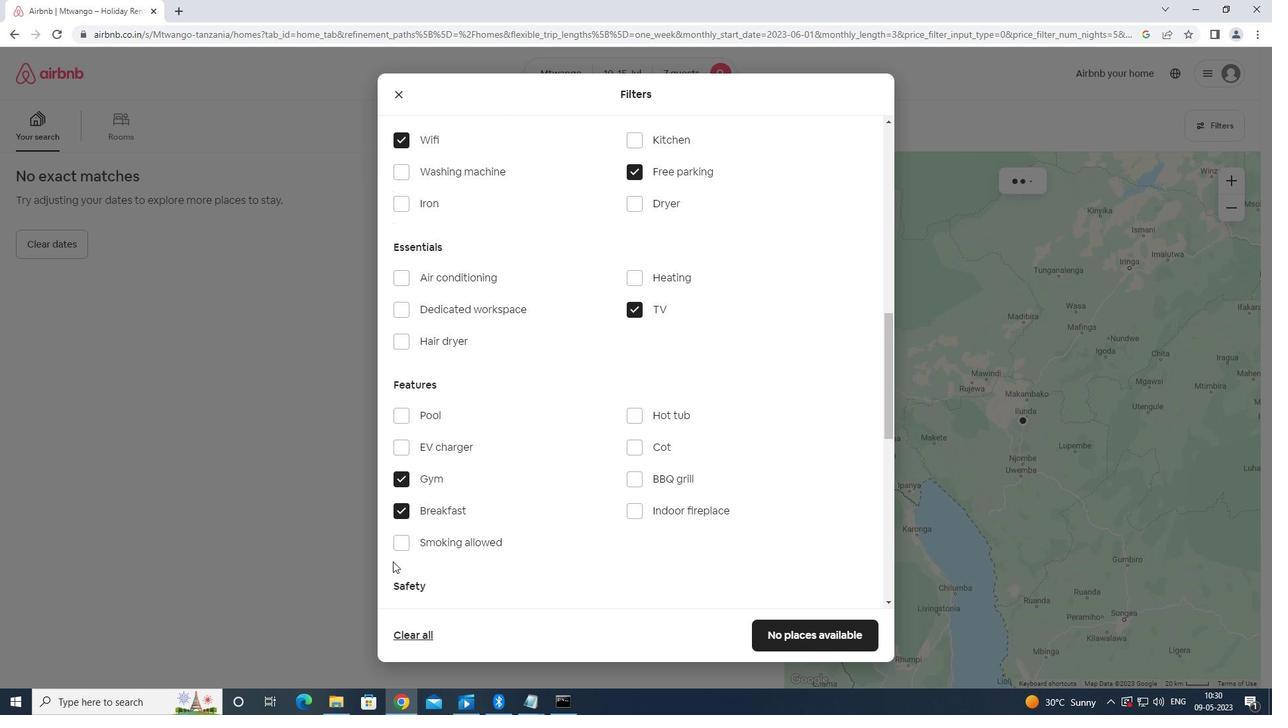
Action: Mouse moved to (402, 563)
Screenshot: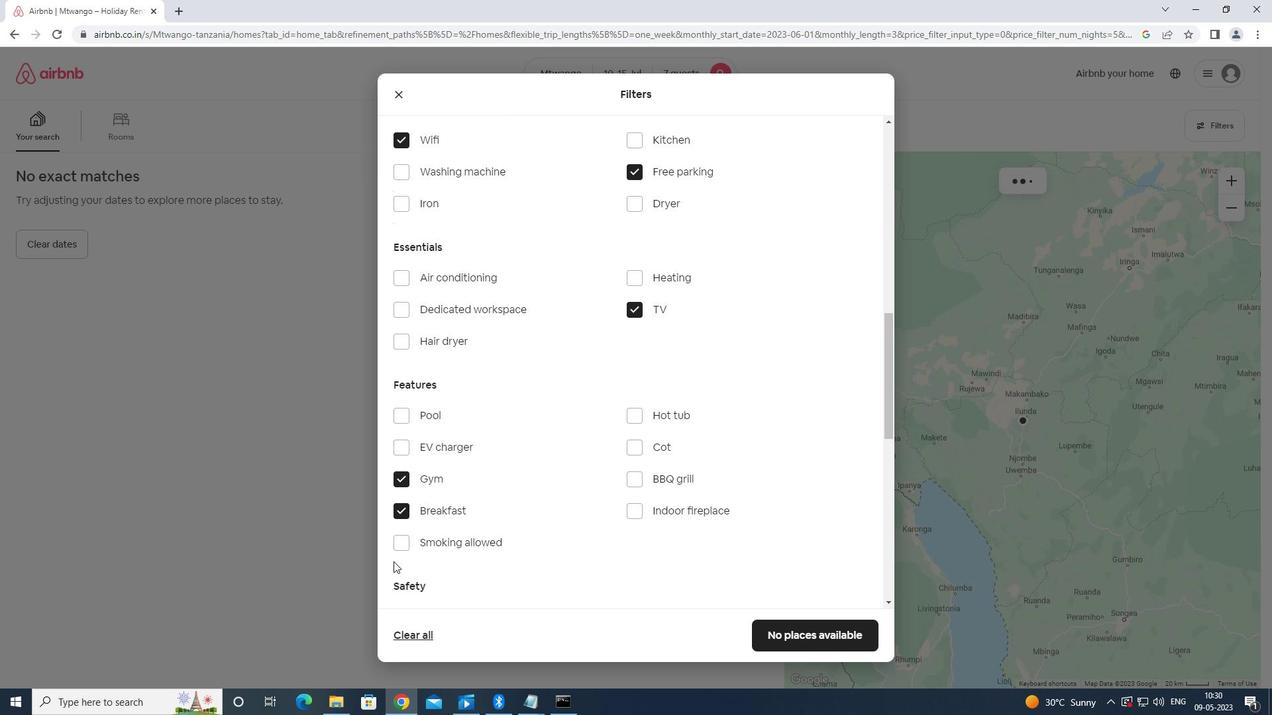 
Action: Mouse scrolled (402, 563) with delta (0, 0)
Screenshot: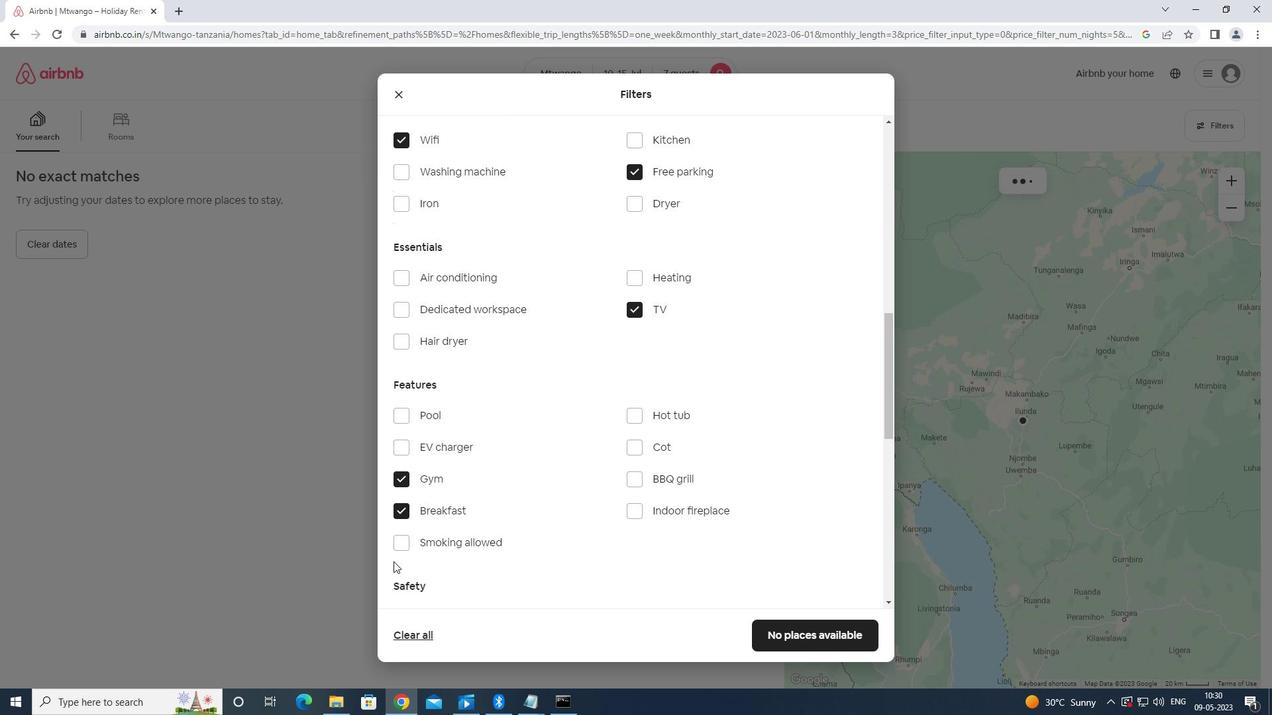 
Action: Mouse moved to (837, 563)
Screenshot: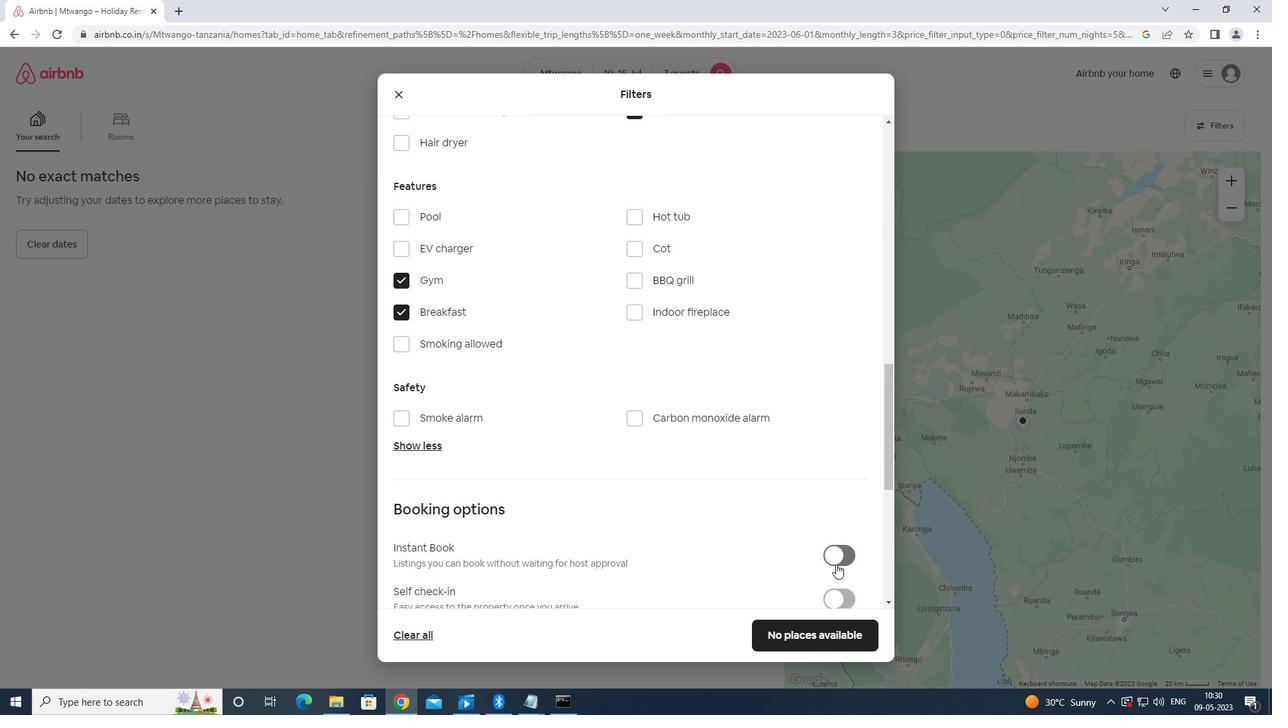 
Action: Mouse scrolled (837, 562) with delta (0, 0)
Screenshot: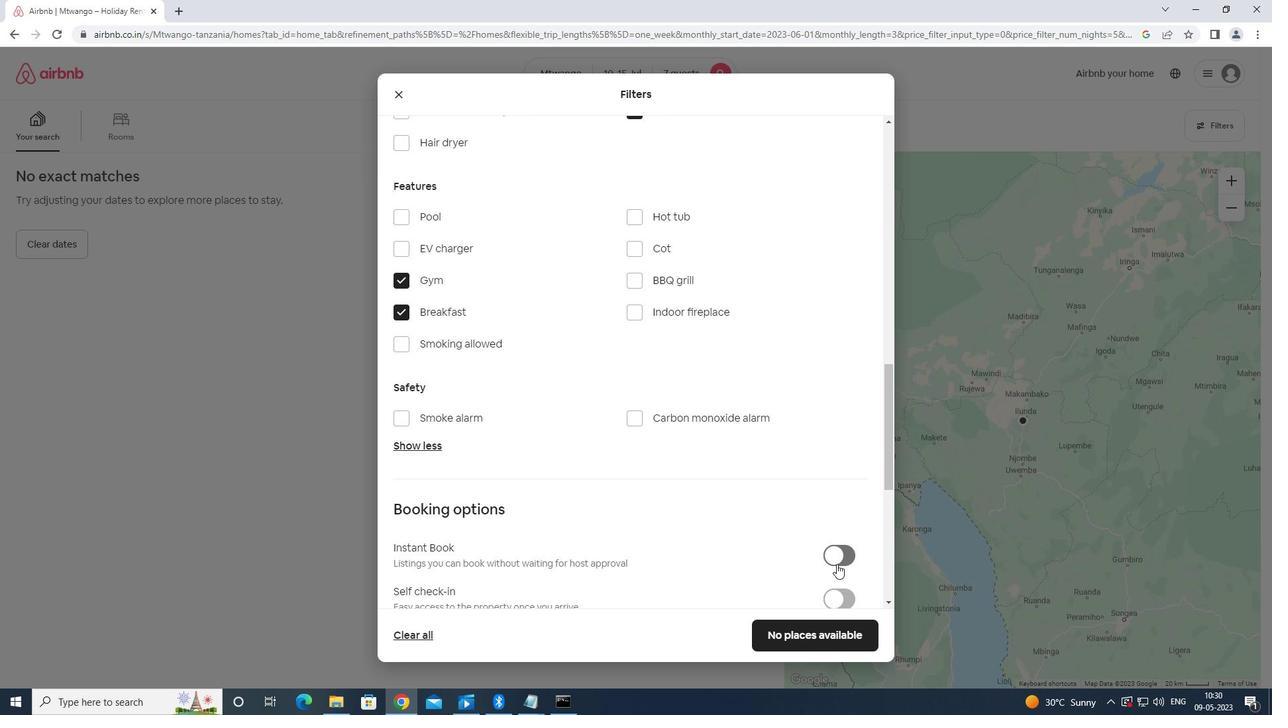 
Action: Mouse scrolled (837, 562) with delta (0, 0)
Screenshot: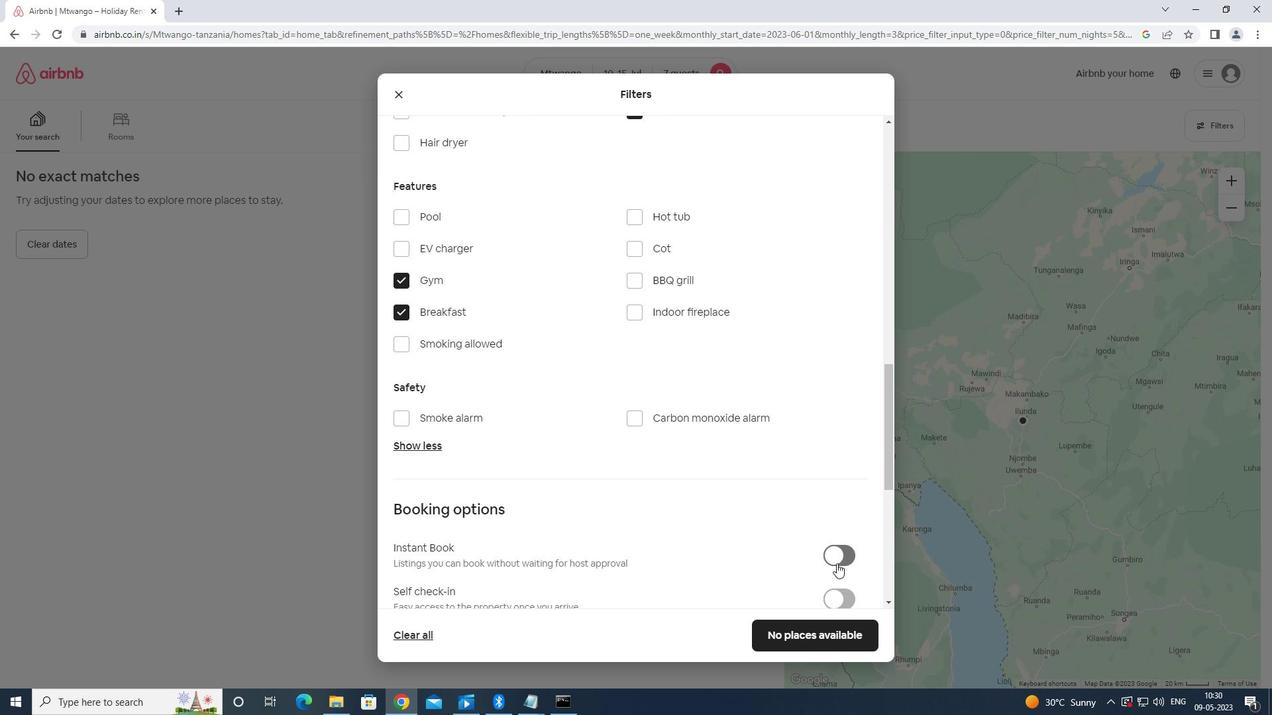 
Action: Mouse moved to (833, 470)
Screenshot: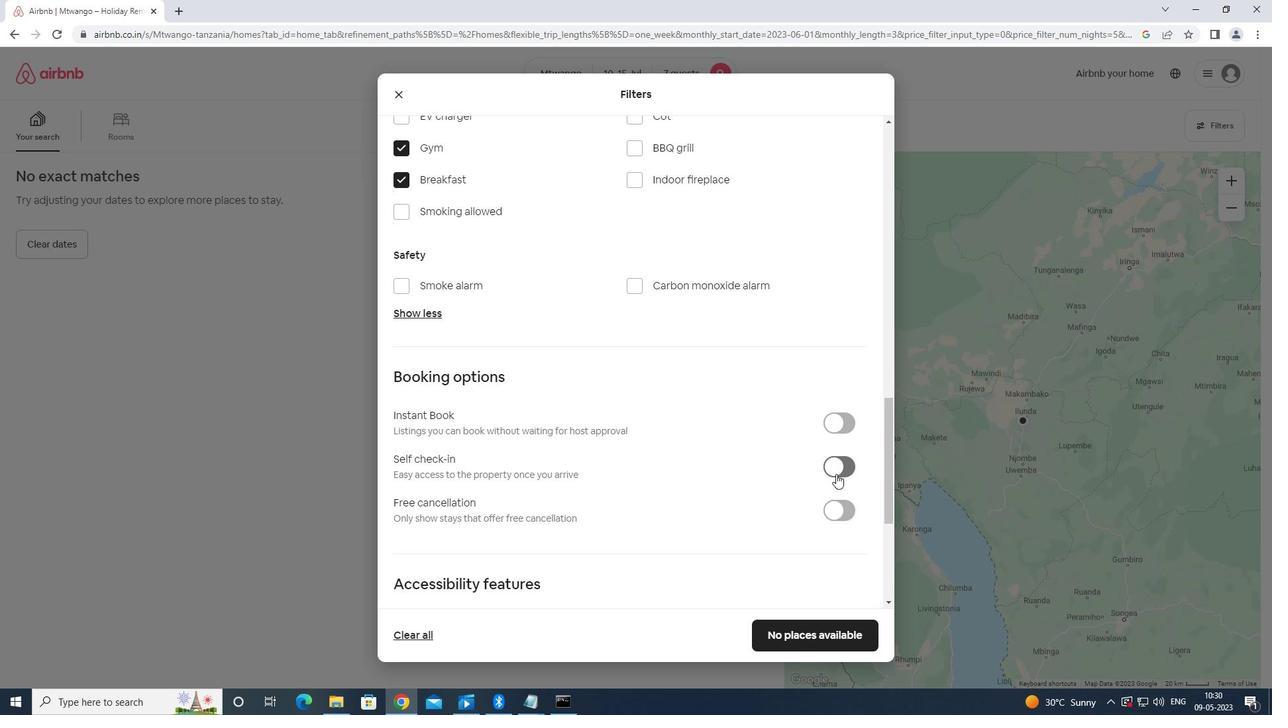 
Action: Mouse pressed left at (833, 470)
Screenshot: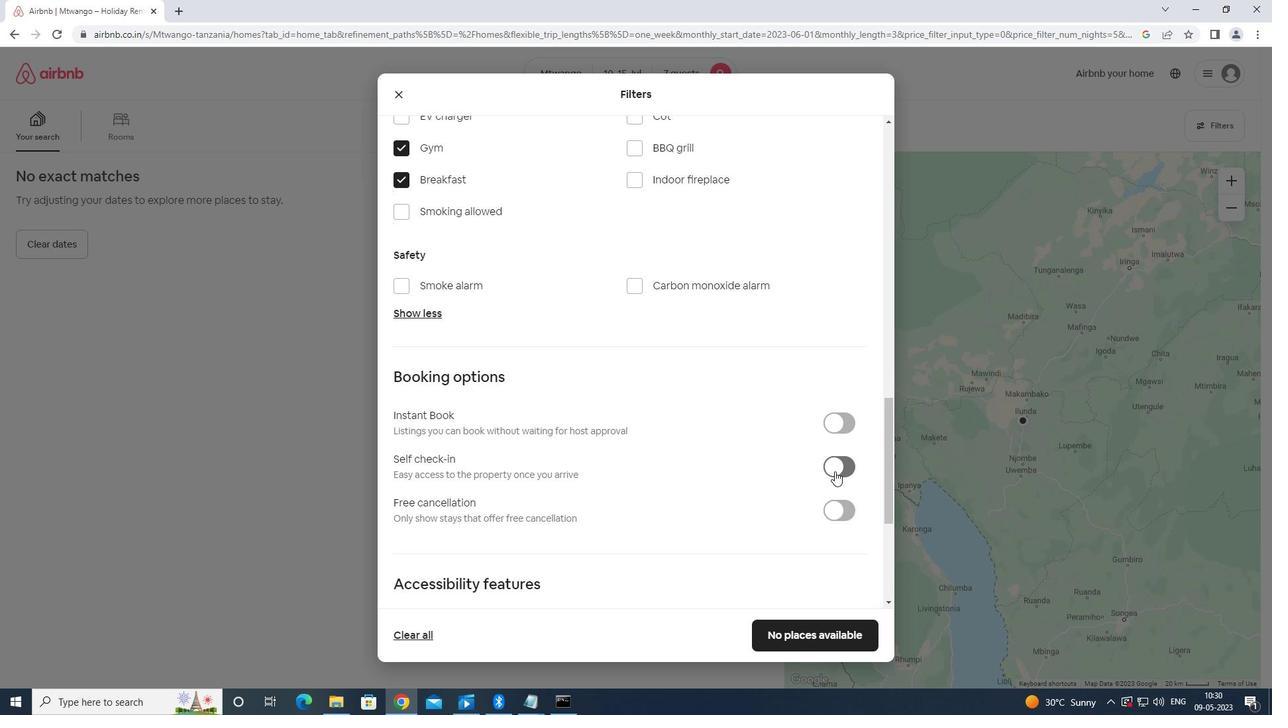 
Action: Mouse moved to (795, 524)
Screenshot: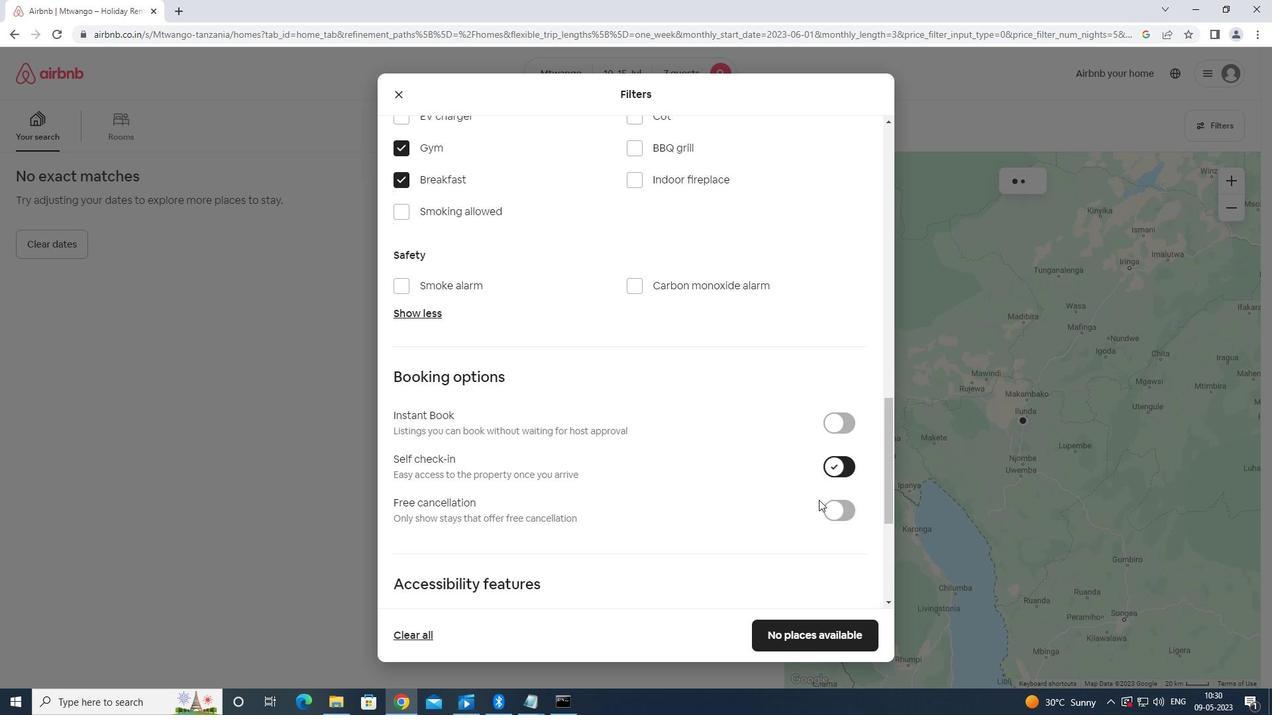 
Action: Mouse scrolled (795, 524) with delta (0, 0)
Screenshot: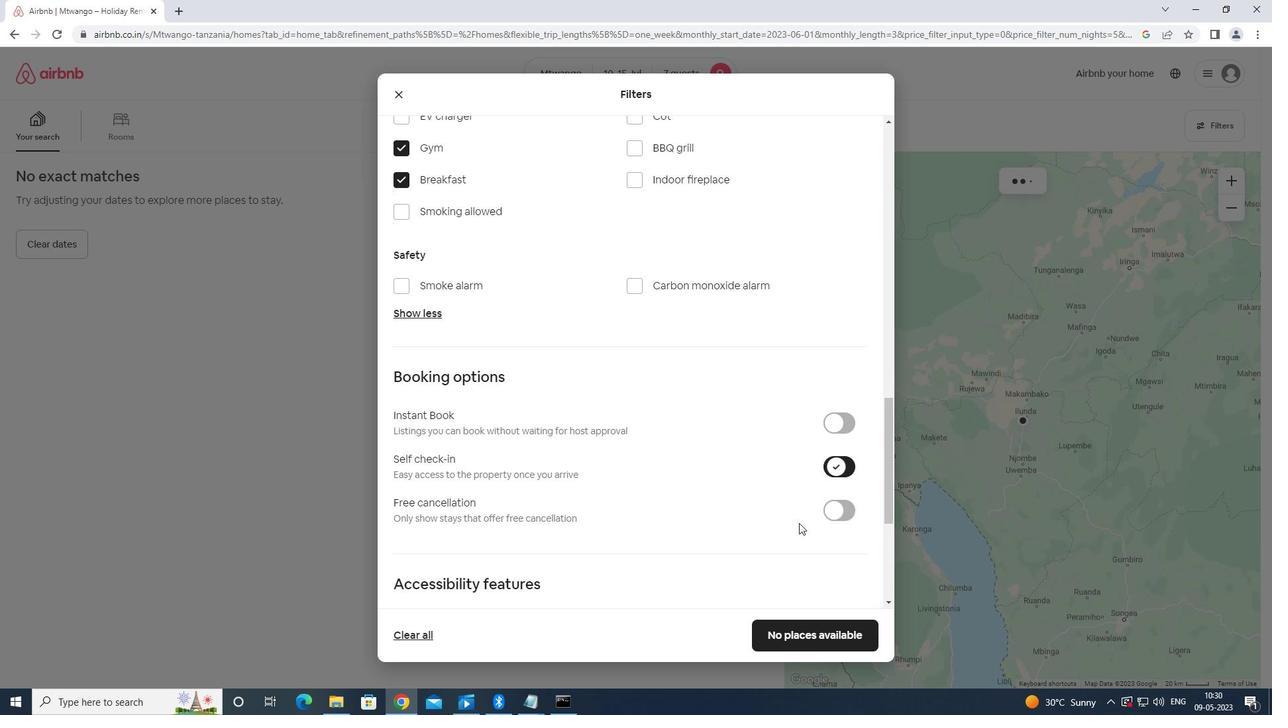 
Action: Mouse scrolled (795, 524) with delta (0, 0)
Screenshot: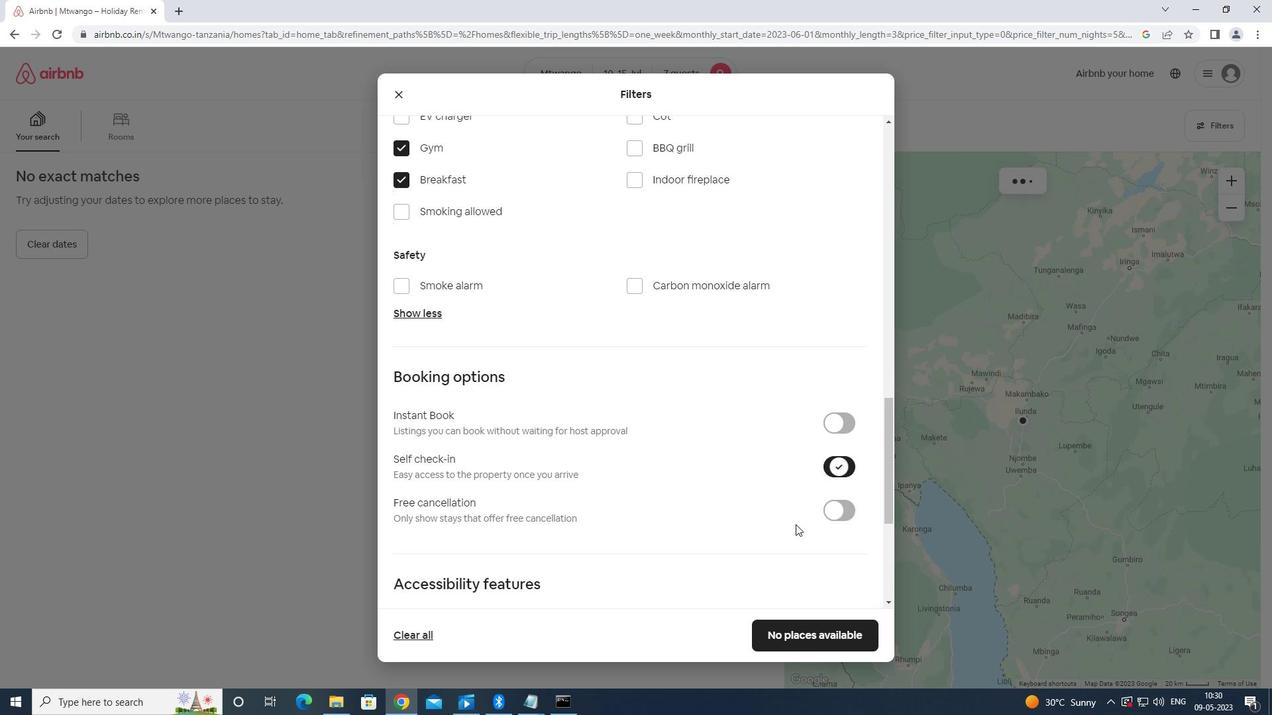 
Action: Mouse scrolled (795, 524) with delta (0, 0)
Screenshot: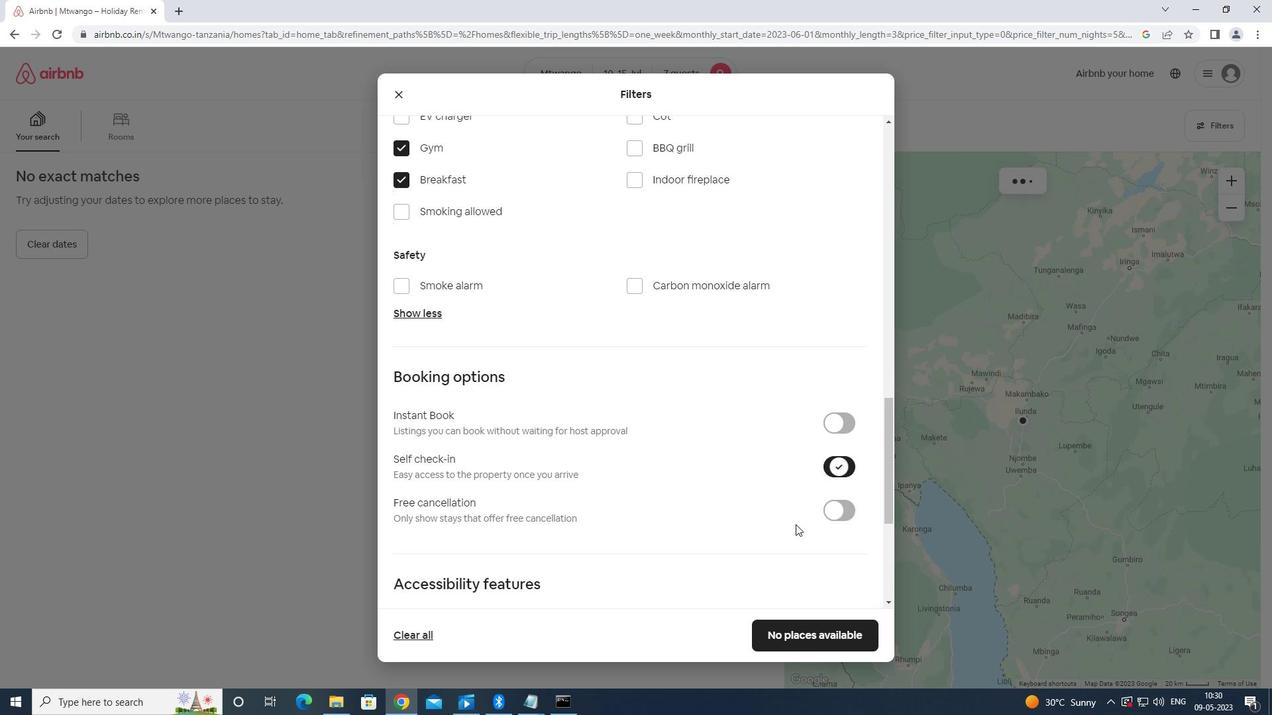 
Action: Mouse scrolled (795, 524) with delta (0, 0)
Screenshot: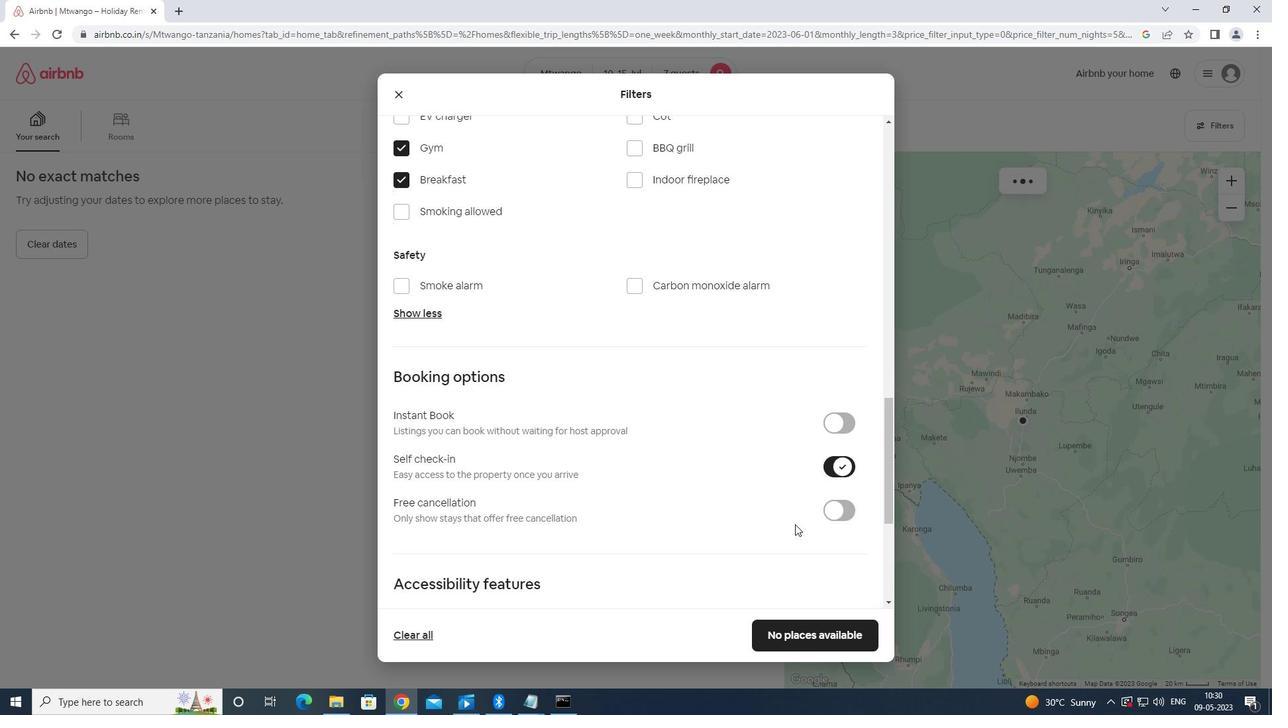 
Action: Mouse moved to (796, 522)
Screenshot: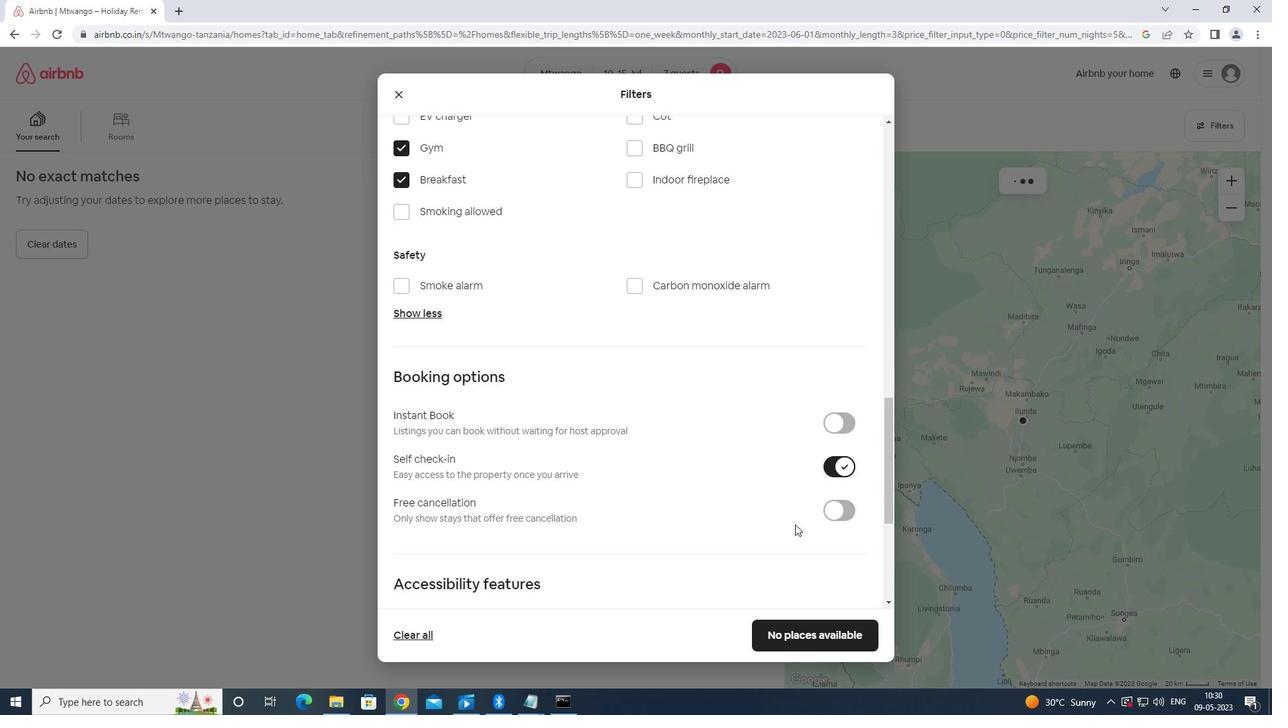 
Action: Mouse scrolled (796, 522) with delta (0, 0)
Screenshot: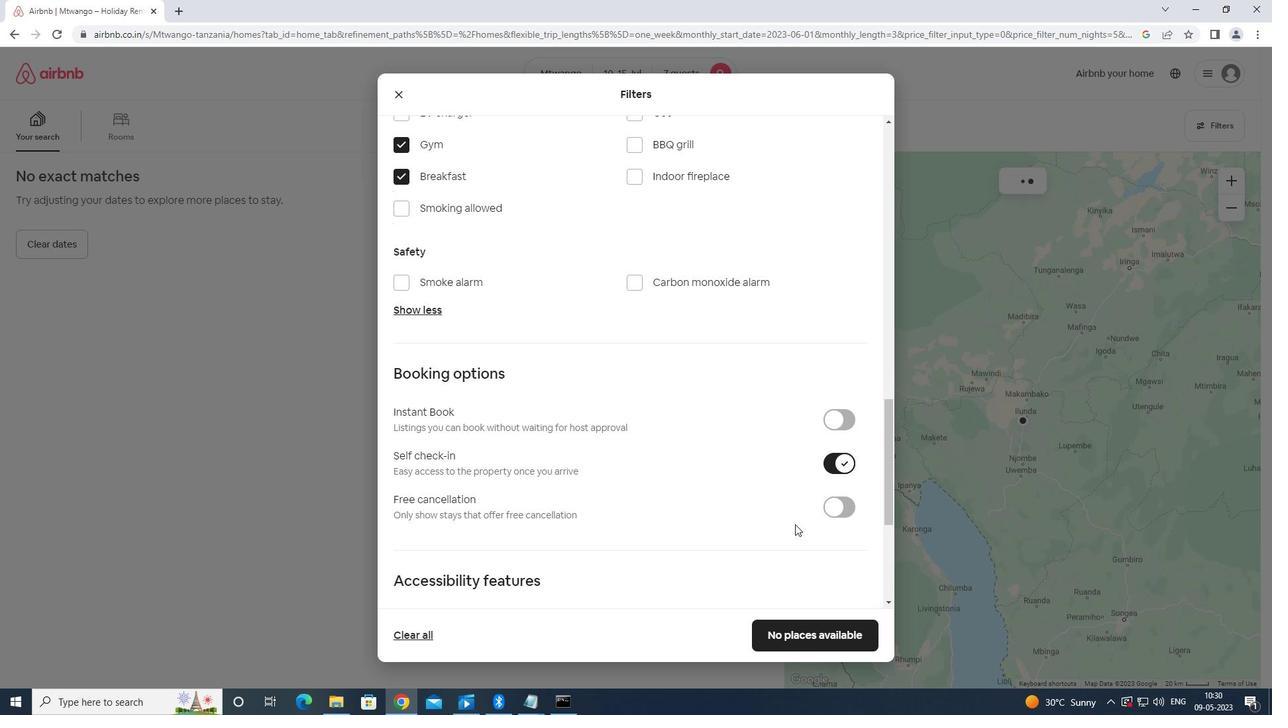 
Action: Mouse scrolled (796, 522) with delta (0, 0)
Screenshot: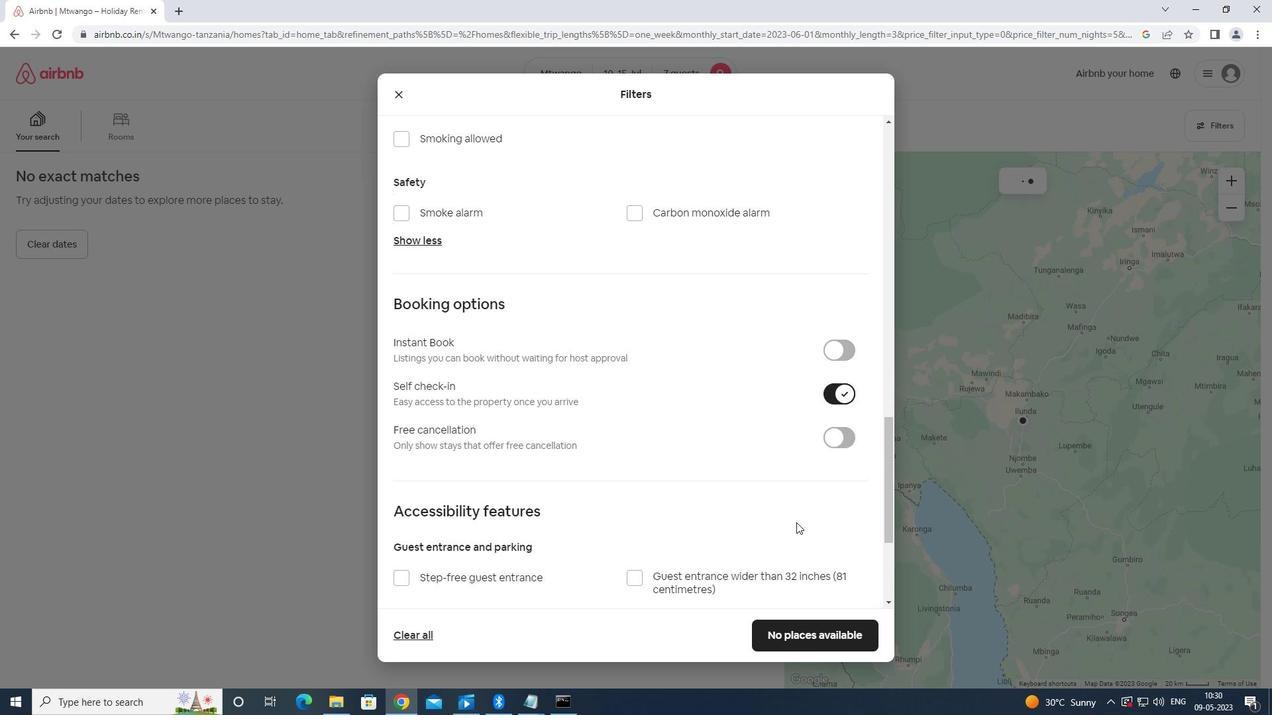 
Action: Mouse moved to (797, 521)
Screenshot: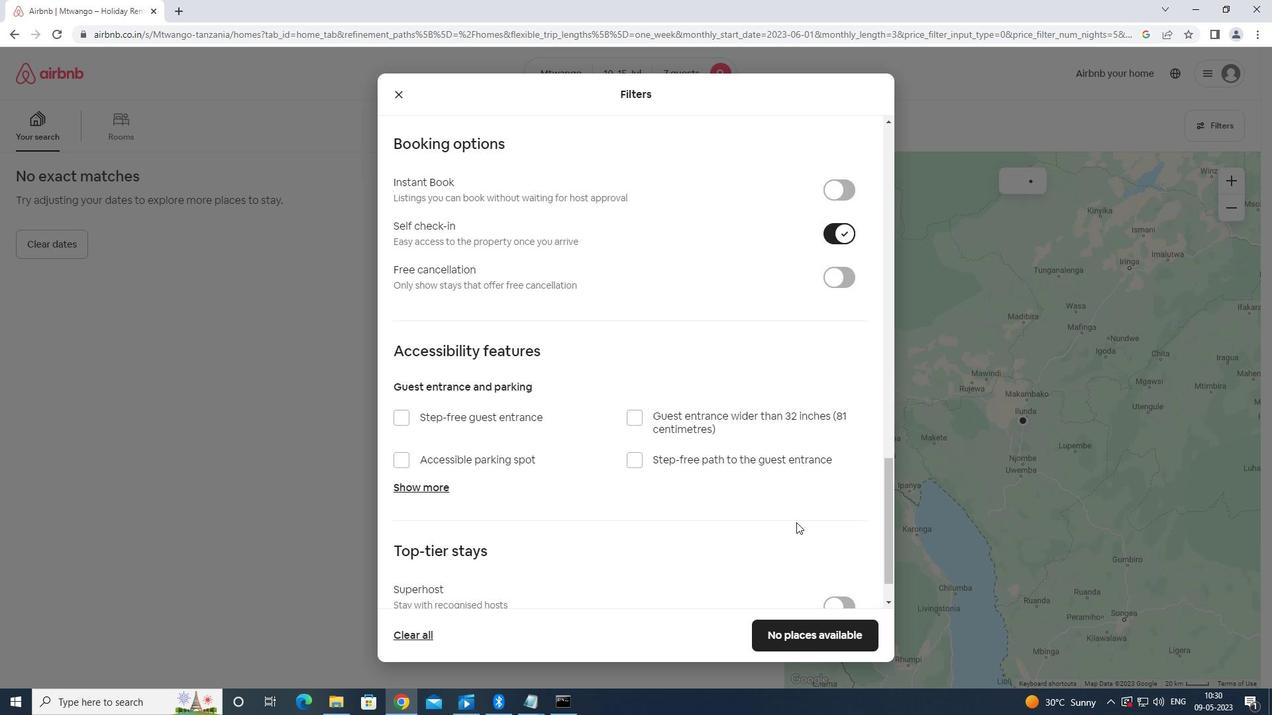 
Action: Mouse scrolled (797, 520) with delta (0, 0)
Screenshot: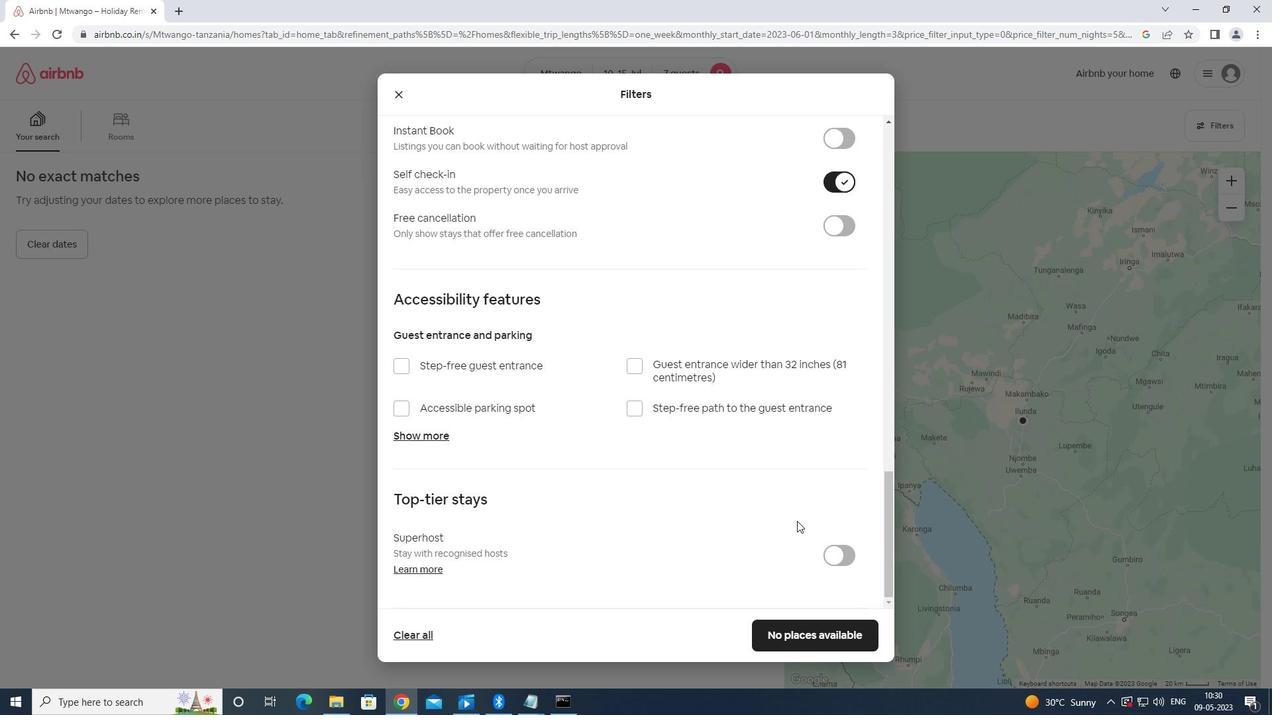 
Action: Mouse scrolled (797, 520) with delta (0, 0)
Screenshot: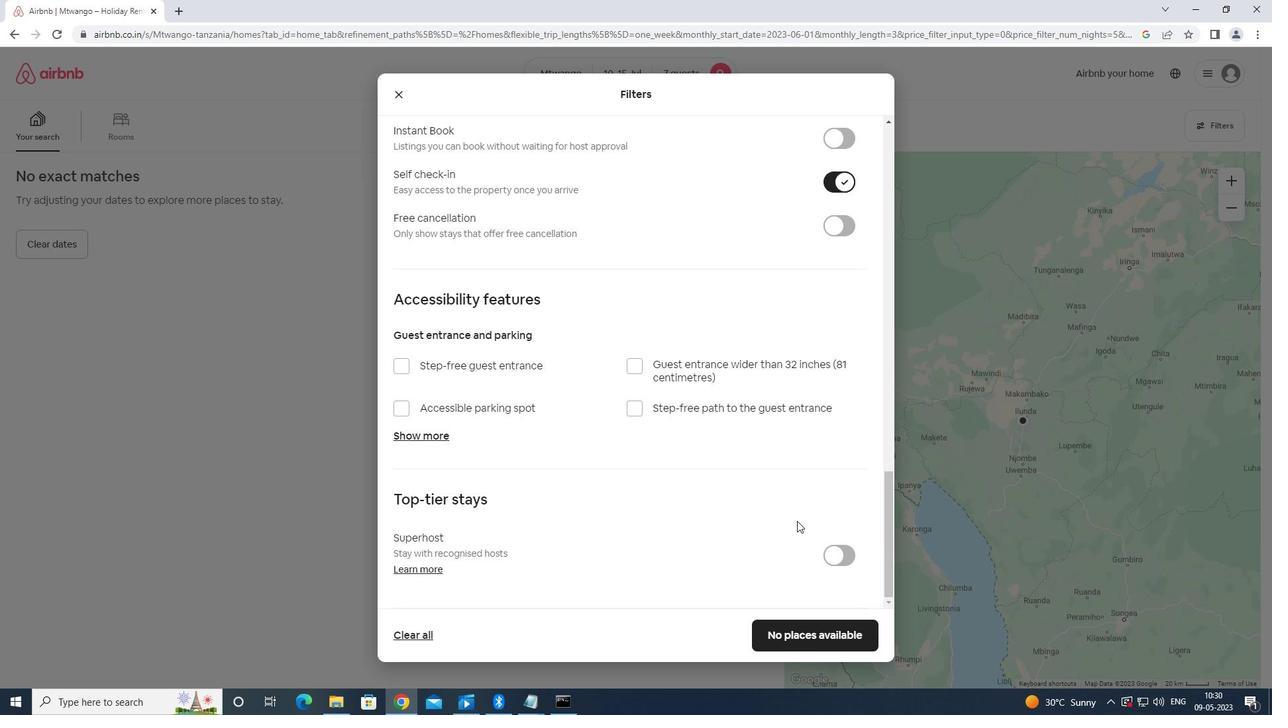 
Action: Mouse scrolled (797, 520) with delta (0, 0)
Screenshot: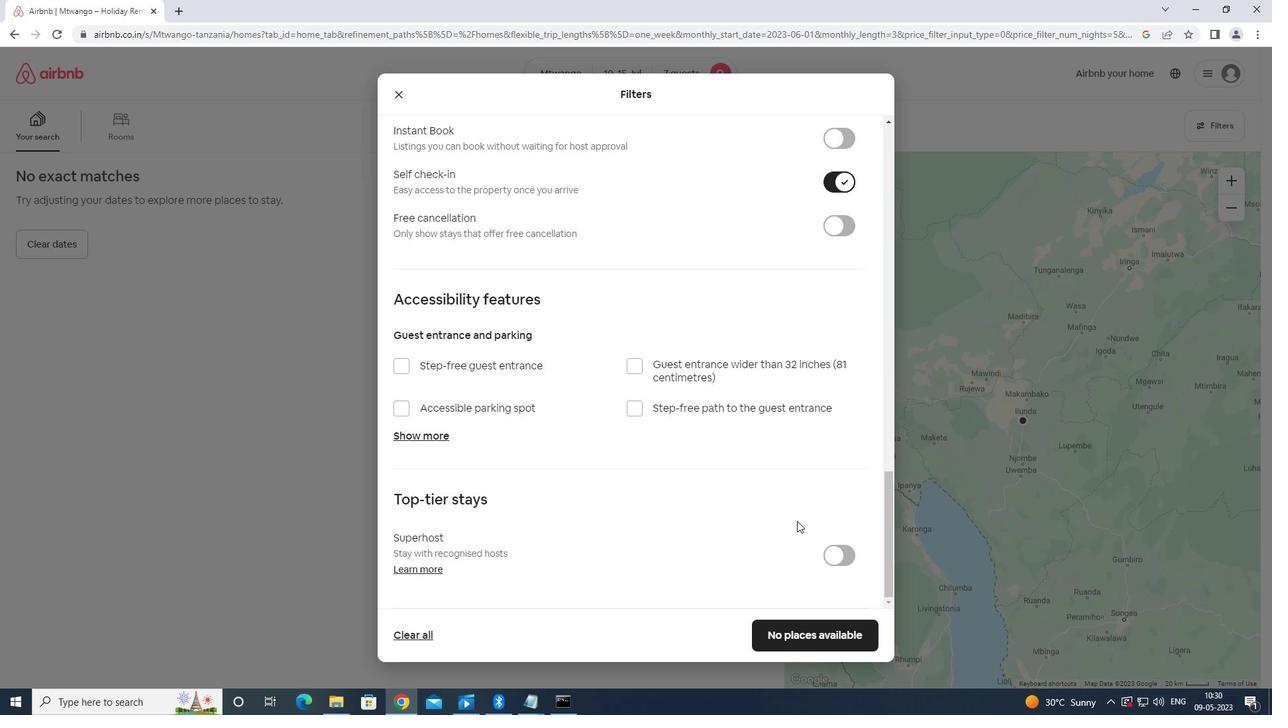 
Action: Mouse scrolled (797, 520) with delta (0, 0)
Screenshot: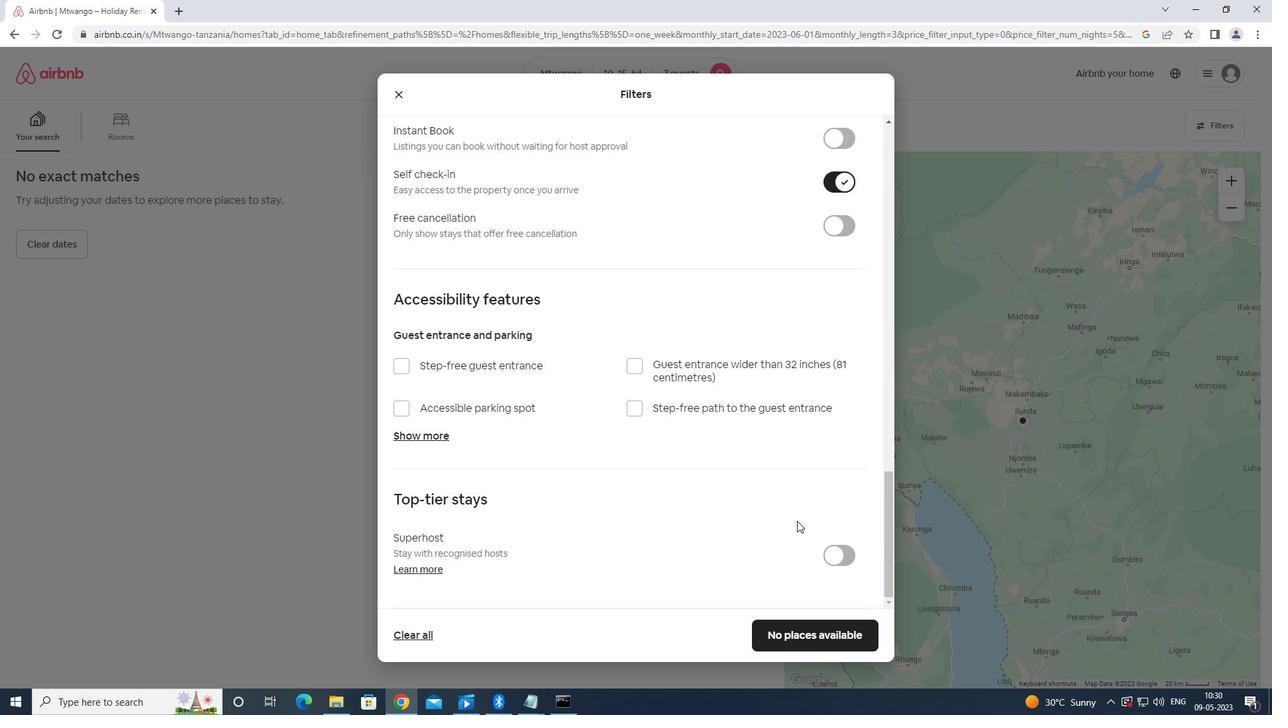 
Action: Mouse scrolled (797, 520) with delta (0, 0)
Screenshot: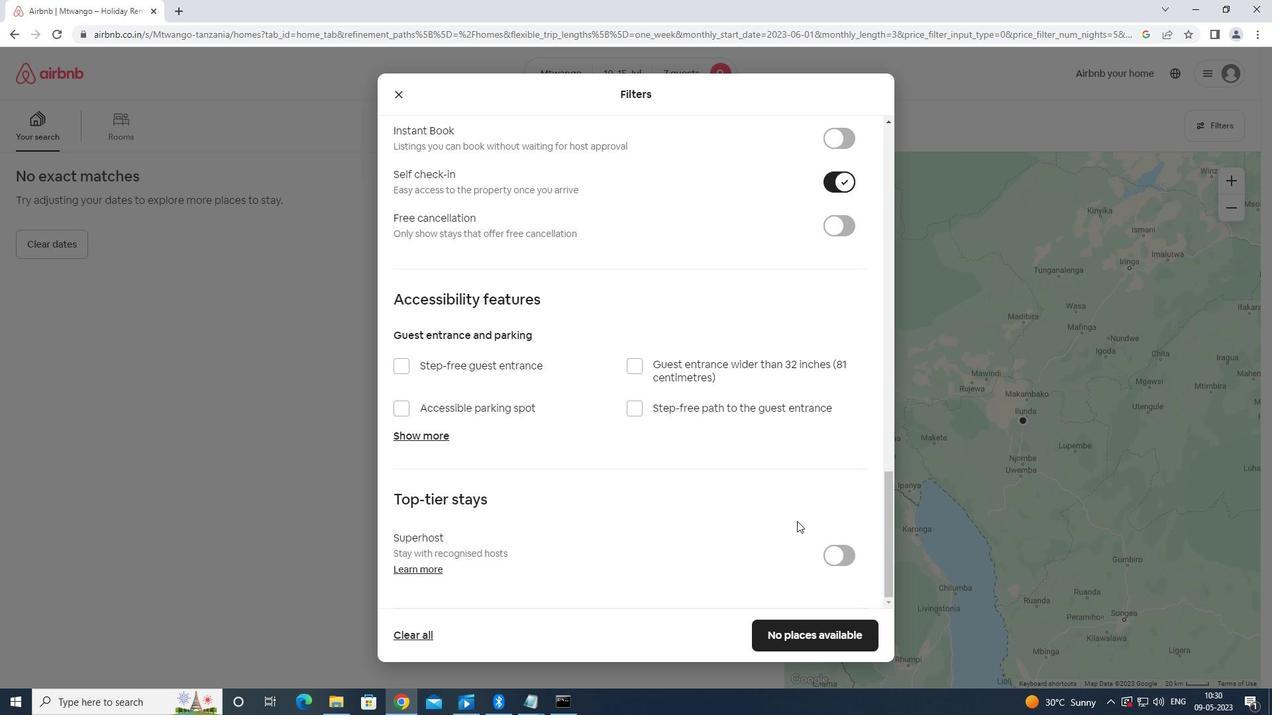 
Action: Mouse moved to (797, 521)
Screenshot: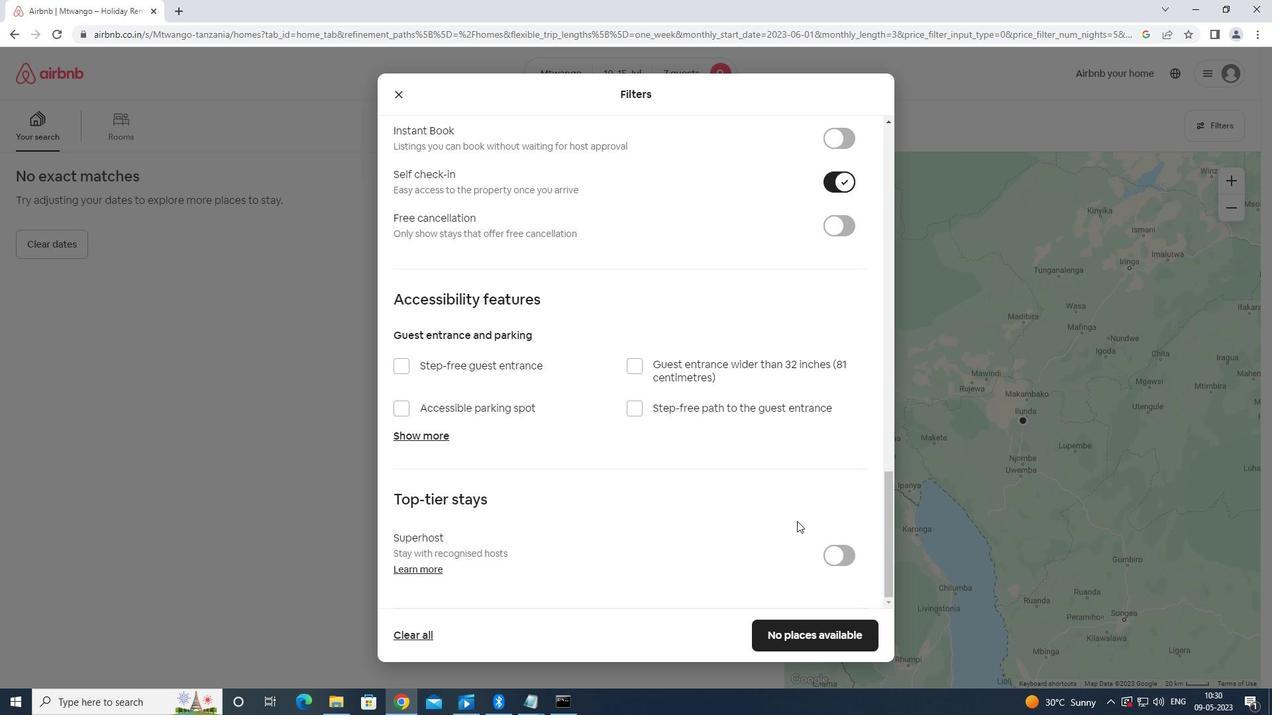
Action: Mouse scrolled (797, 520) with delta (0, 0)
Screenshot: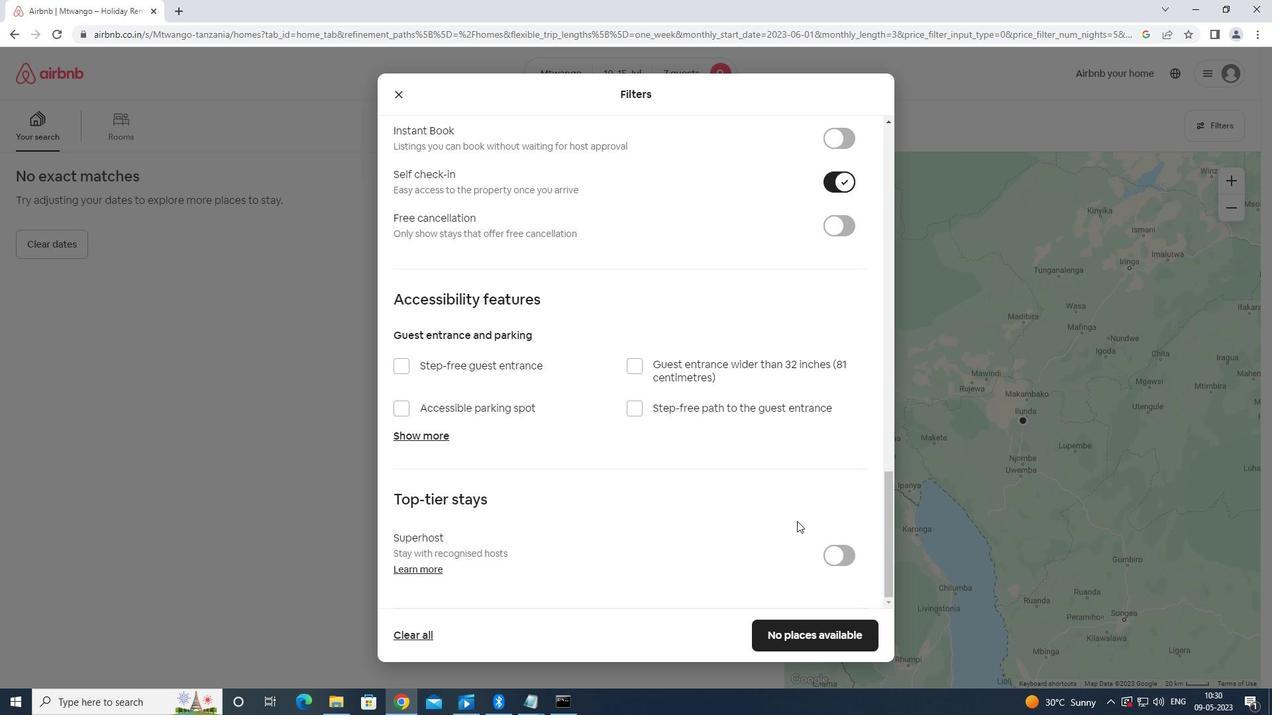 
Action: Mouse scrolled (797, 520) with delta (0, 0)
Screenshot: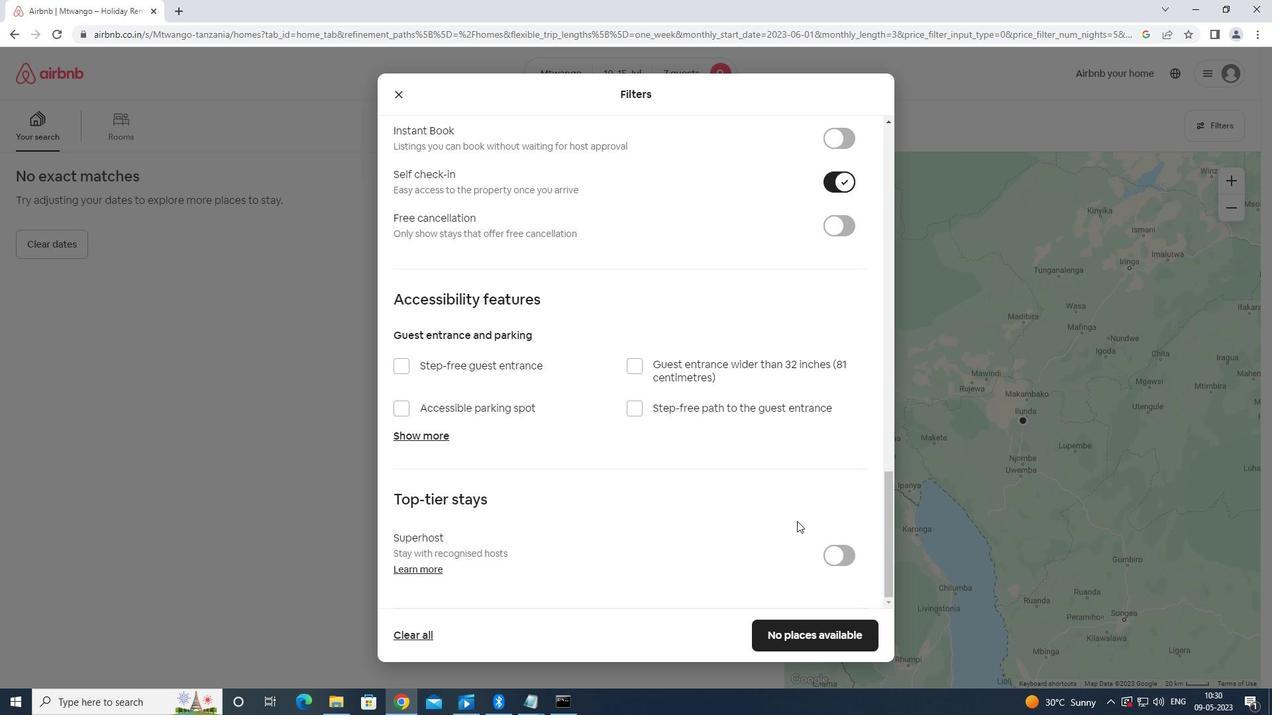 
Action: Mouse moved to (836, 630)
Screenshot: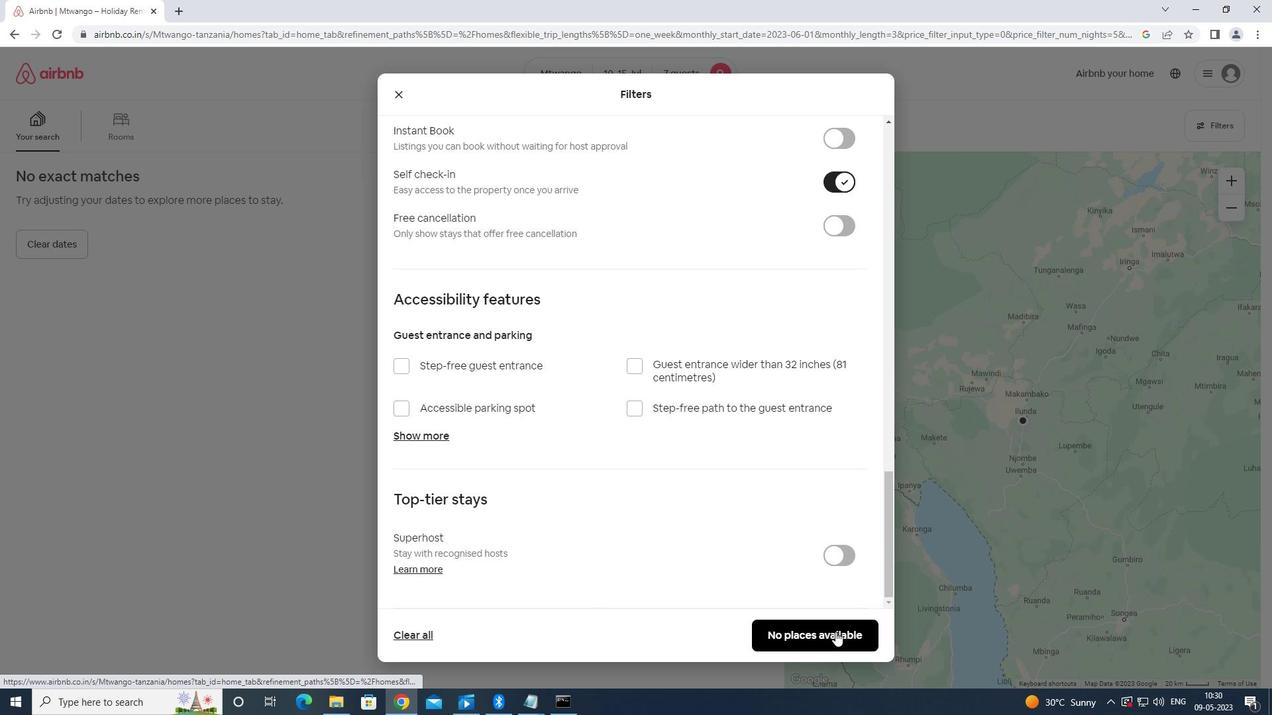 
Action: Mouse pressed left at (836, 630)
Screenshot: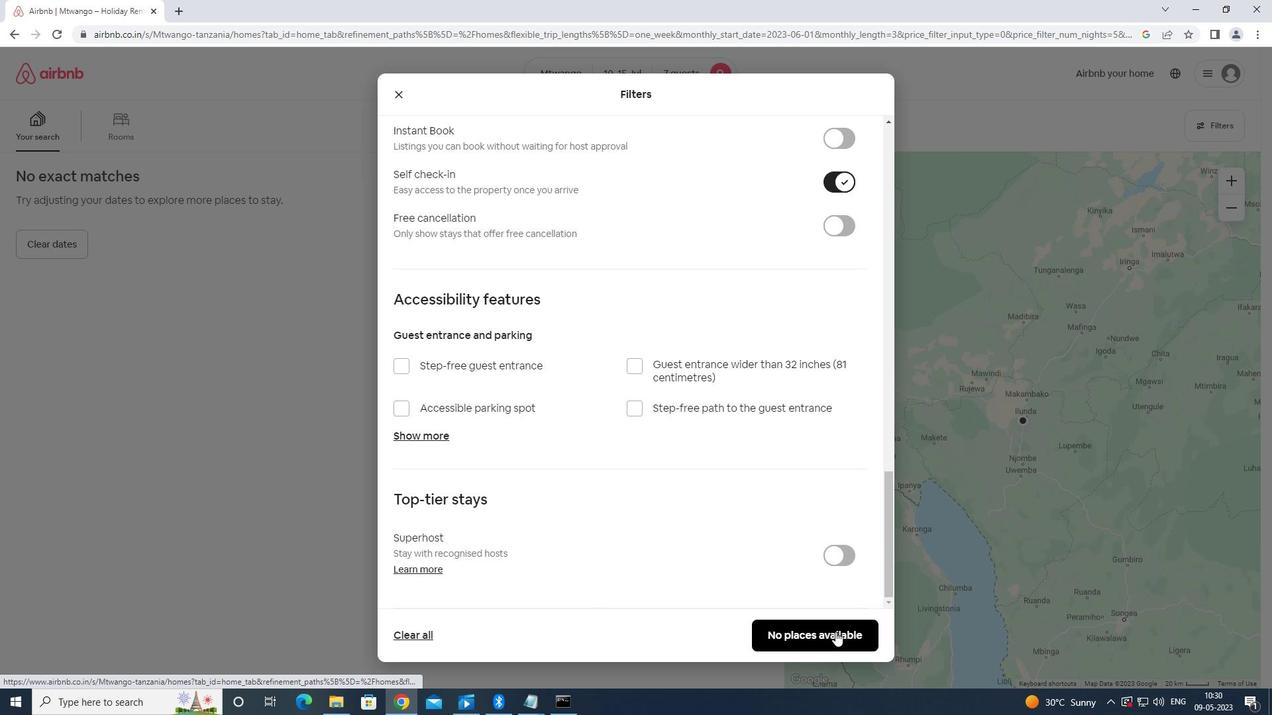 
Action: Mouse moved to (840, 628)
Screenshot: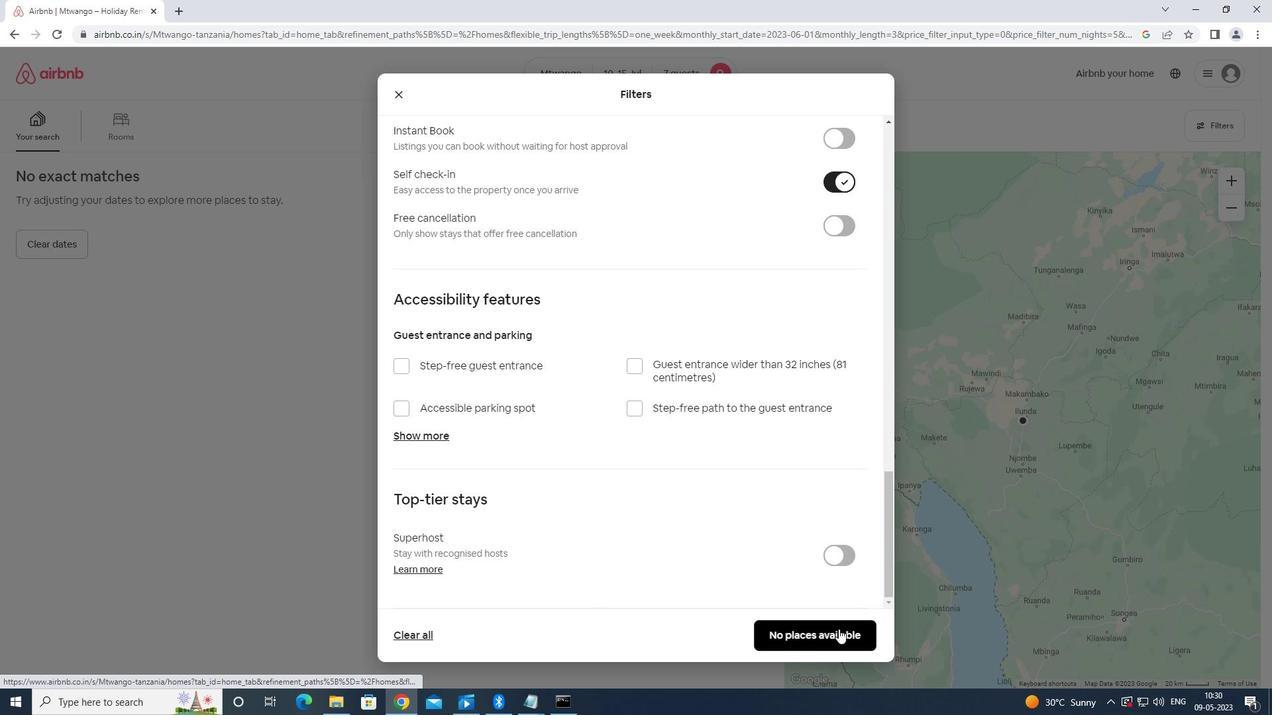 
